 Task: Look for space in Minas, Cuba from 5th September, 2023 to 12th September, 2023 for 2 adults in price range Rs.10000 to Rs.15000.  With 1  bedroom having 1 bed and 1 bathroom. Property type can be house, flat, guest house, hotel. Booking option can be shelf check-in. Required host language is .
Action: Mouse moved to (543, 114)
Screenshot: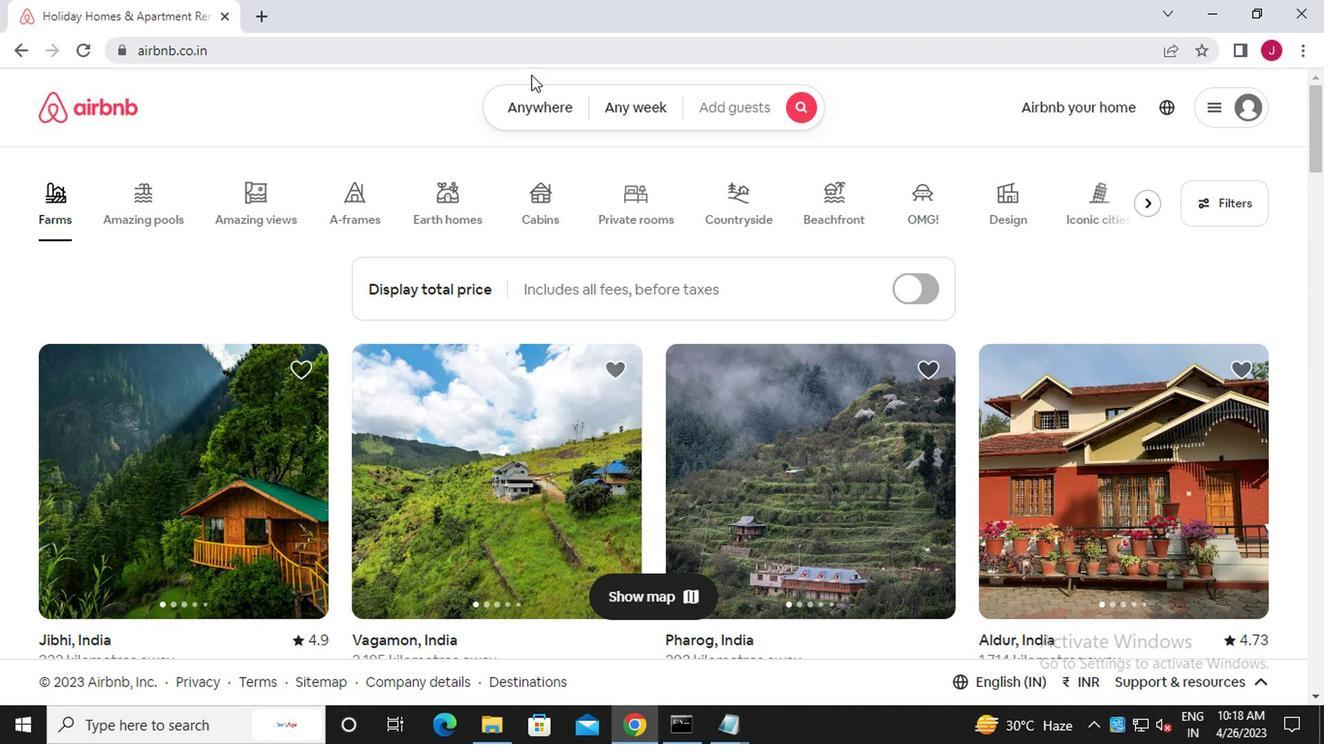 
Action: Mouse pressed left at (543, 114)
Screenshot: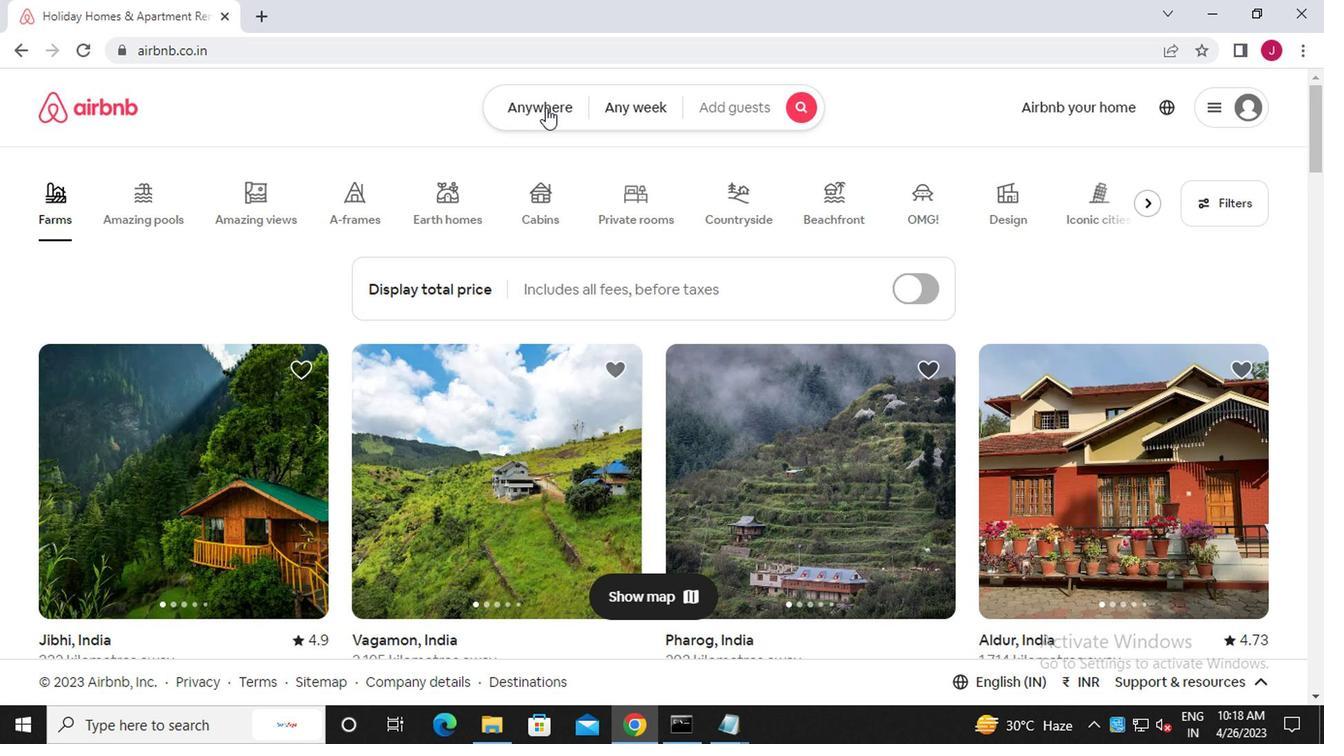 
Action: Mouse moved to (307, 186)
Screenshot: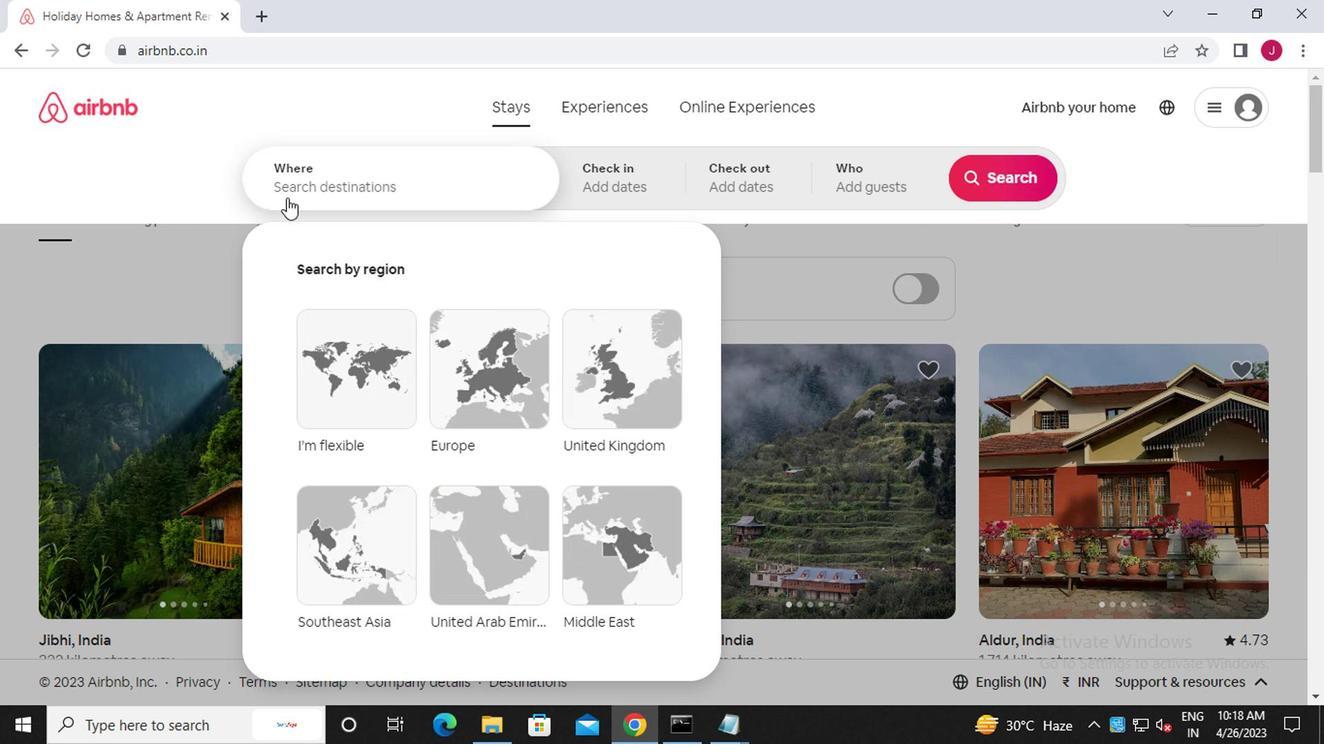 
Action: Mouse pressed left at (307, 186)
Screenshot: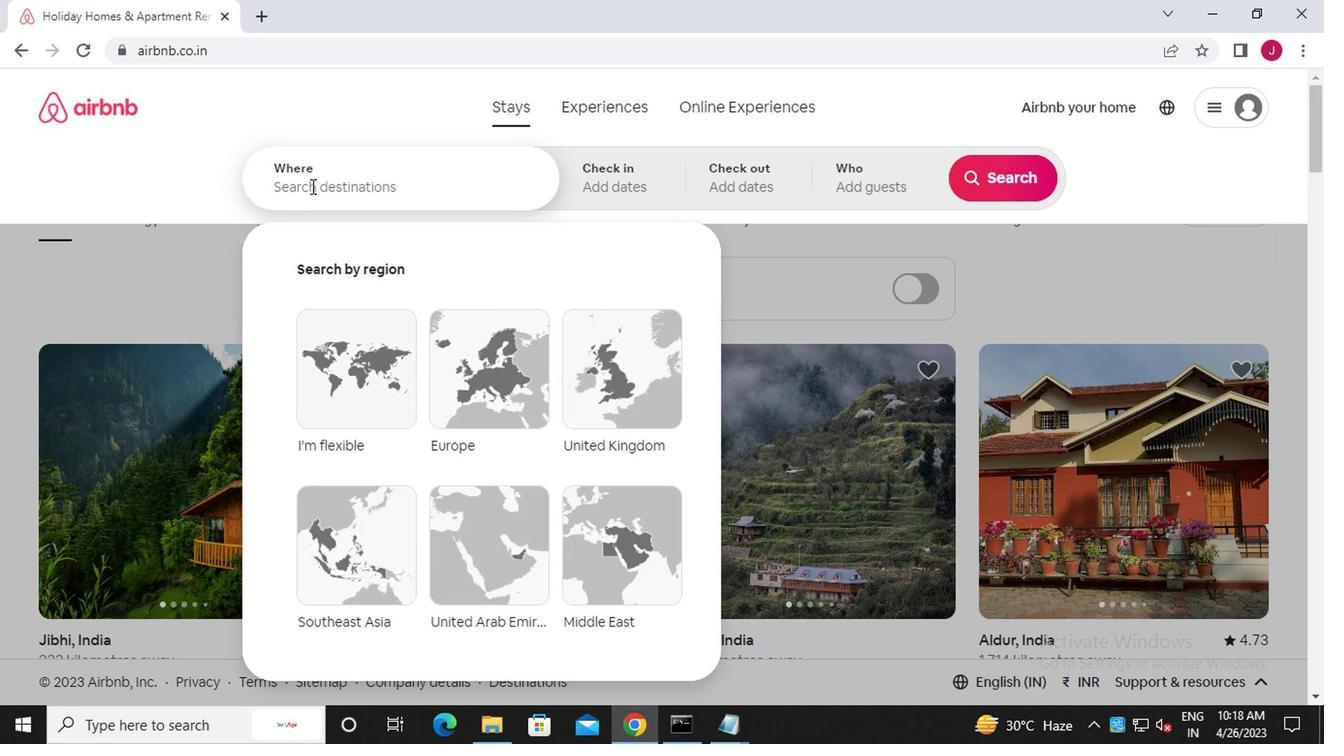 
Action: Mouse moved to (307, 186)
Screenshot: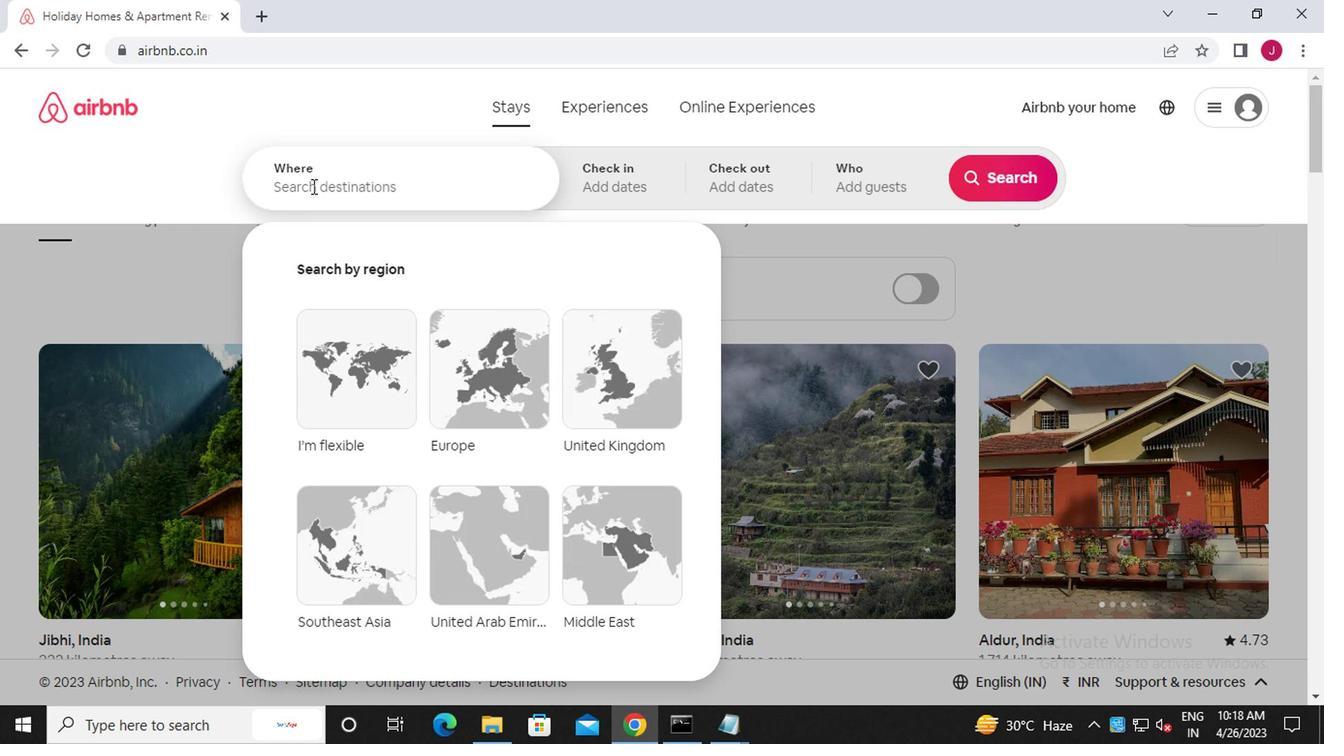 
Action: Key pressed m<Key.caps_lock>inas,<Key.caps_lock>c<Key.caps_lock>uba
Screenshot: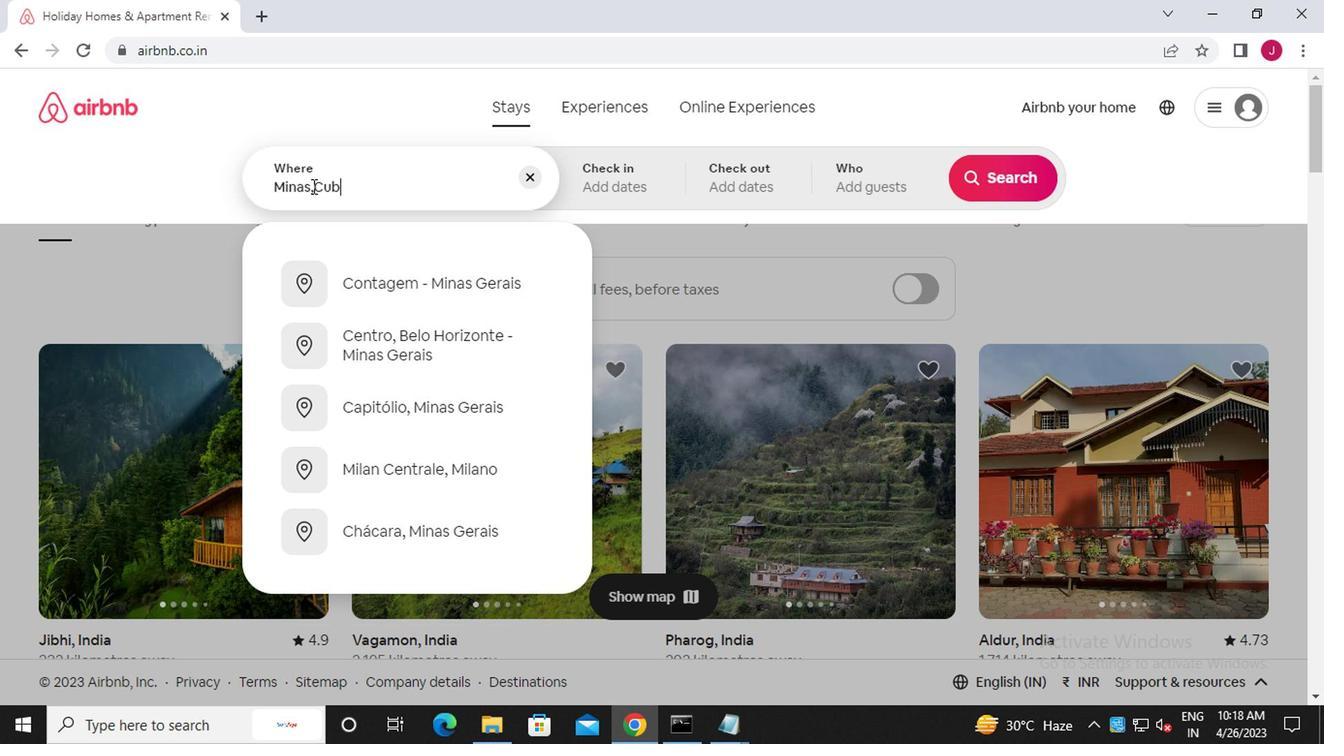
Action: Mouse moved to (608, 189)
Screenshot: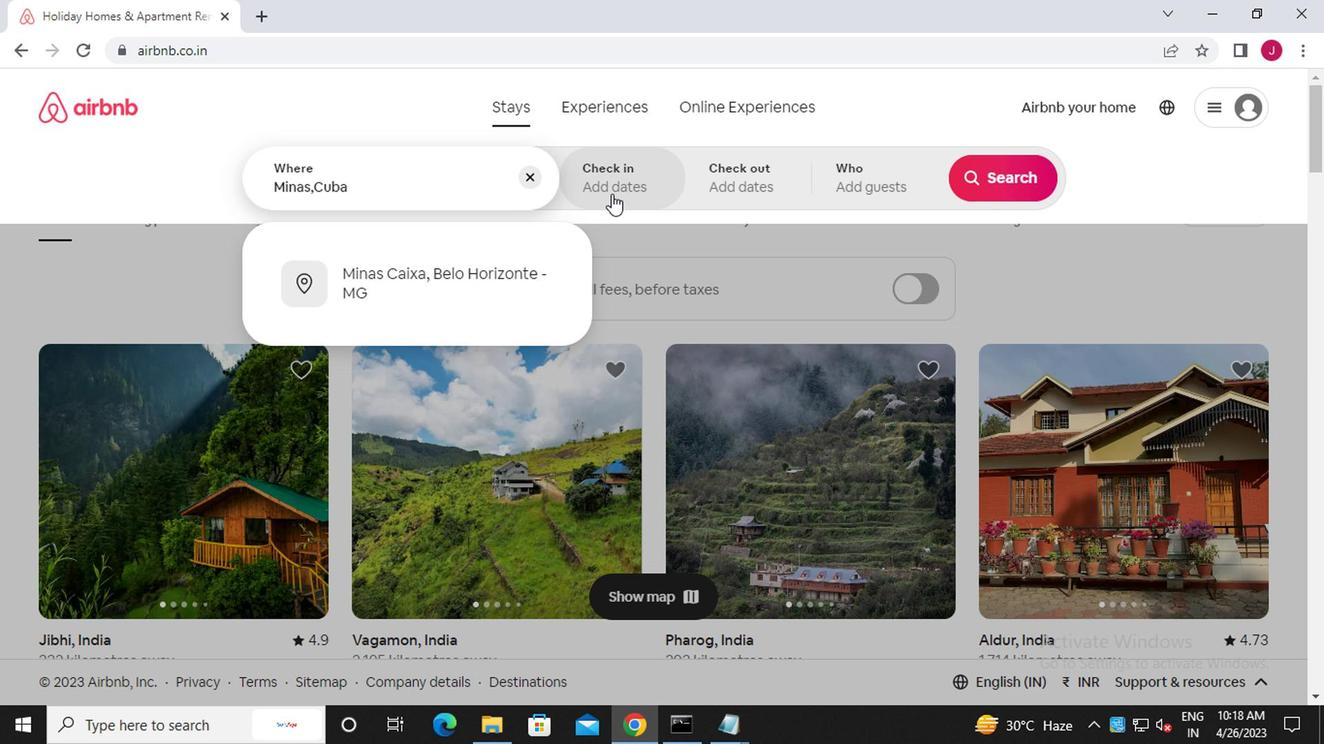 
Action: Mouse pressed left at (608, 189)
Screenshot: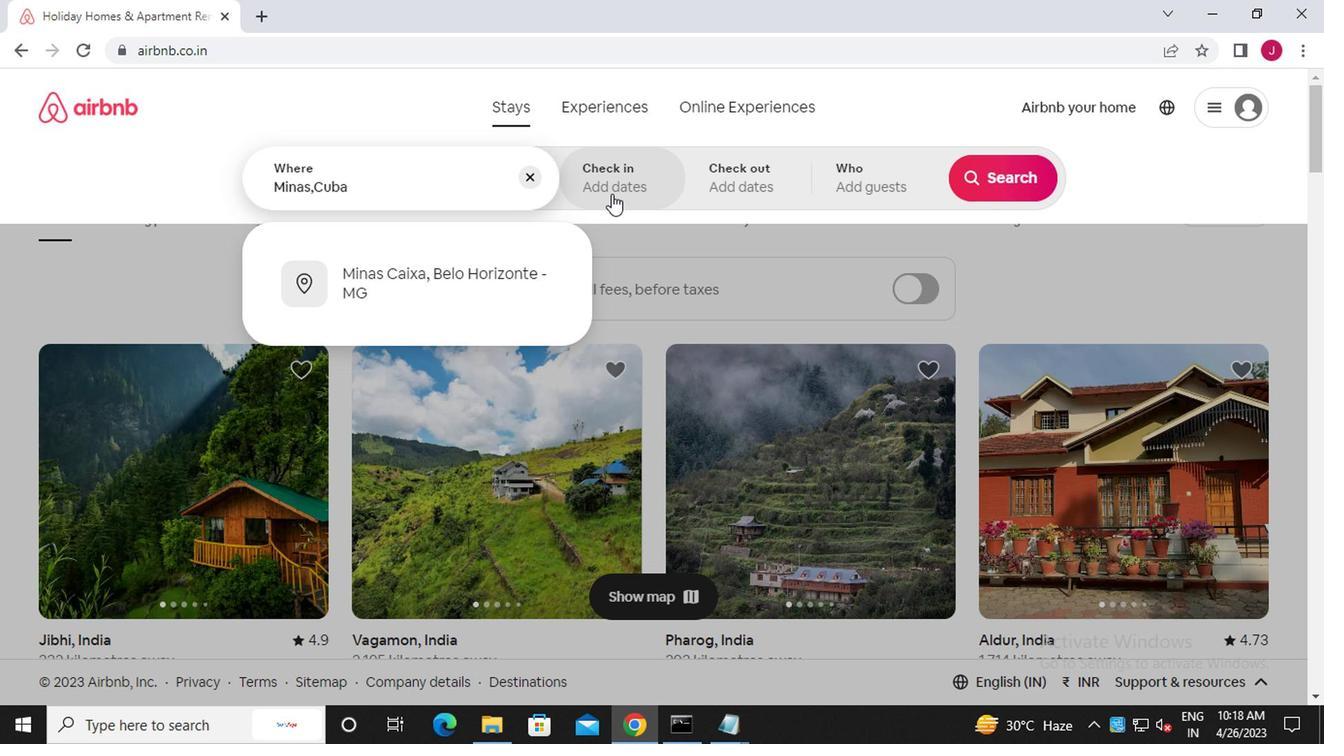 
Action: Mouse moved to (979, 335)
Screenshot: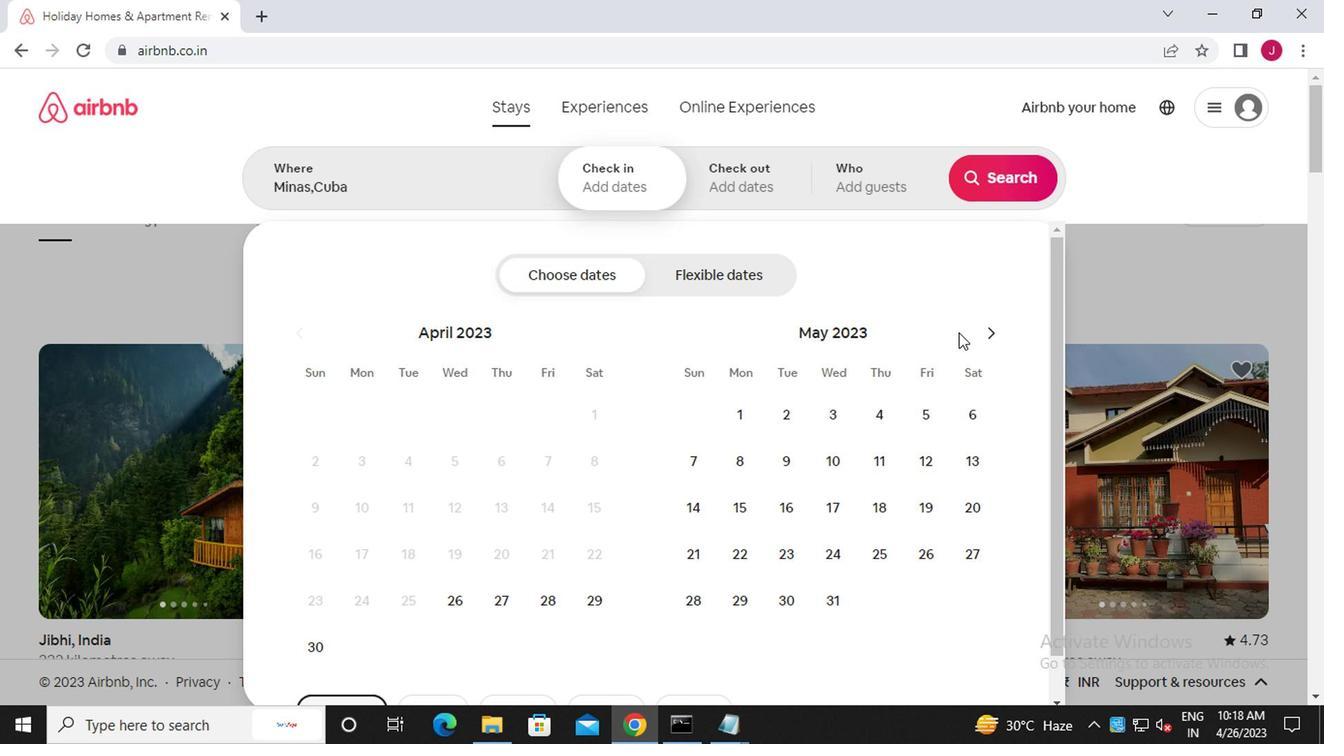 
Action: Mouse pressed left at (979, 335)
Screenshot: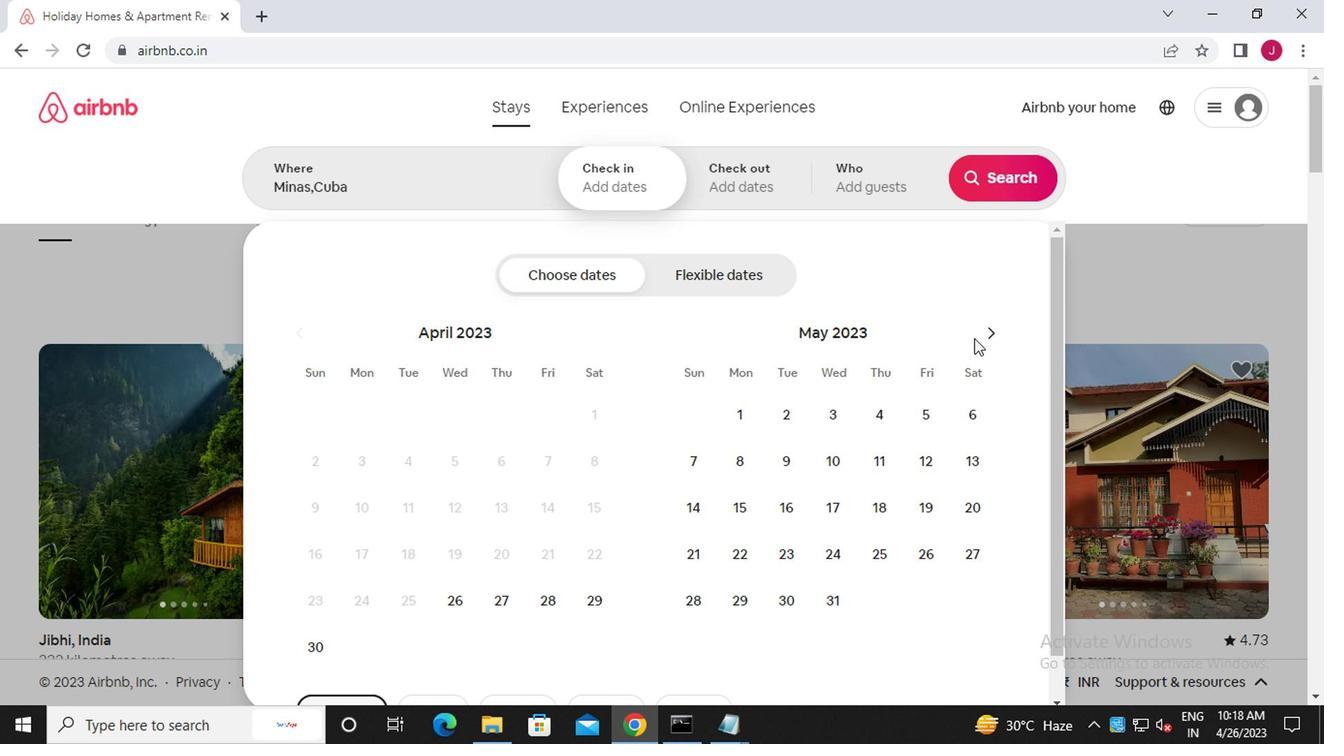 
Action: Mouse moved to (979, 335)
Screenshot: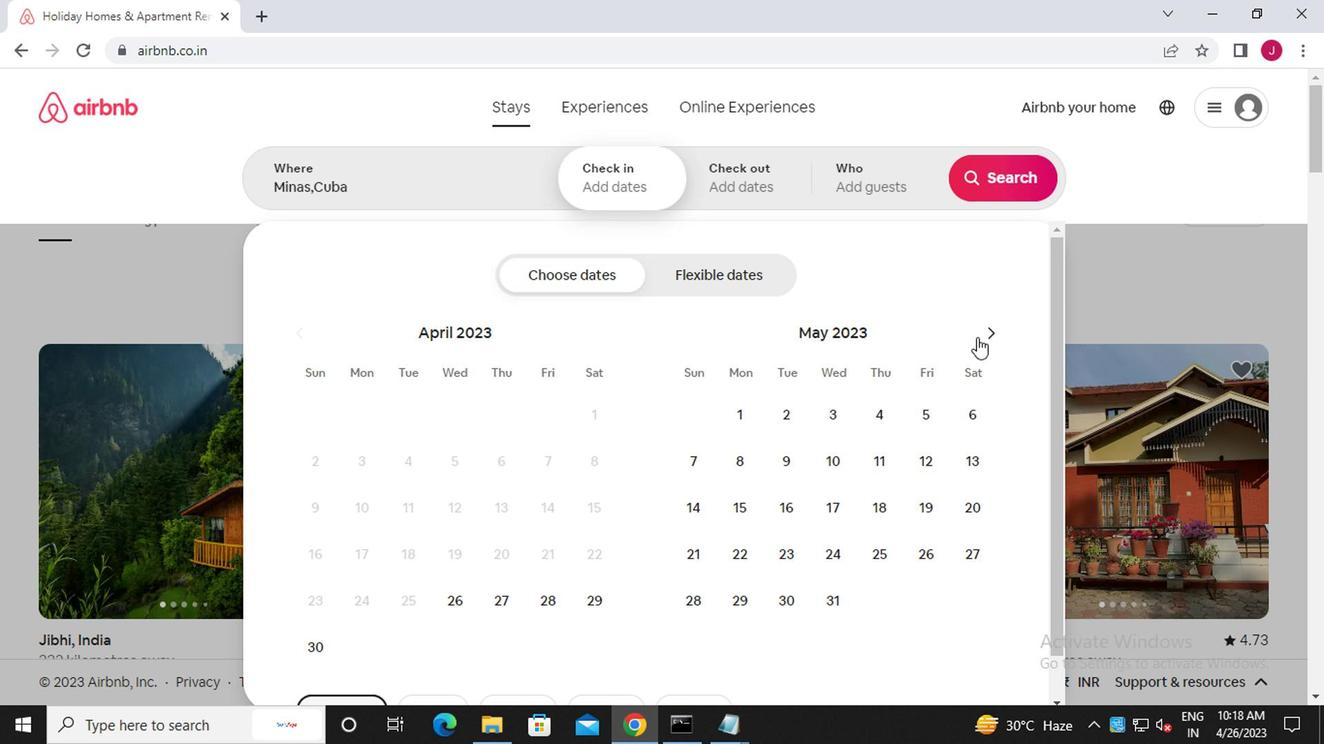 
Action: Mouse pressed left at (979, 335)
Screenshot: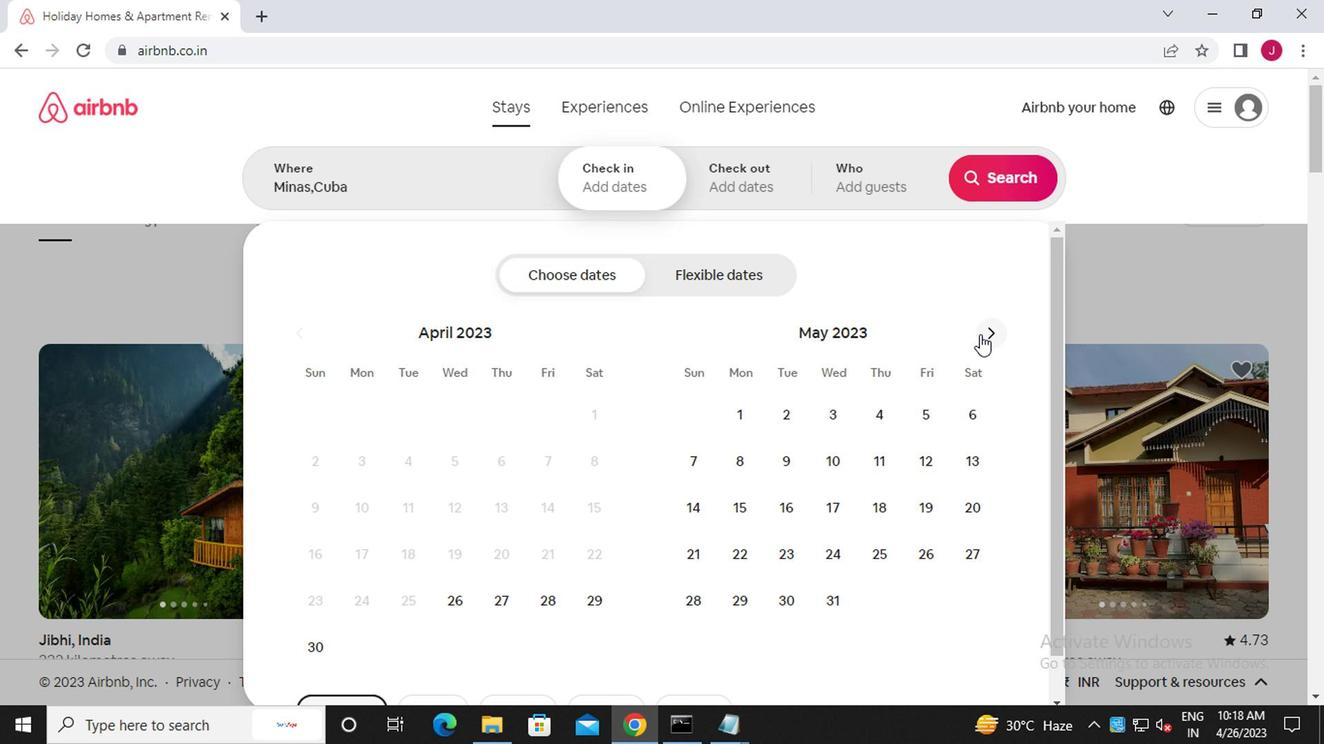 
Action: Mouse moved to (980, 335)
Screenshot: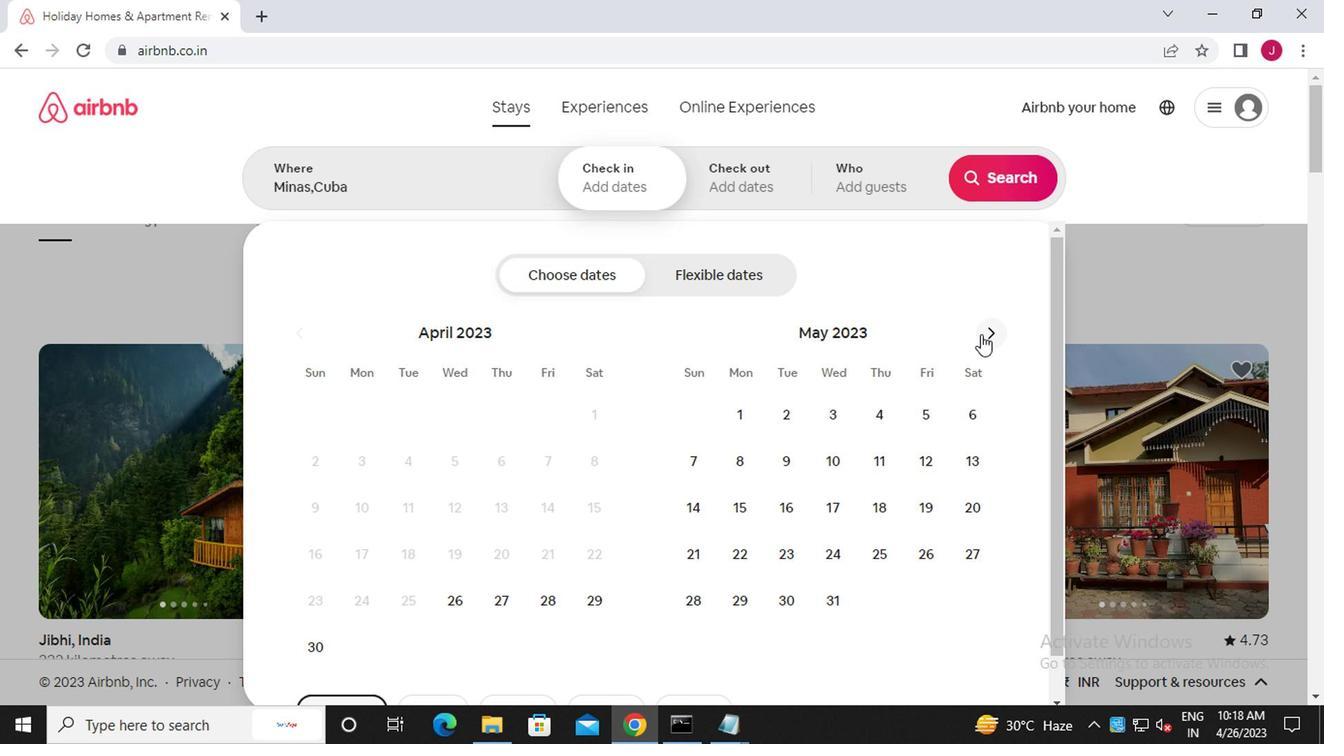 
Action: Mouse pressed left at (980, 335)
Screenshot: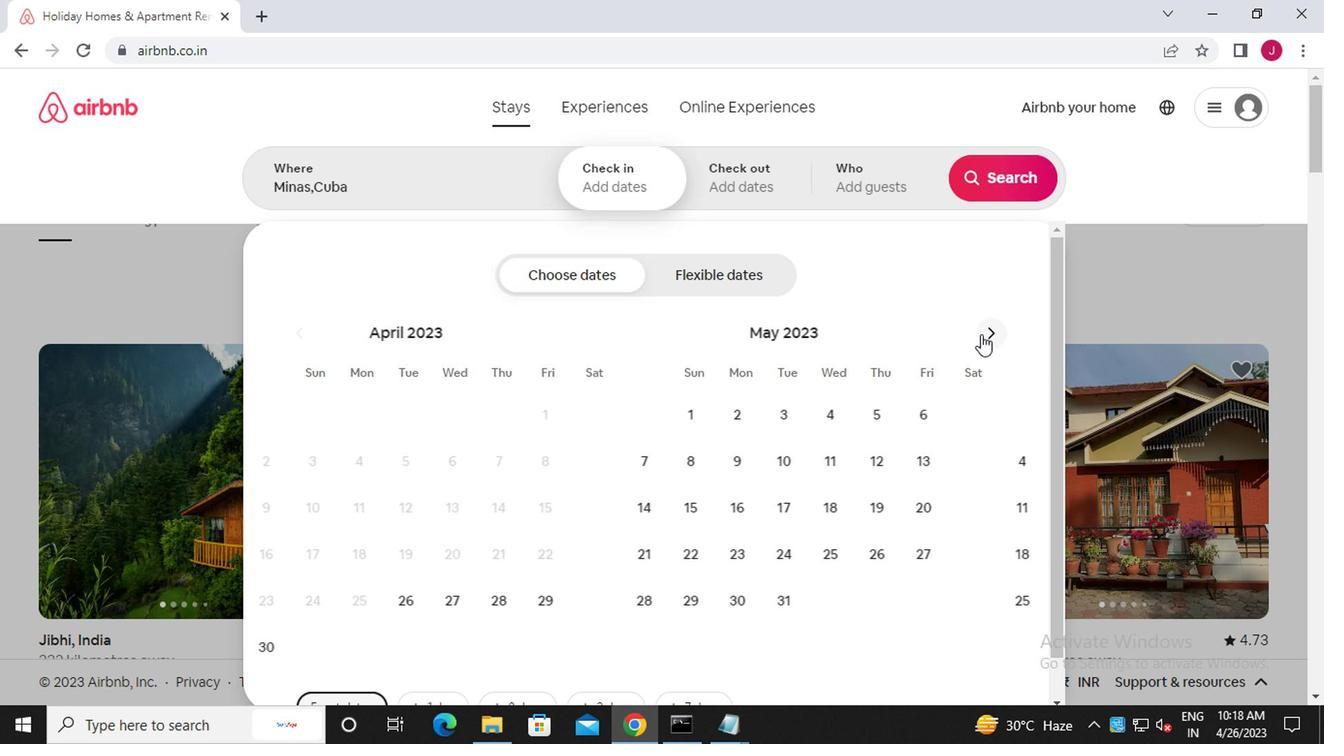
Action: Mouse pressed left at (980, 335)
Screenshot: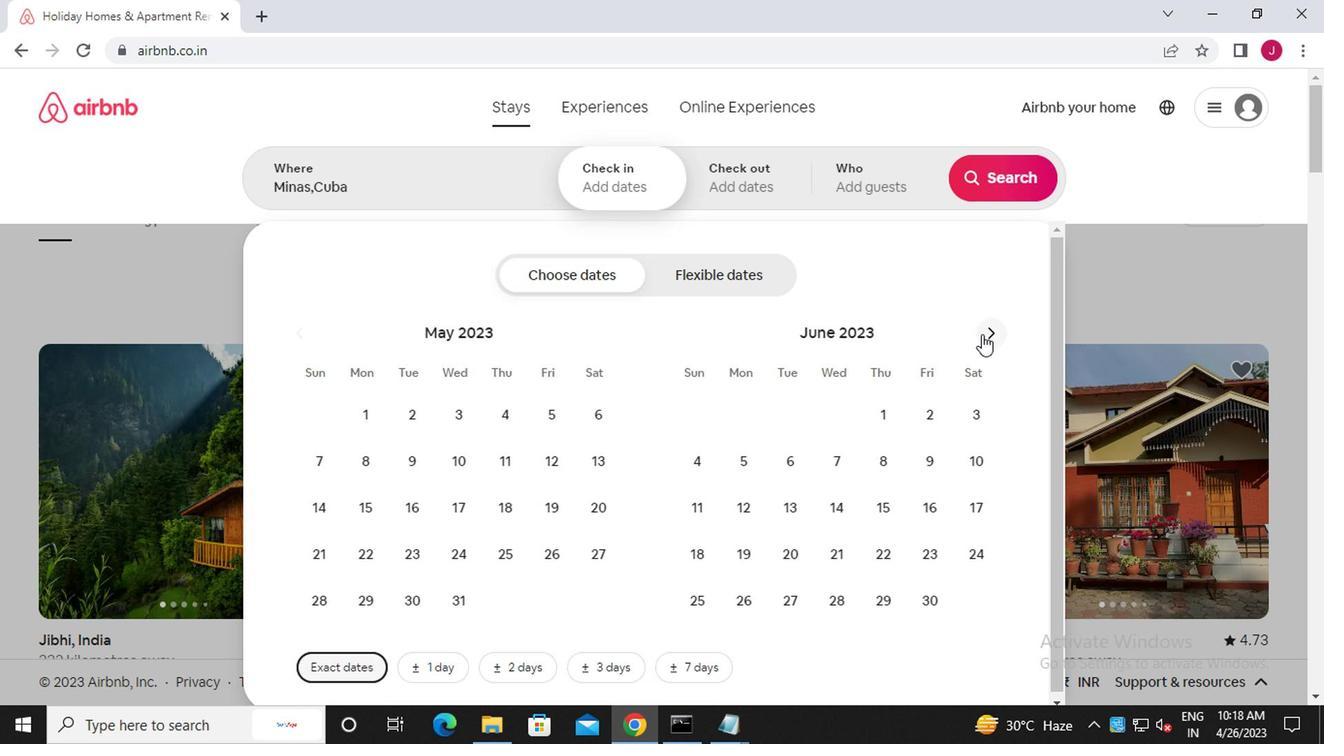 
Action: Mouse pressed left at (980, 335)
Screenshot: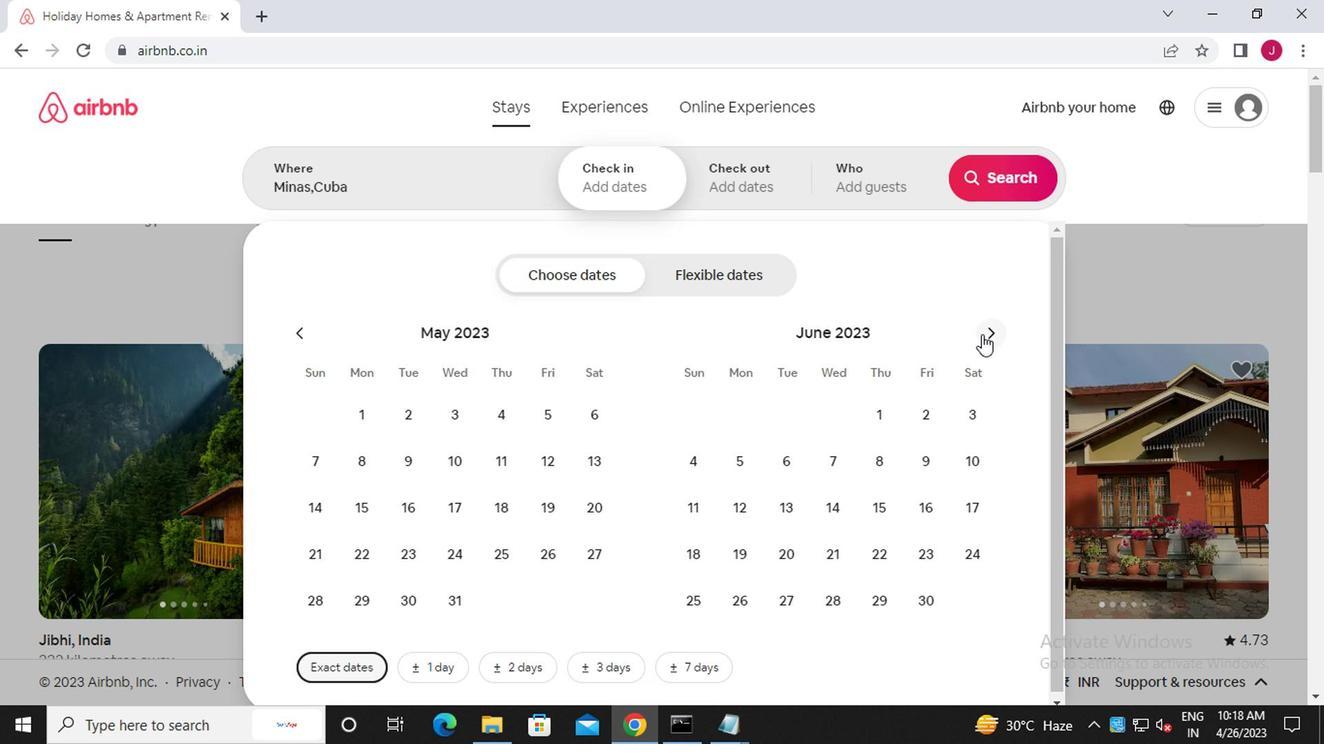 
Action: Mouse pressed left at (980, 335)
Screenshot: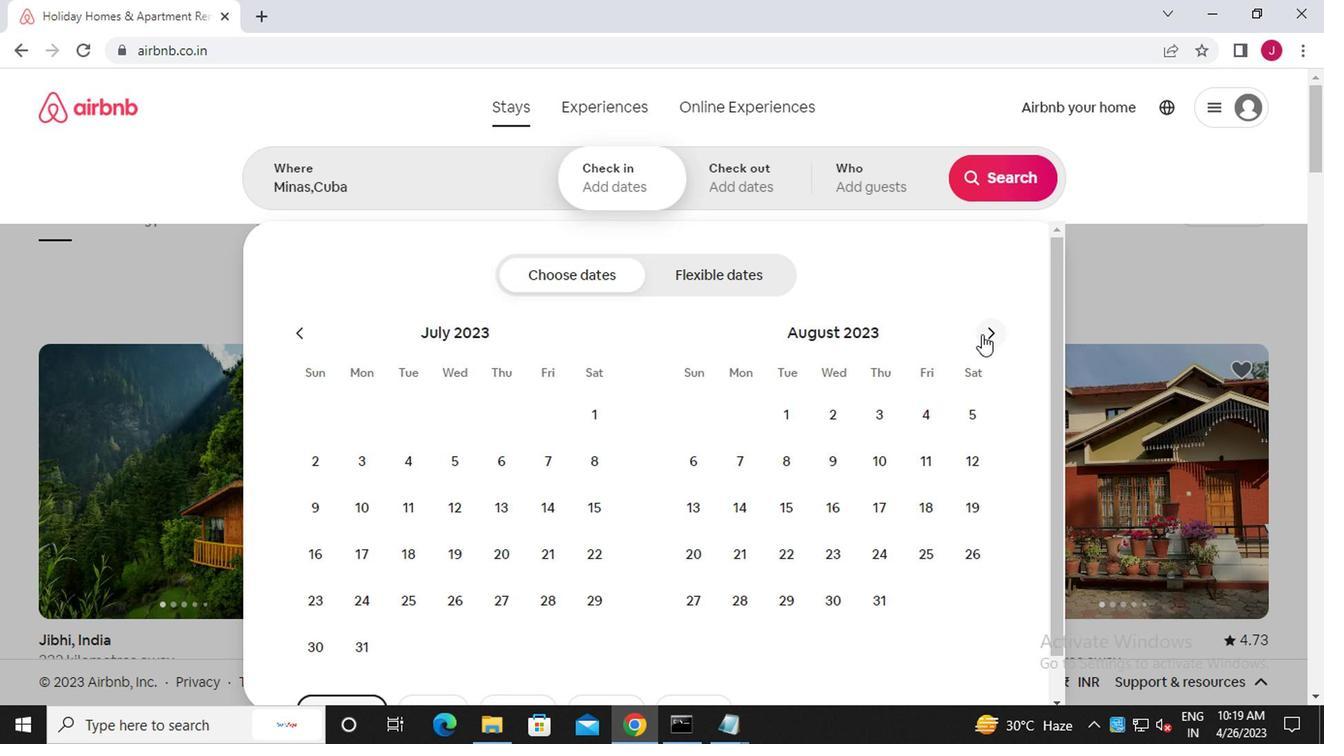 
Action: Mouse moved to (777, 465)
Screenshot: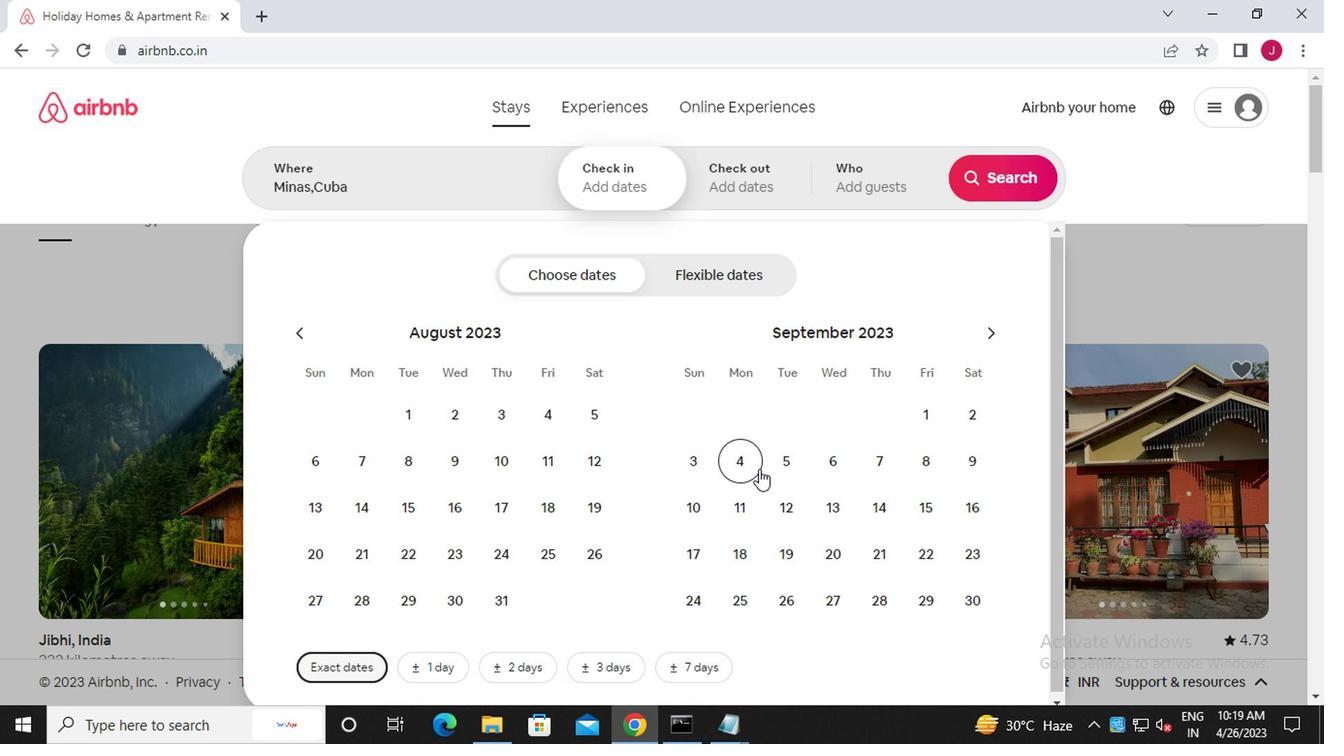 
Action: Mouse pressed left at (777, 465)
Screenshot: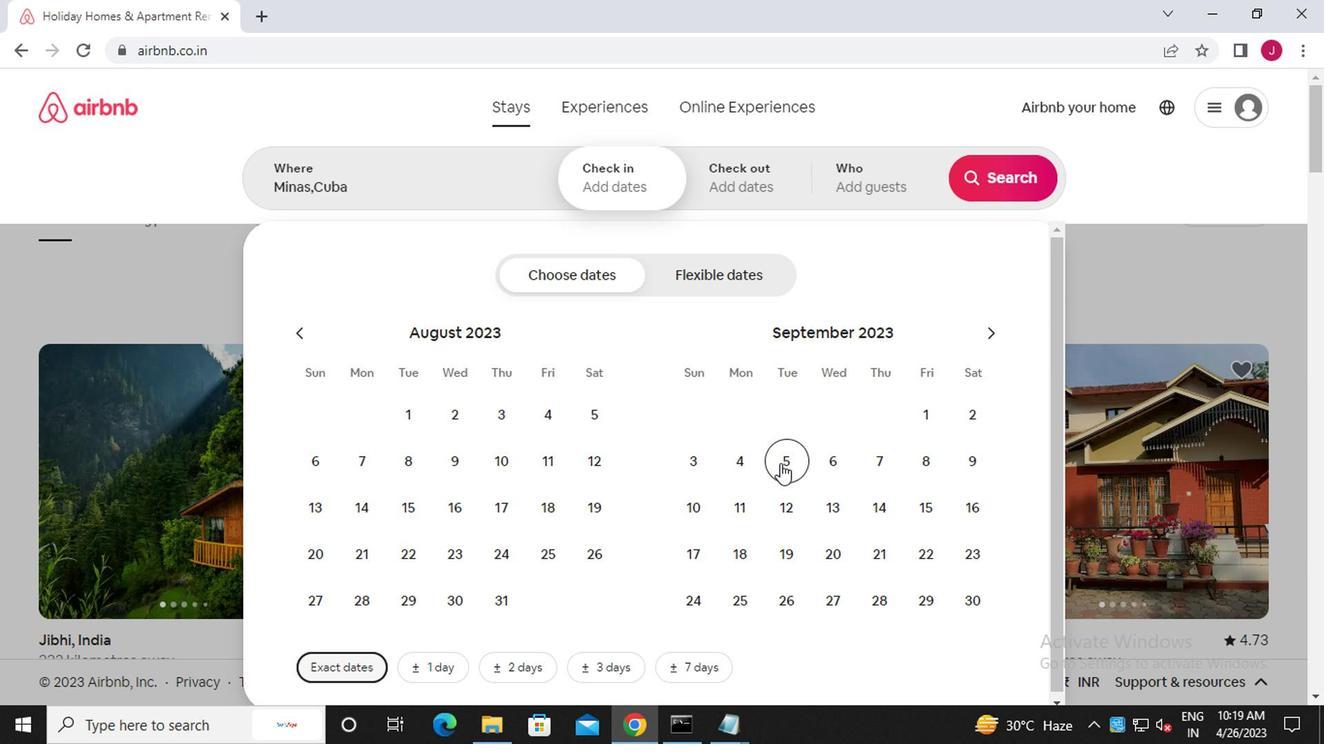 
Action: Mouse moved to (784, 508)
Screenshot: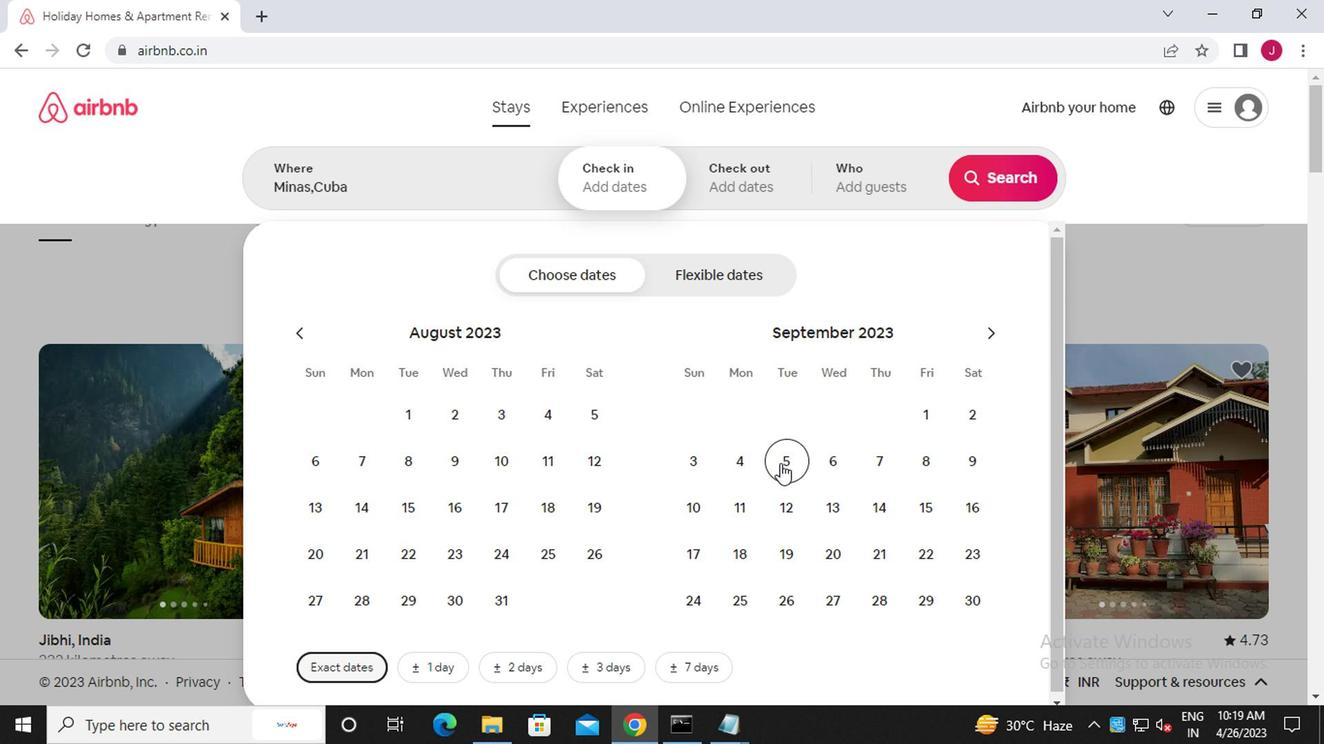 
Action: Mouse pressed left at (784, 508)
Screenshot: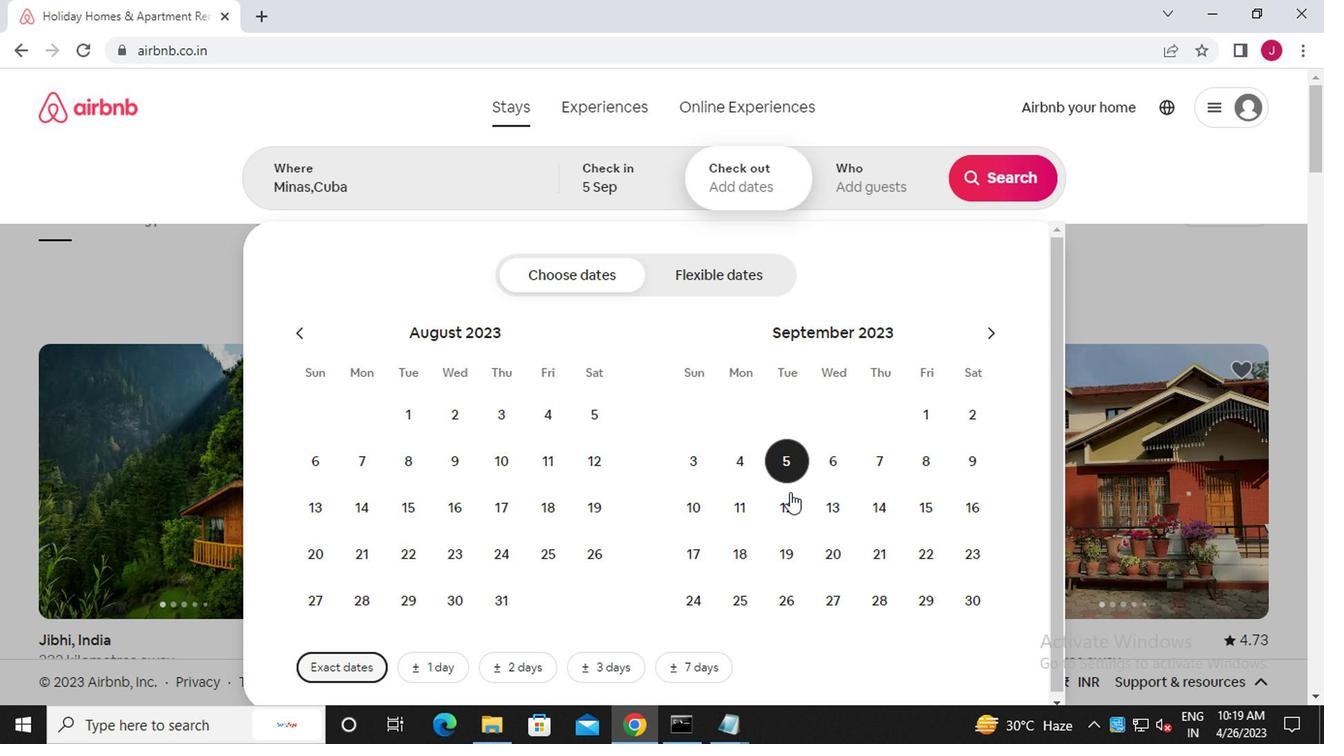 
Action: Mouse moved to (895, 186)
Screenshot: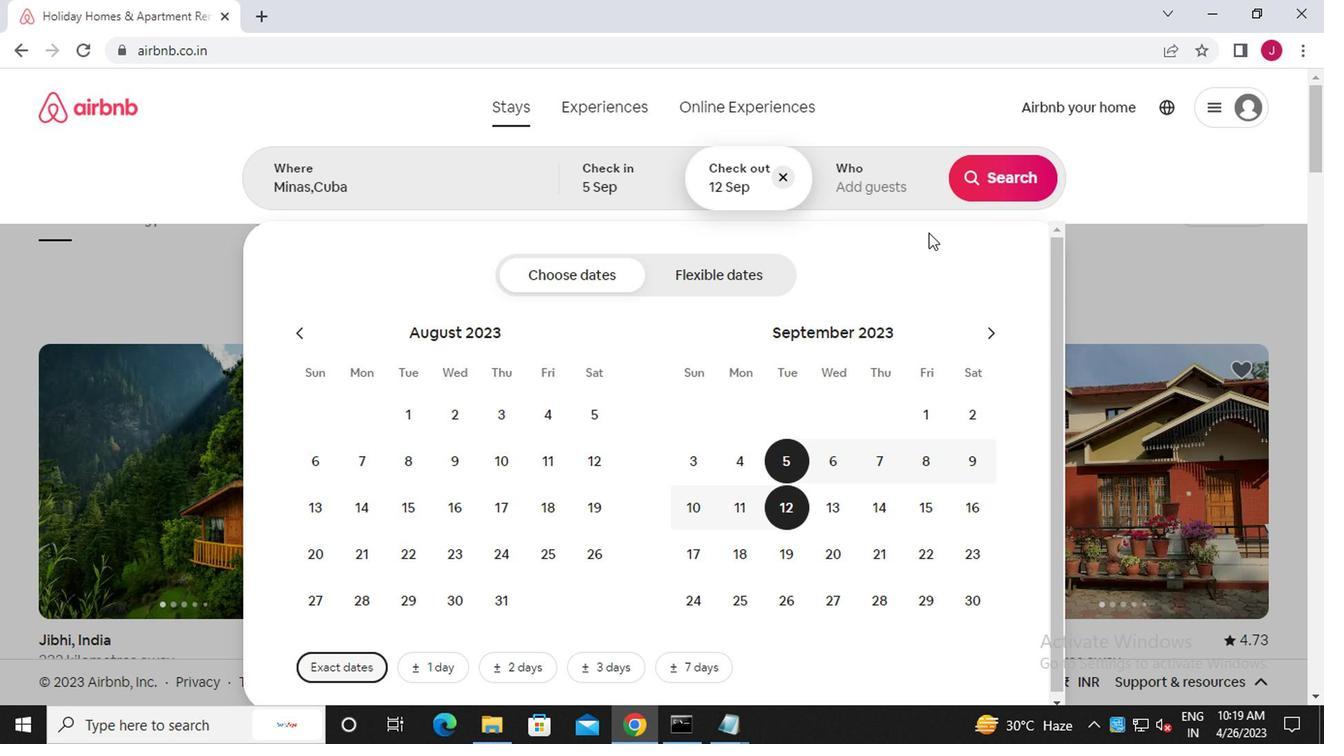 
Action: Mouse pressed left at (895, 186)
Screenshot: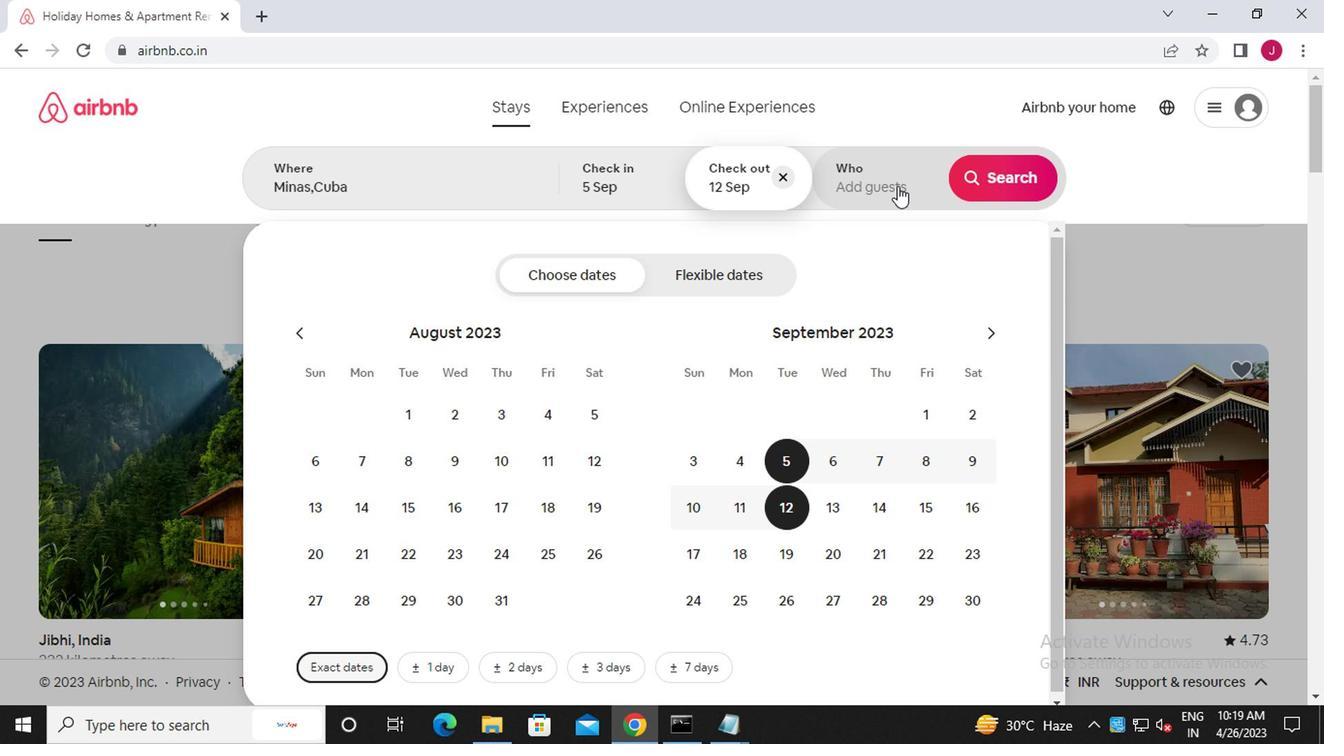 
Action: Mouse moved to (1008, 280)
Screenshot: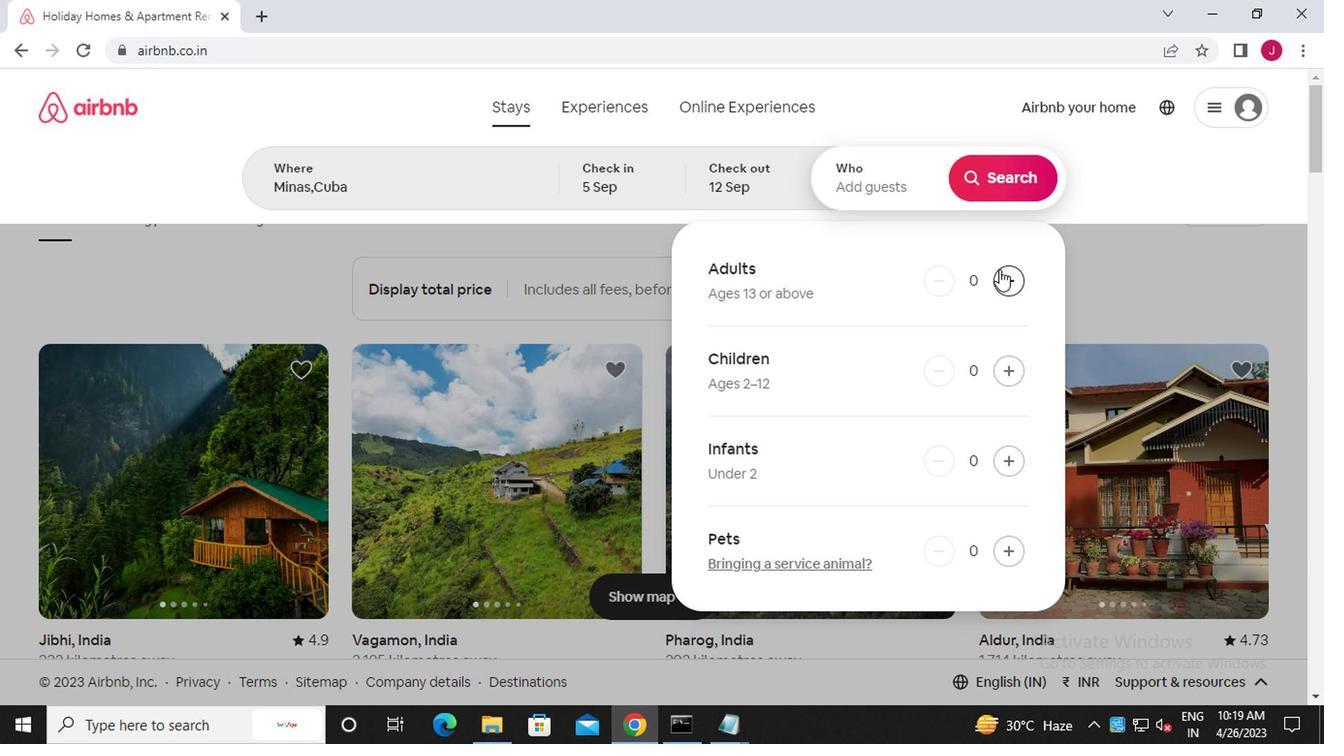 
Action: Mouse pressed left at (1008, 280)
Screenshot: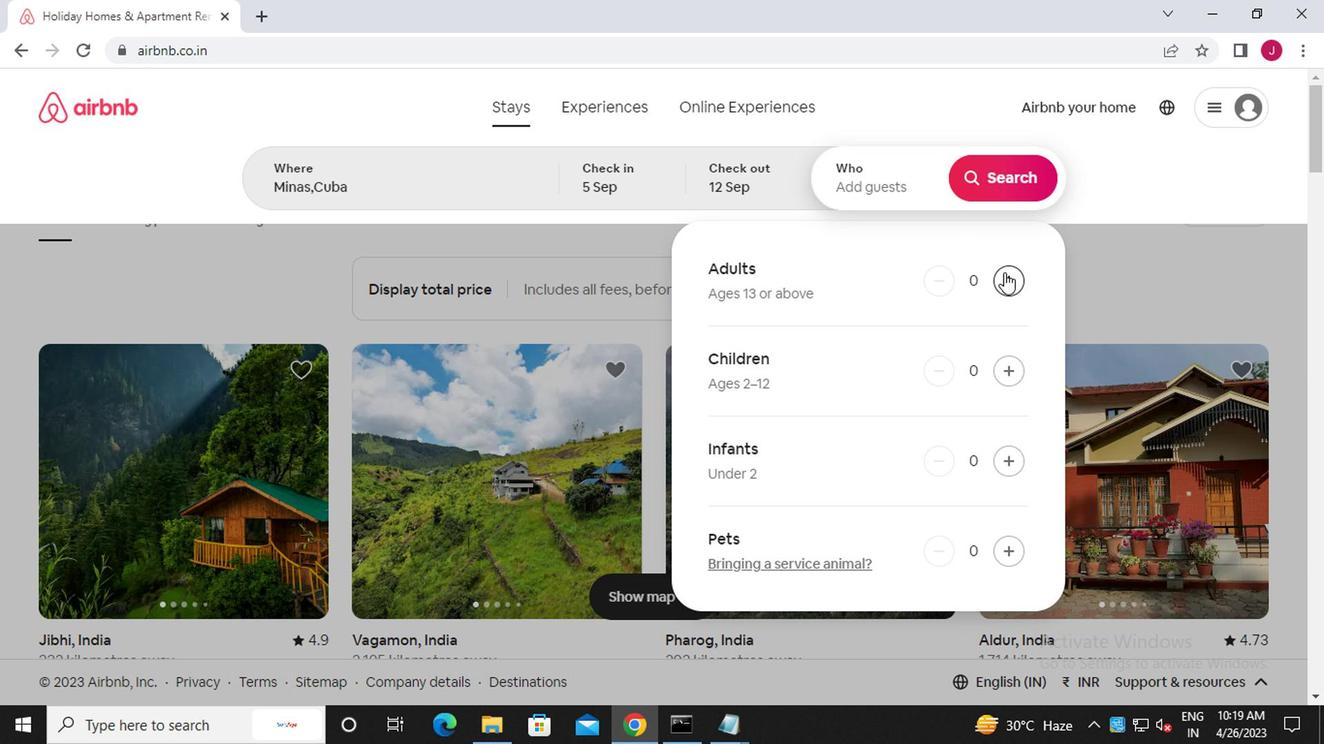 
Action: Mouse pressed left at (1008, 280)
Screenshot: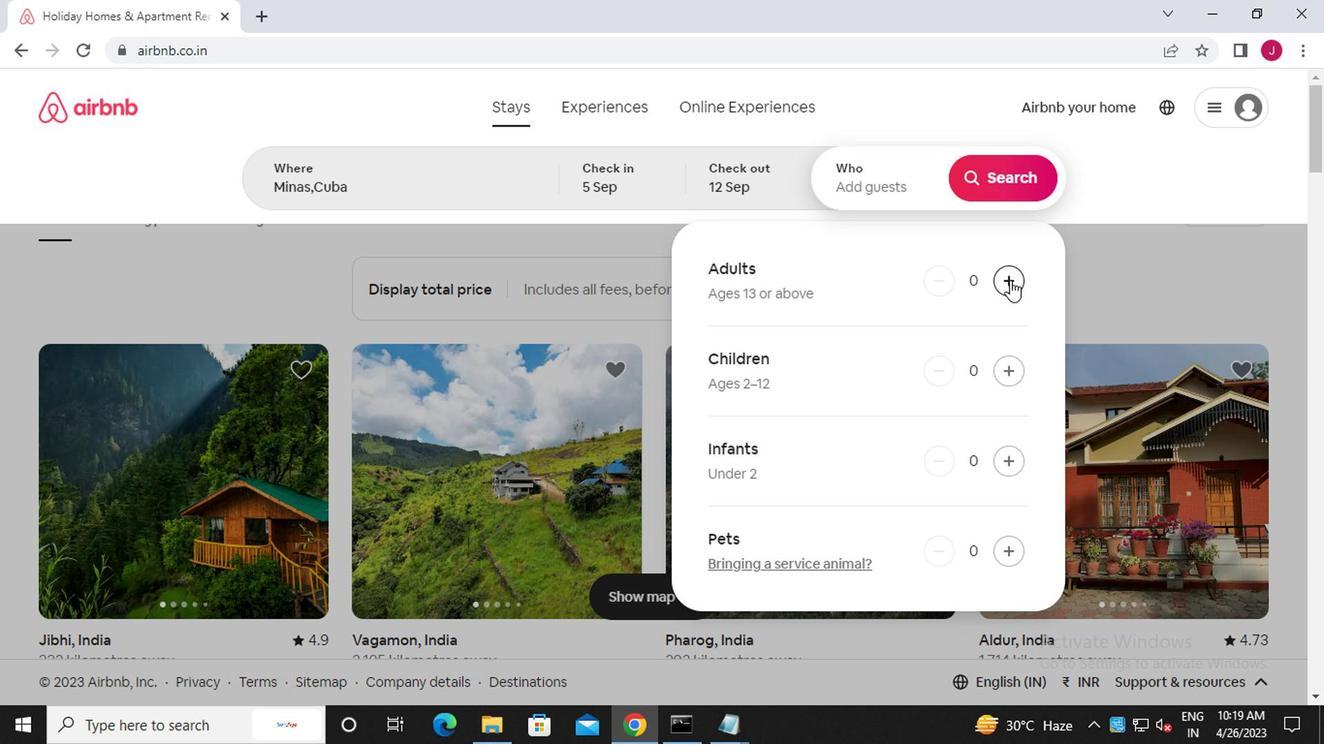 
Action: Mouse moved to (1027, 174)
Screenshot: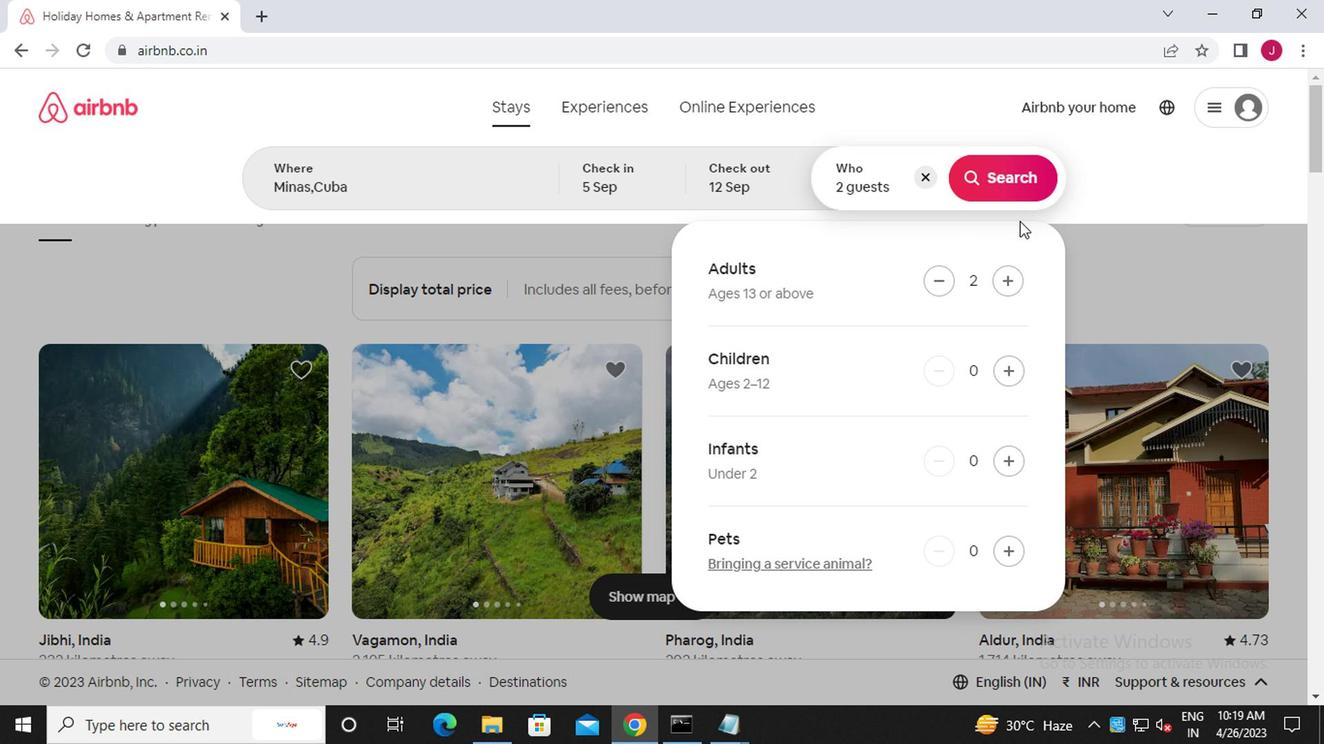 
Action: Mouse pressed left at (1027, 174)
Screenshot: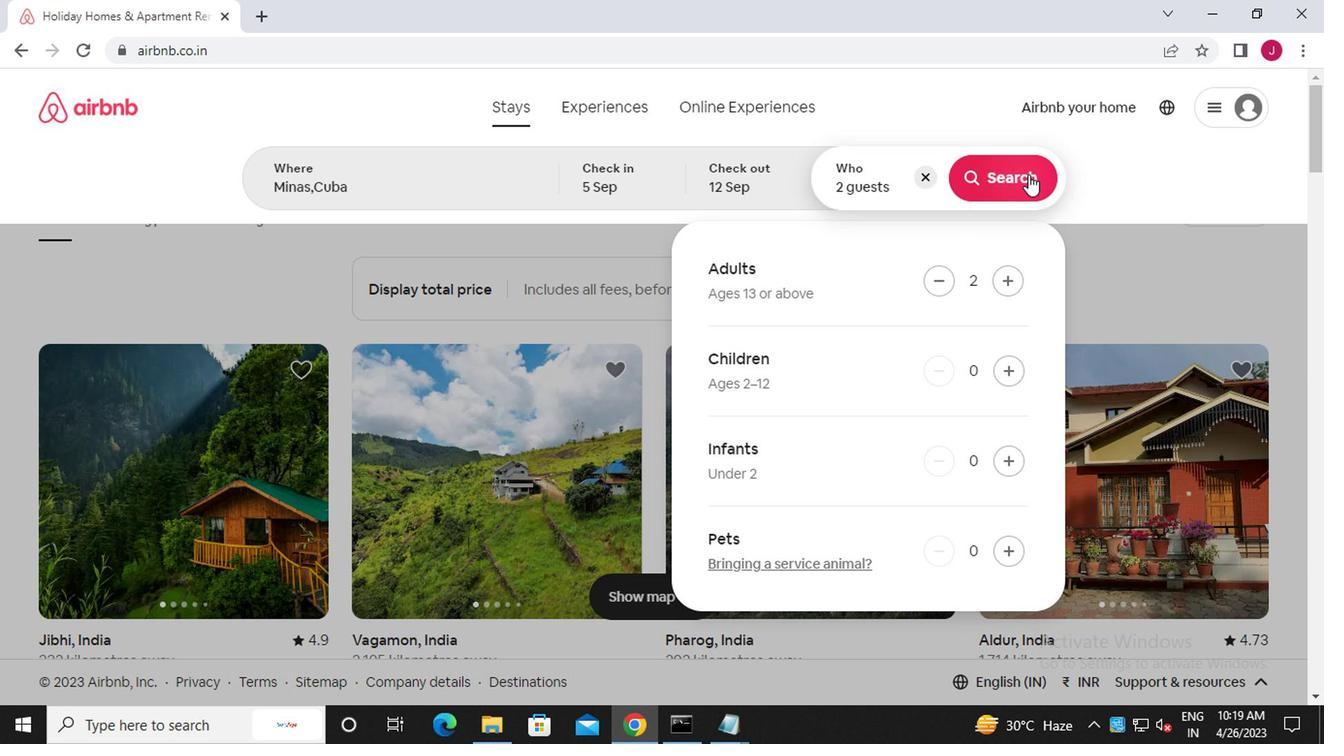 
Action: Mouse moved to (1253, 179)
Screenshot: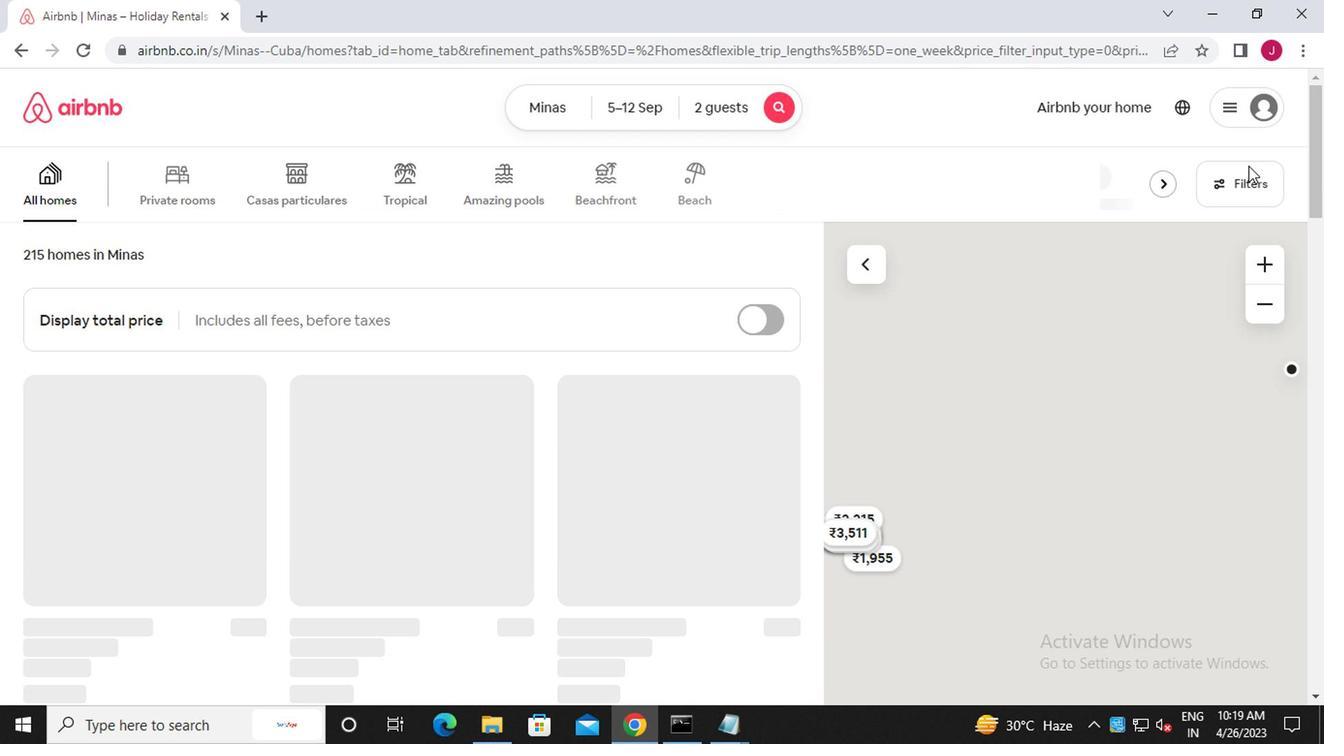 
Action: Mouse pressed left at (1253, 179)
Screenshot: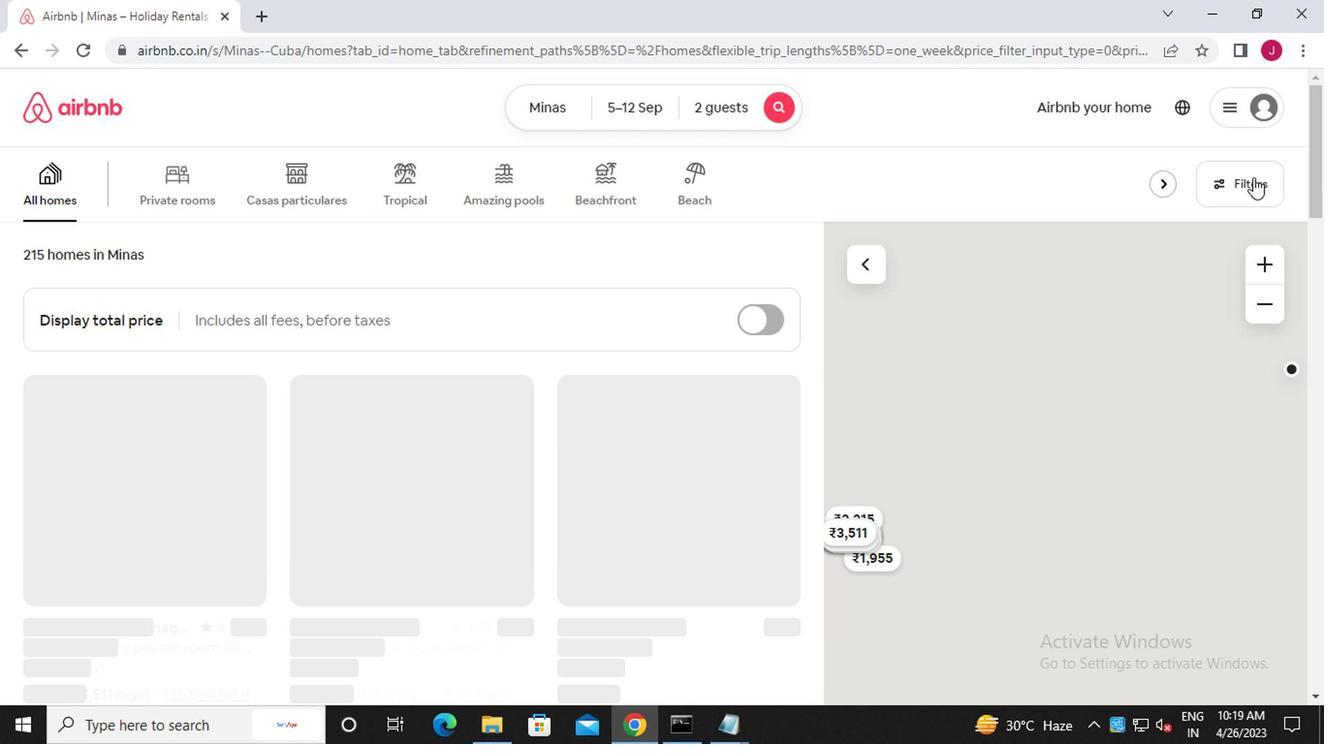 
Action: Mouse moved to (442, 433)
Screenshot: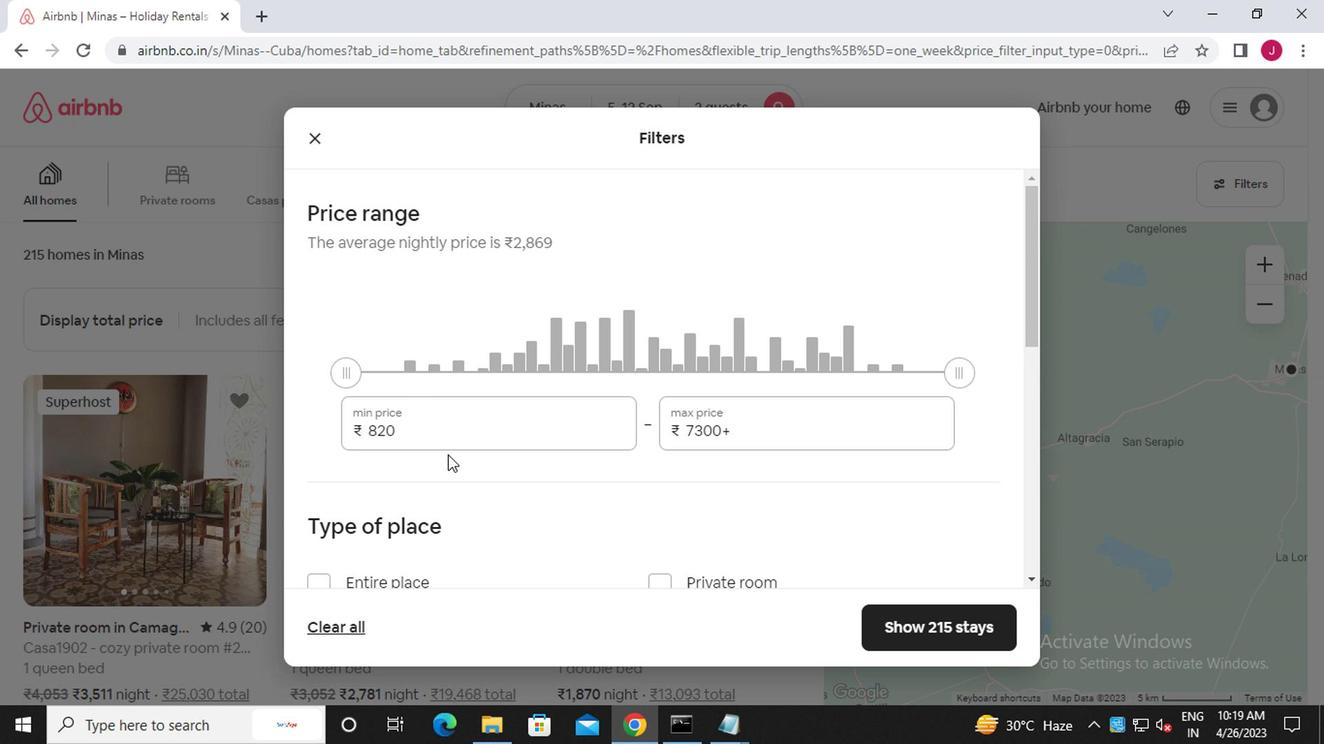 
Action: Mouse pressed left at (442, 433)
Screenshot: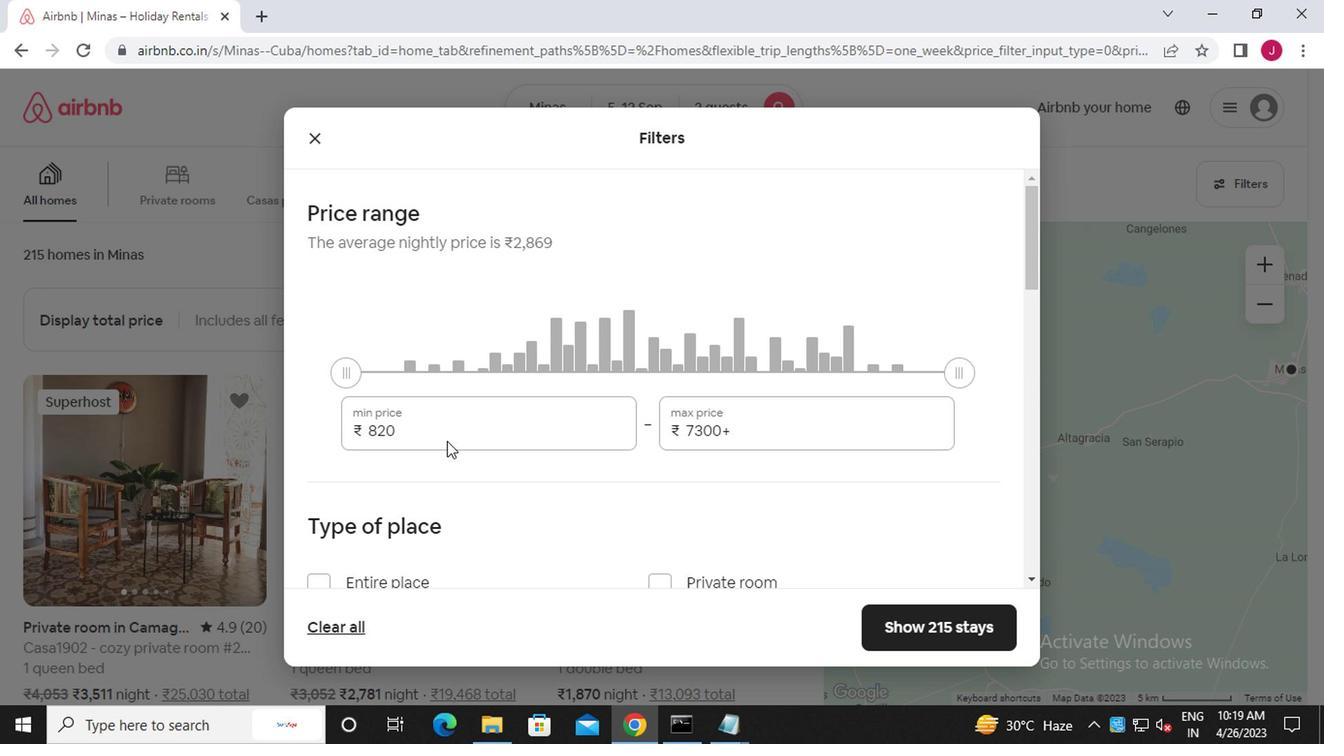 
Action: Key pressed <Key.backspace><Key.backspace><Key.backspace><Key.backspace><Key.backspace><Key.backspace><Key.backspace><Key.backspace><<97>><<96>><<96>><<96>><<96>>
Screenshot: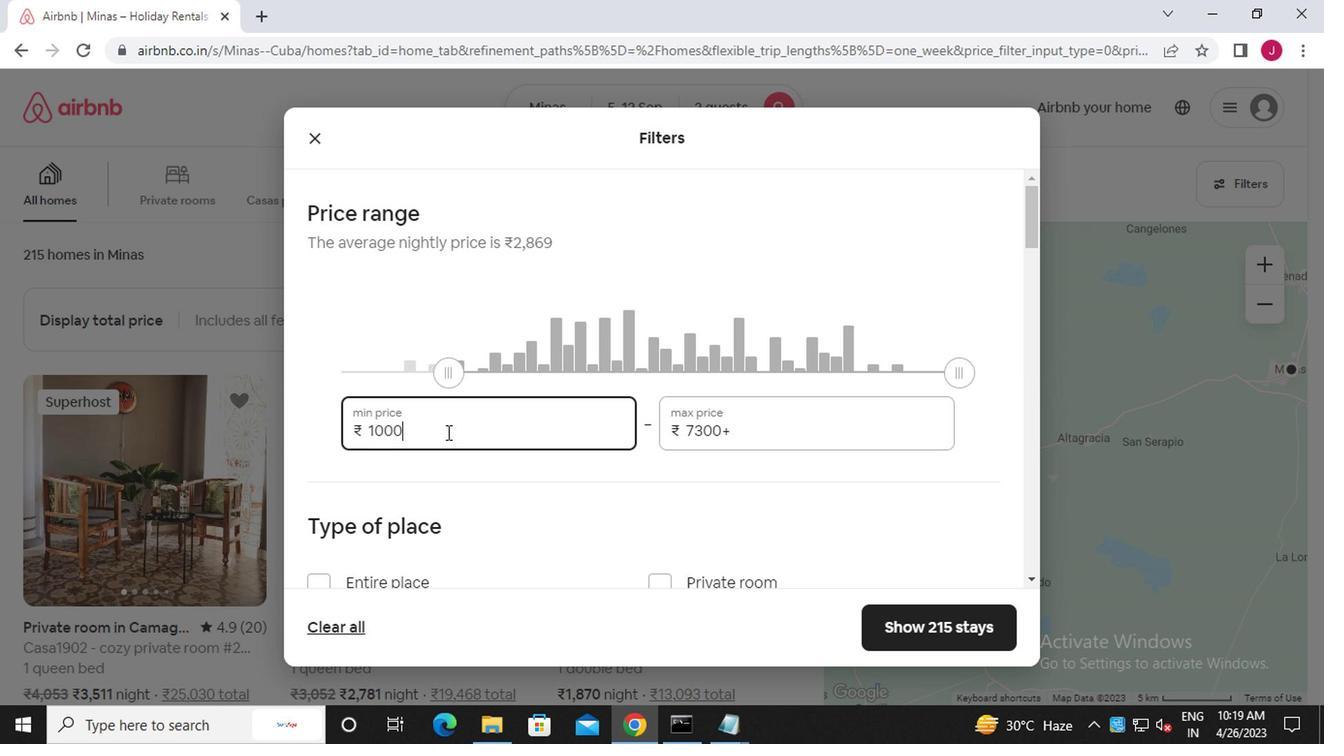 
Action: Mouse moved to (864, 439)
Screenshot: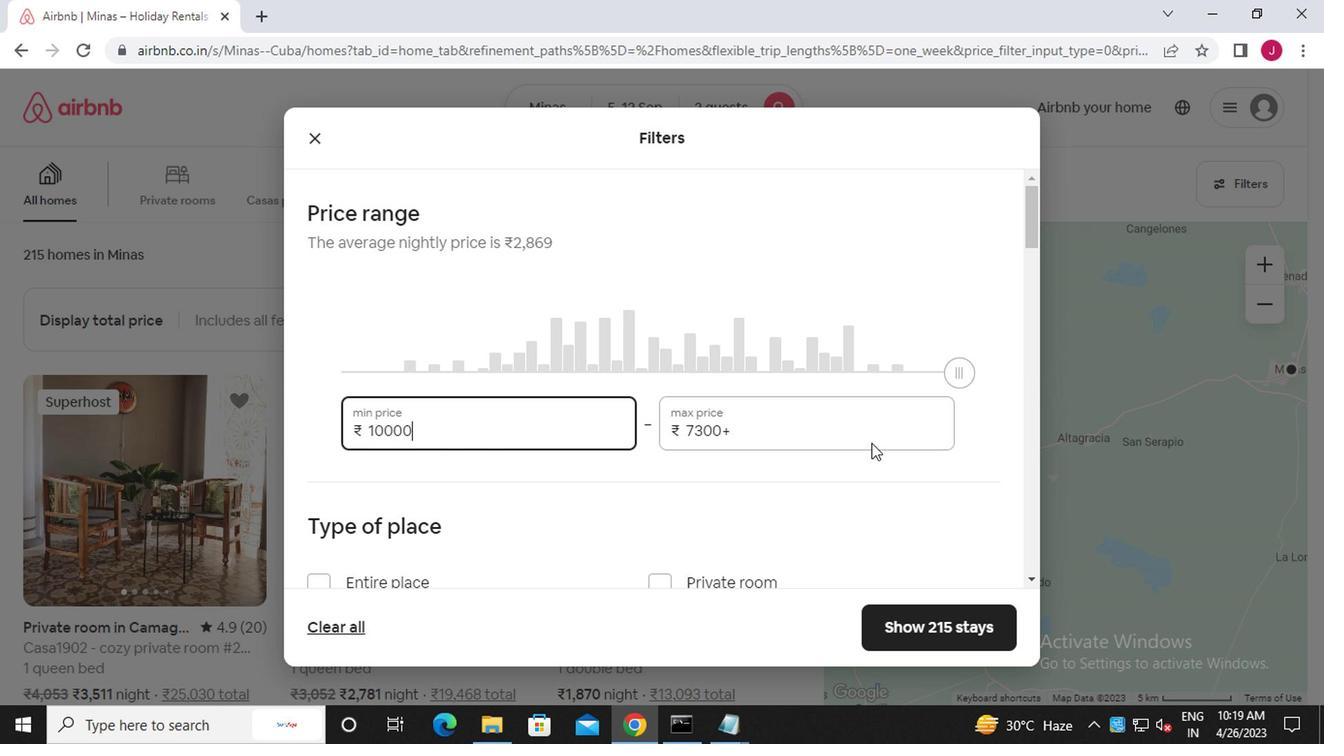 
Action: Mouse pressed left at (864, 439)
Screenshot: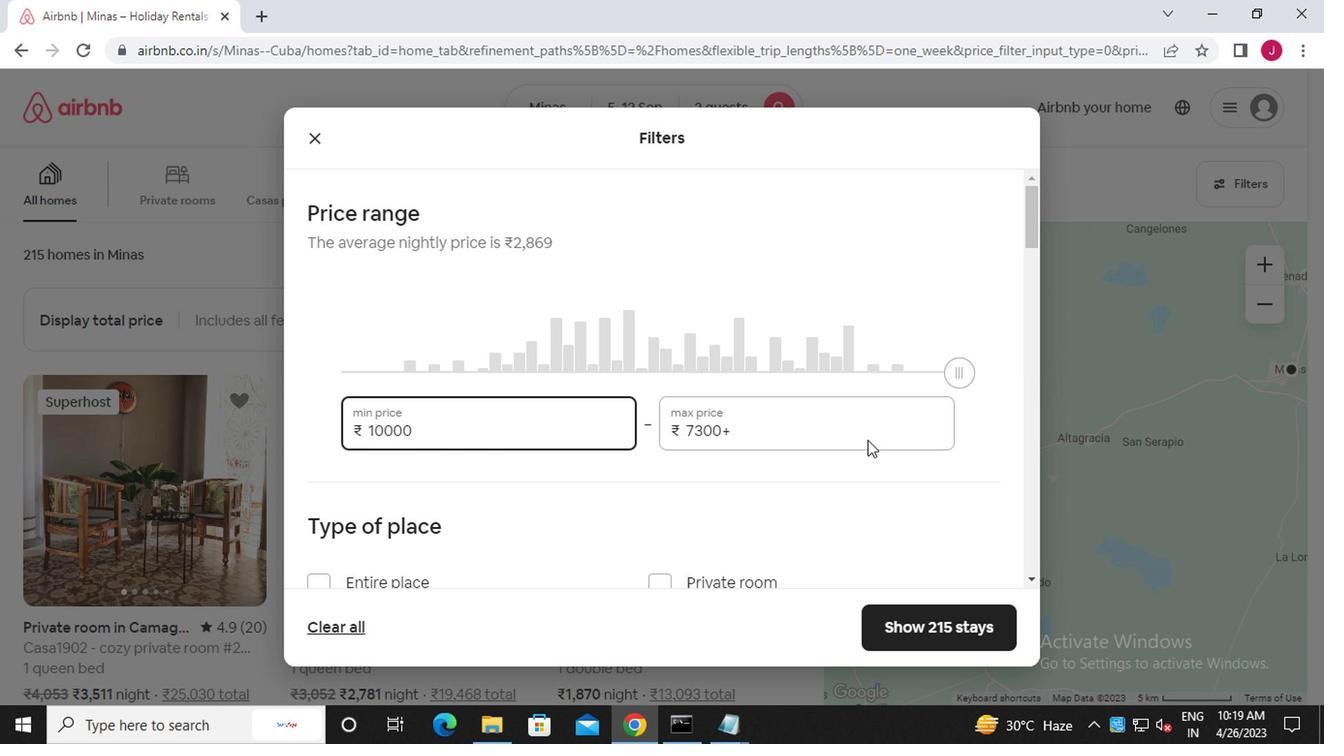 
Action: Key pressed <Key.backspace><Key.backspace><Key.backspace><Key.backspace><Key.backspace><Key.backspace><Key.backspace><Key.backspace><Key.backspace><Key.backspace><<97>><<101>><<96>><<96>><<96>>
Screenshot: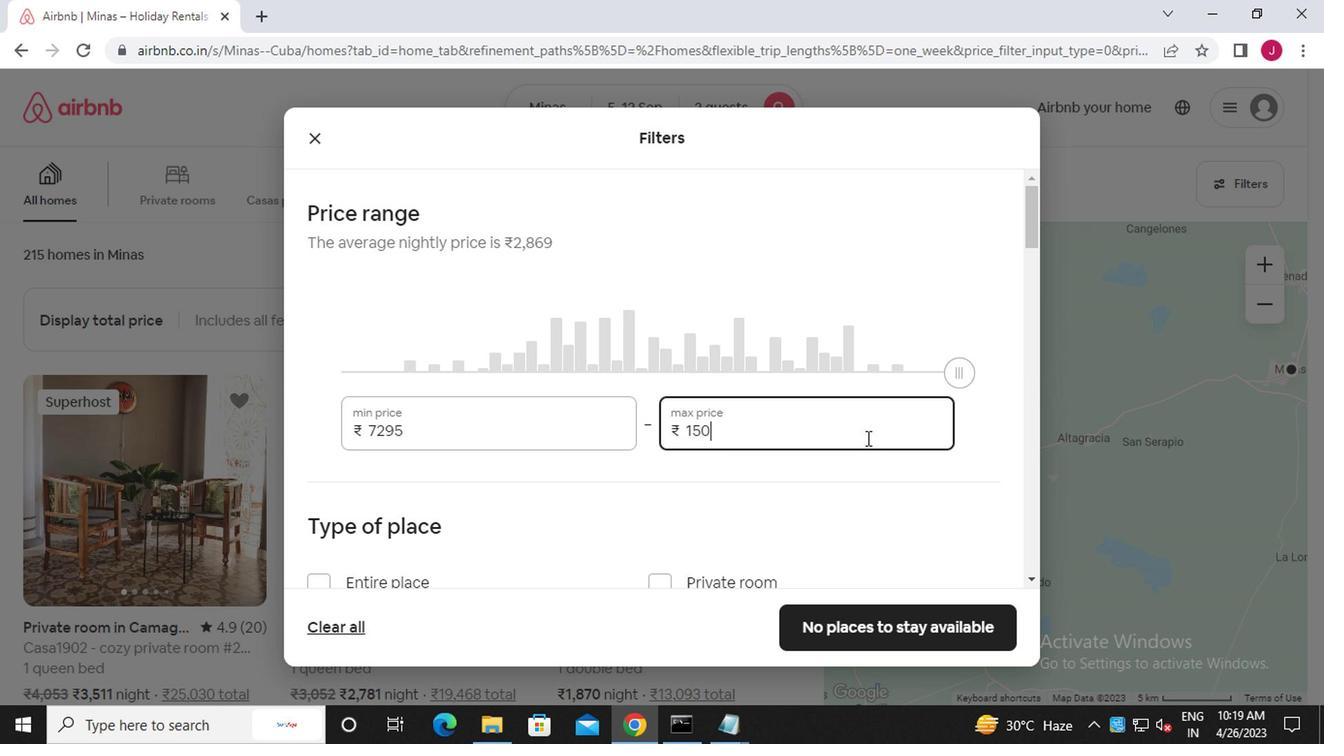 
Action: Mouse scrolled (864, 438) with delta (0, -1)
Screenshot: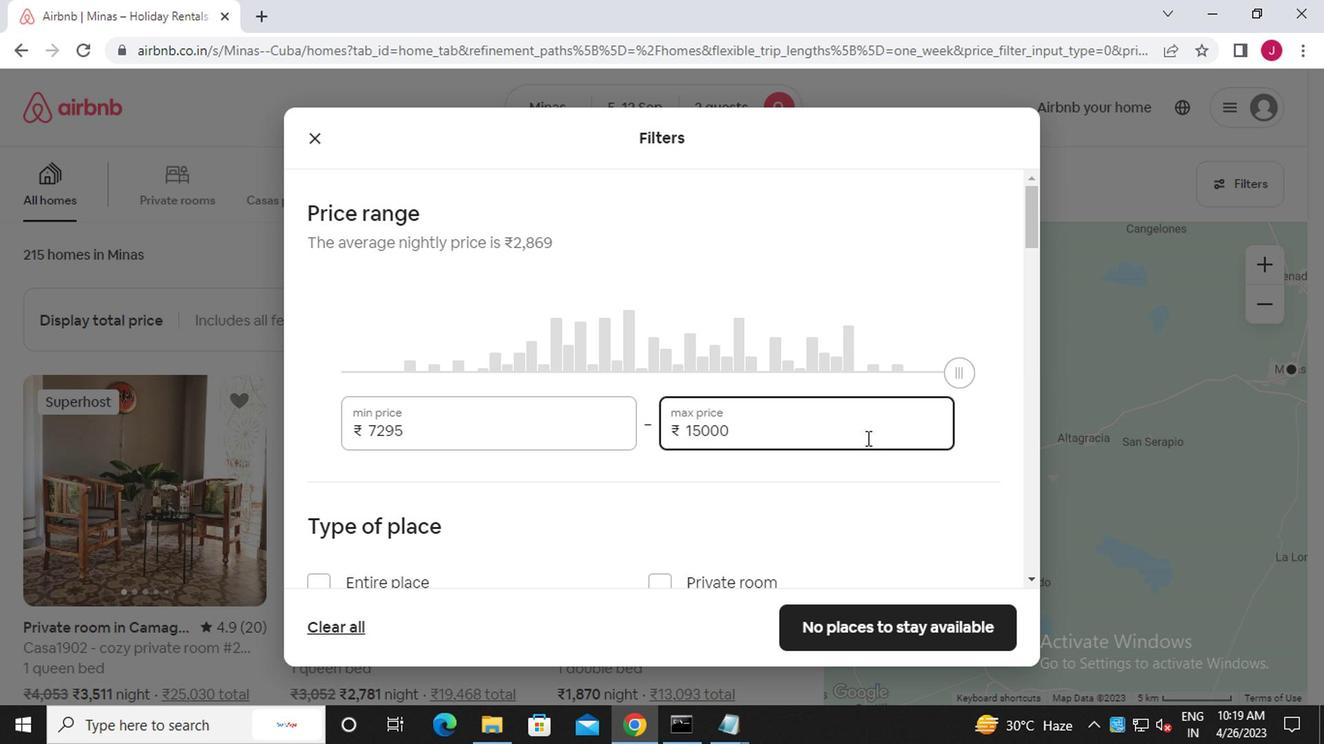 
Action: Mouse scrolled (864, 438) with delta (0, -1)
Screenshot: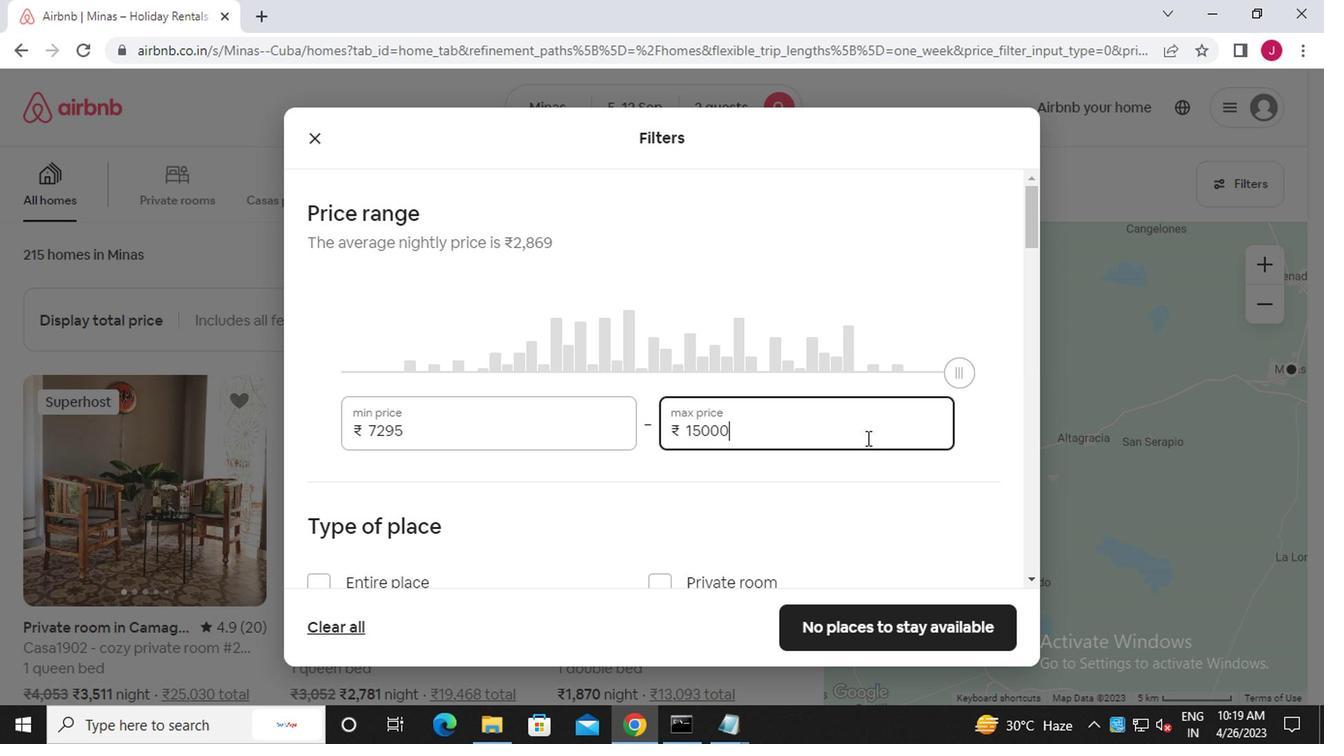 
Action: Mouse scrolled (864, 438) with delta (0, -1)
Screenshot: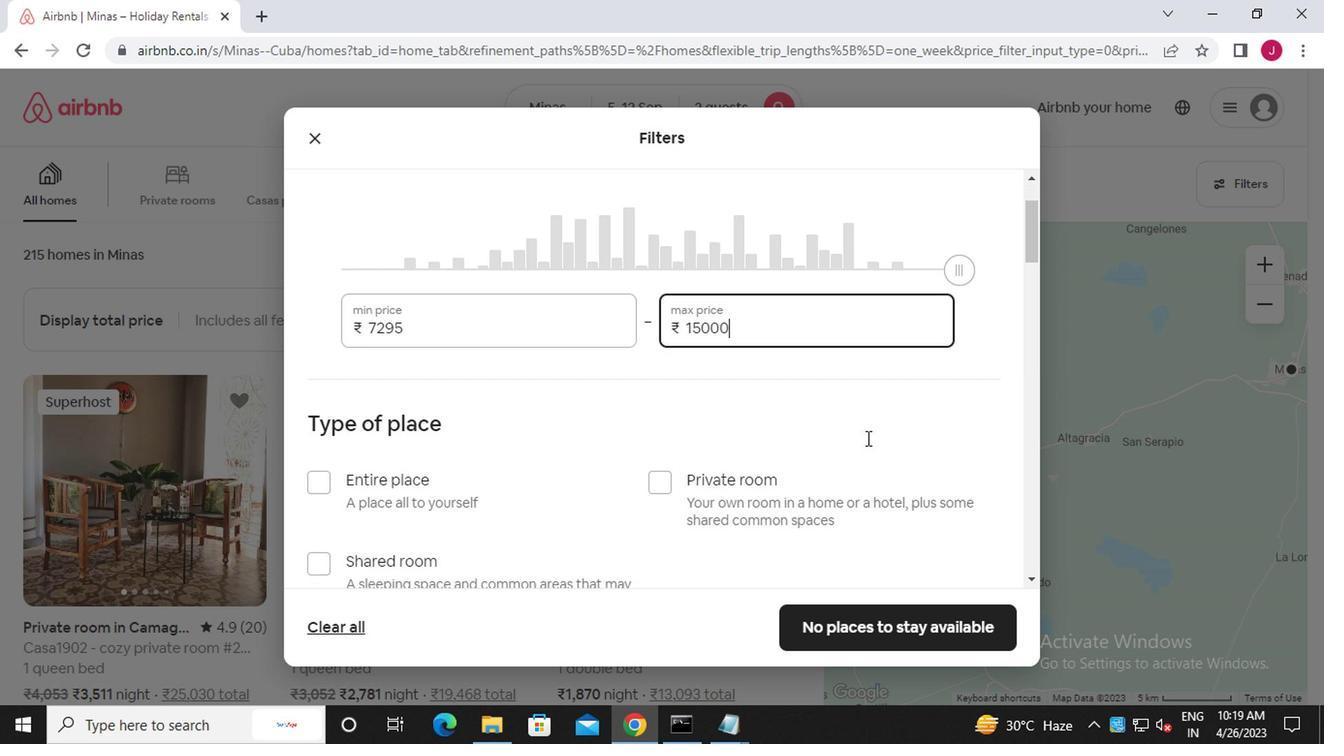 
Action: Mouse scrolled (864, 438) with delta (0, -1)
Screenshot: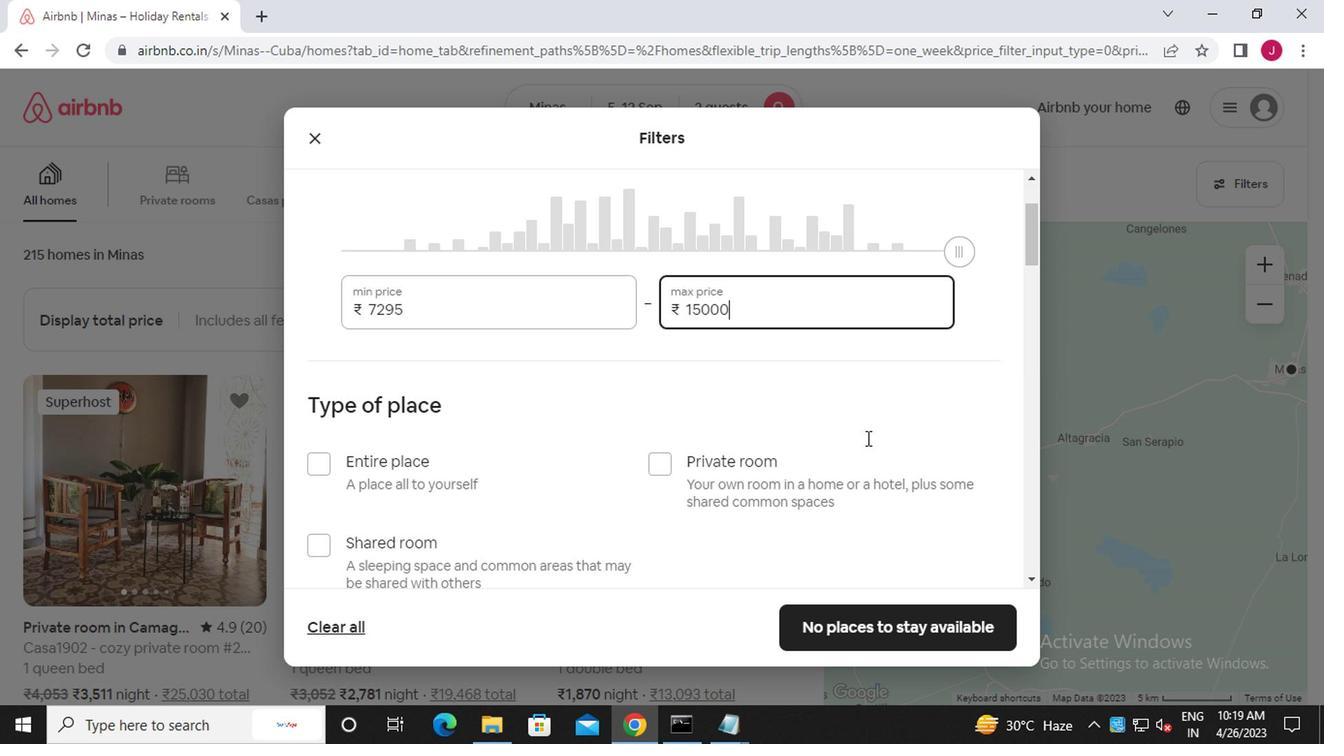
Action: Mouse moved to (621, 353)
Screenshot: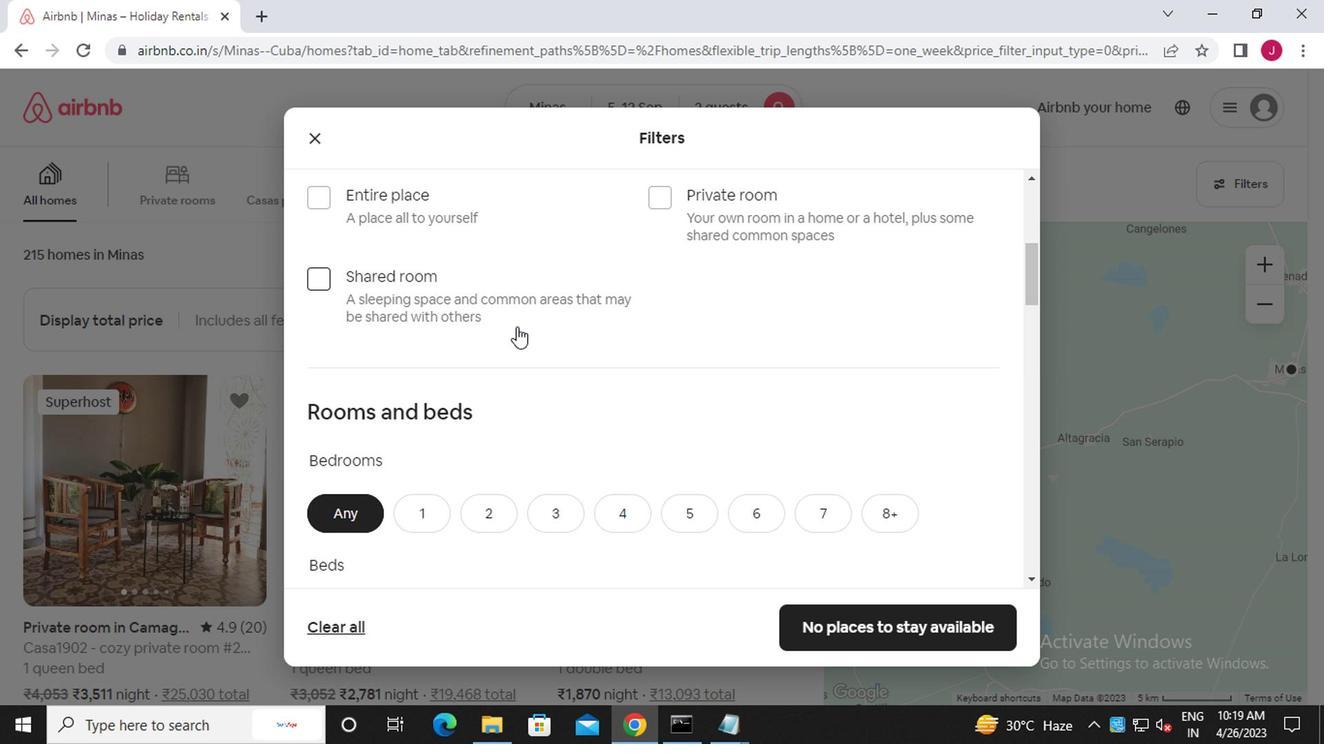 
Action: Mouse scrolled (621, 353) with delta (0, 0)
Screenshot: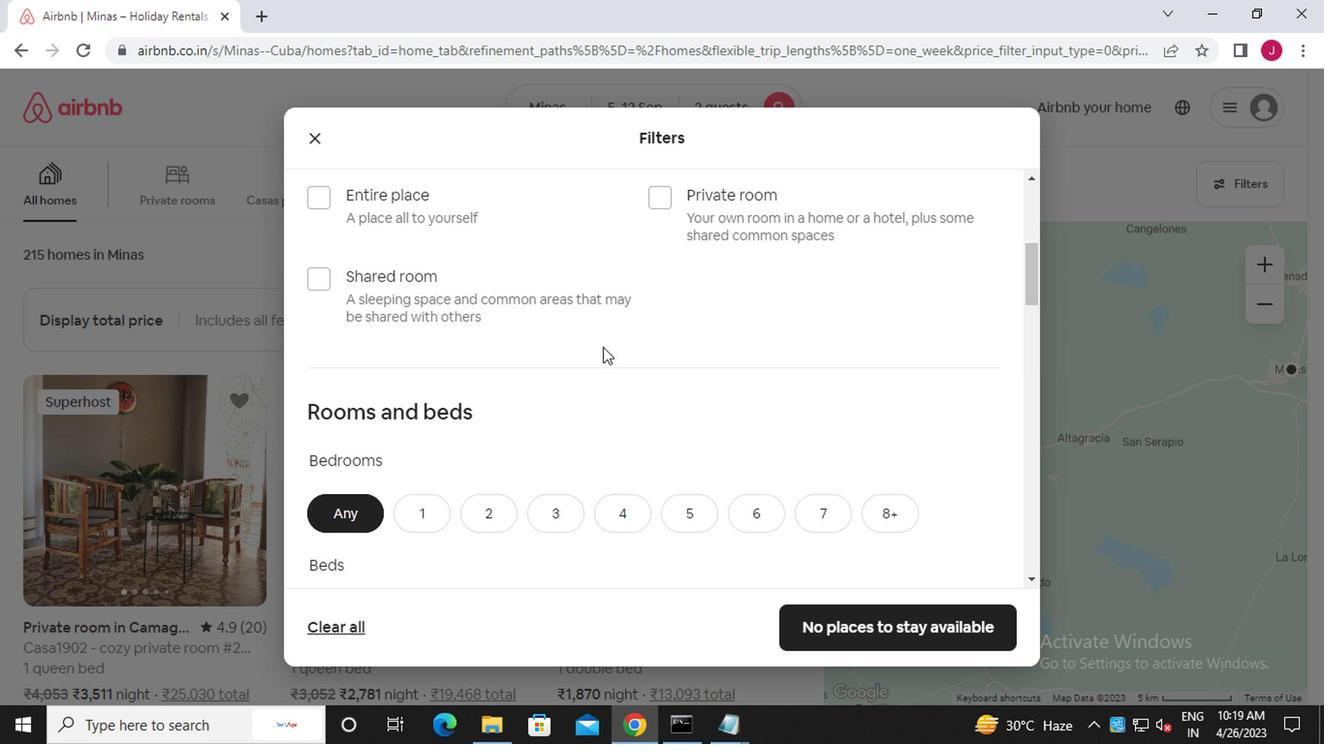 
Action: Mouse scrolled (621, 355) with delta (0, 1)
Screenshot: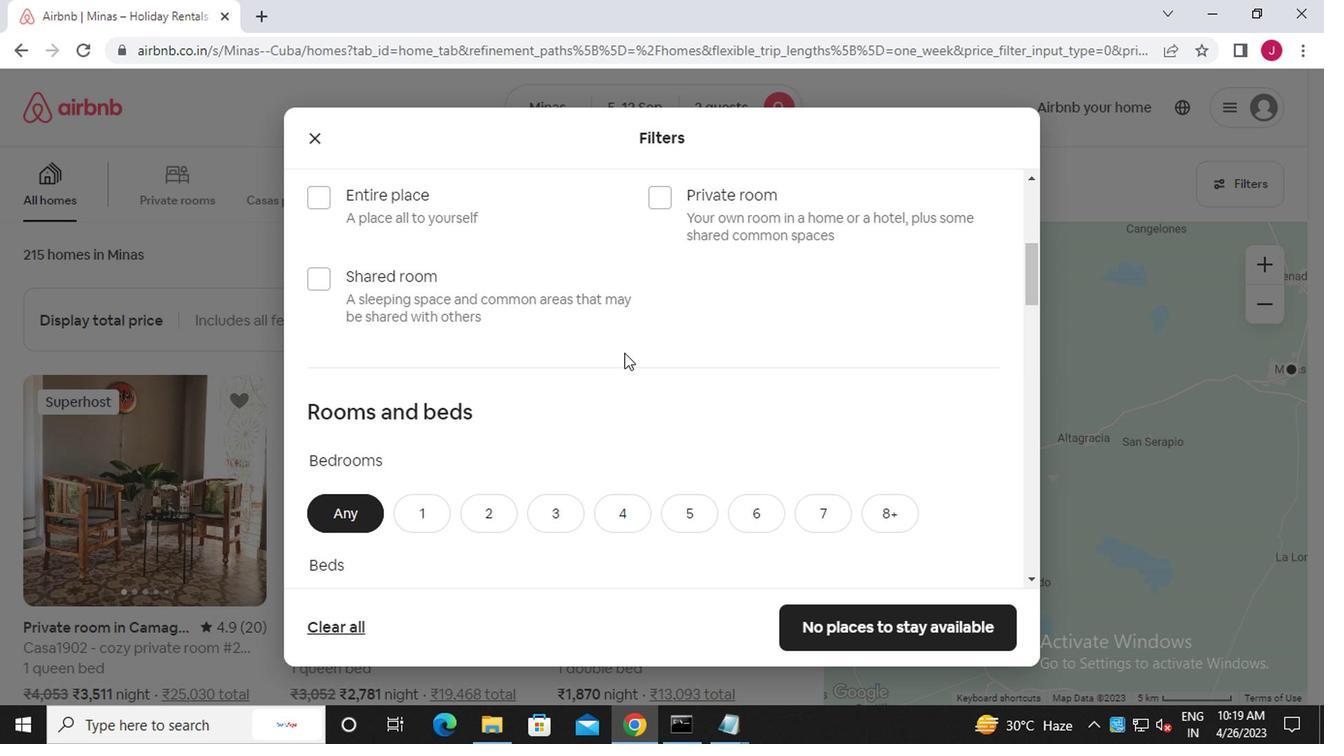 
Action: Mouse scrolled (621, 355) with delta (0, 1)
Screenshot: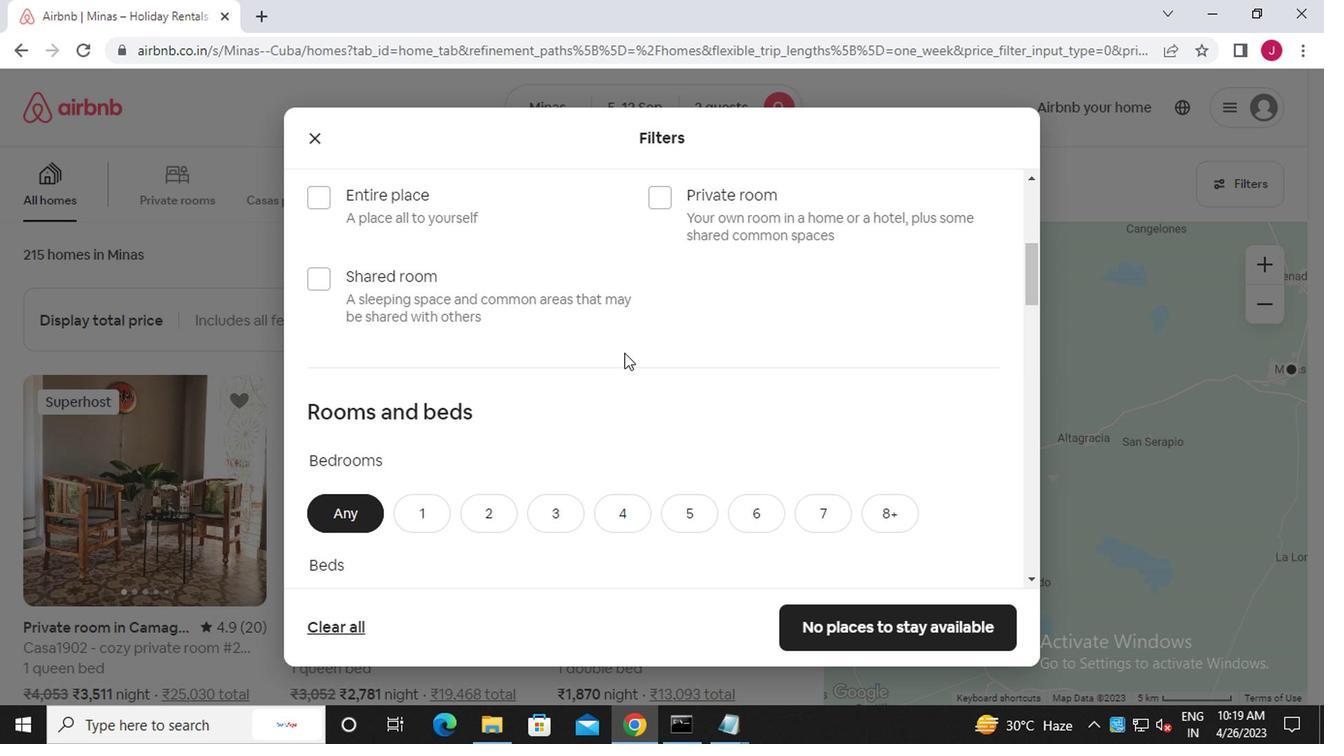 
Action: Mouse scrolled (621, 355) with delta (0, 1)
Screenshot: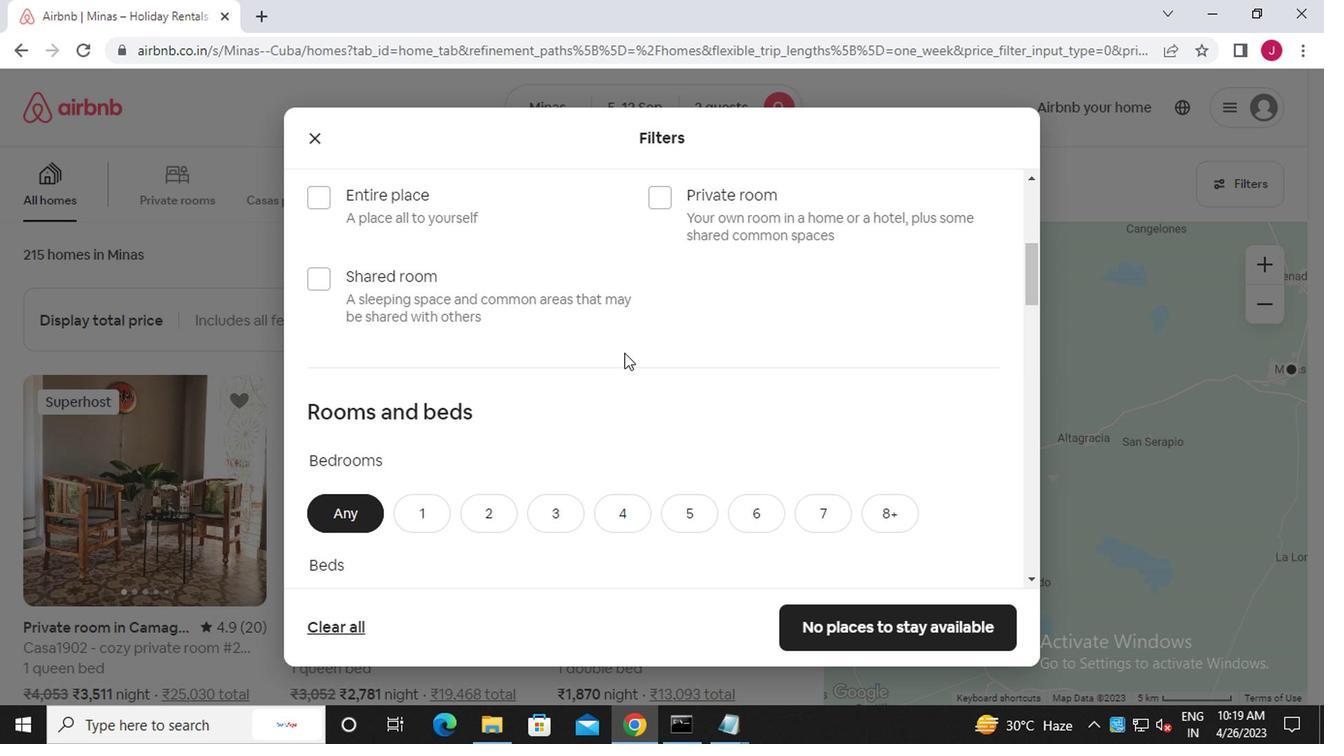 
Action: Mouse moved to (513, 484)
Screenshot: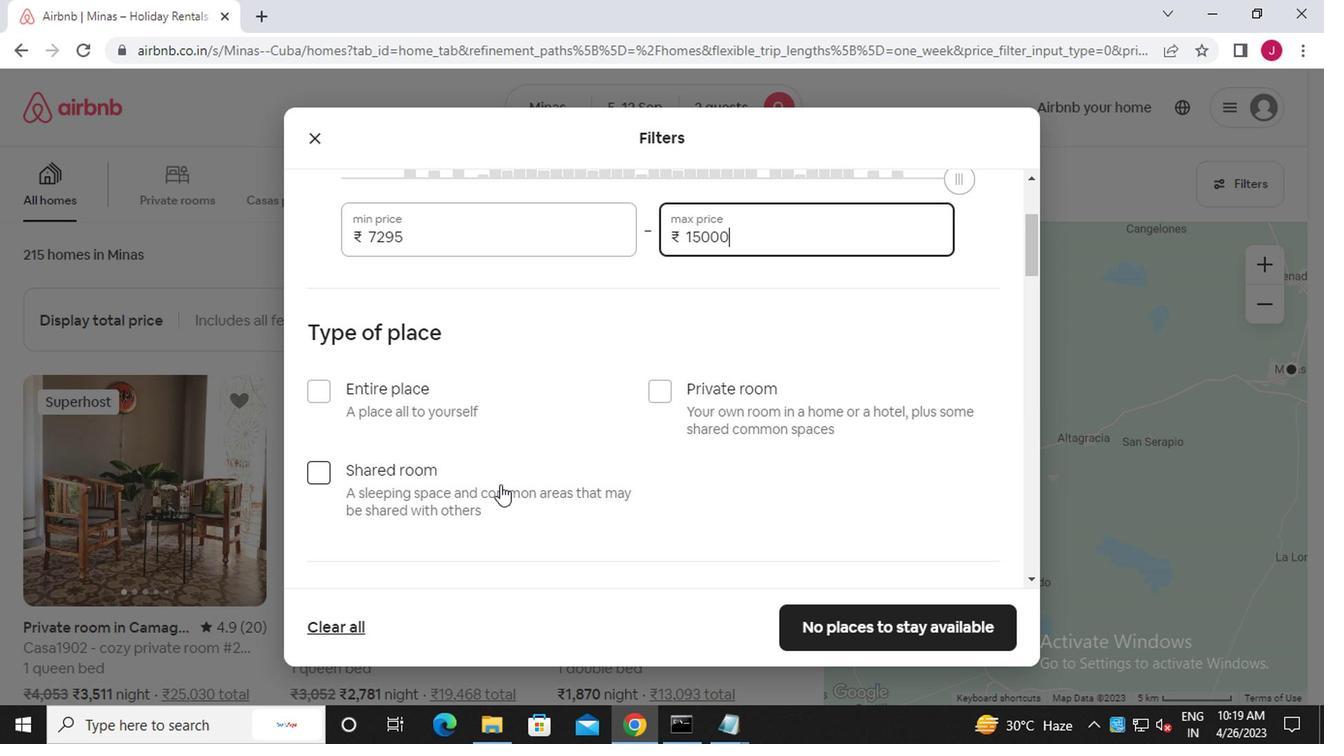 
Action: Mouse scrolled (513, 483) with delta (0, -1)
Screenshot: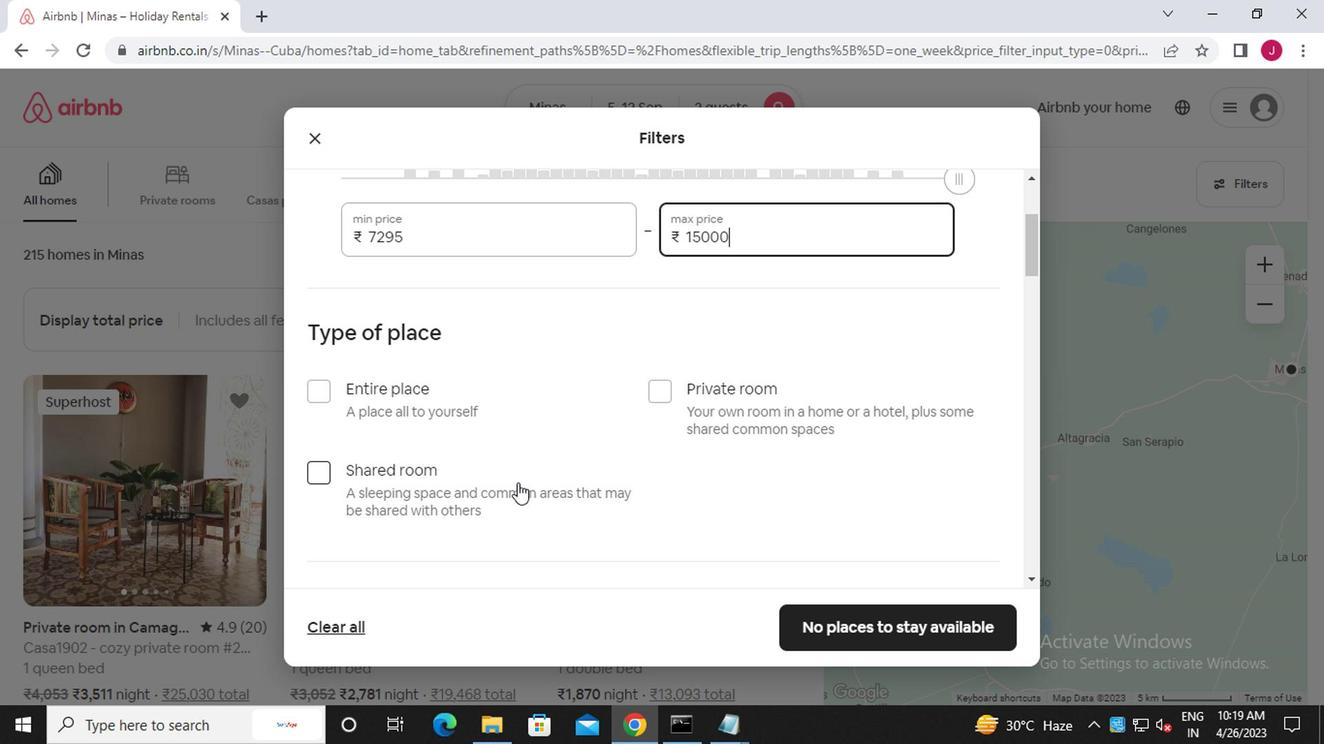 
Action: Mouse scrolled (513, 483) with delta (0, -1)
Screenshot: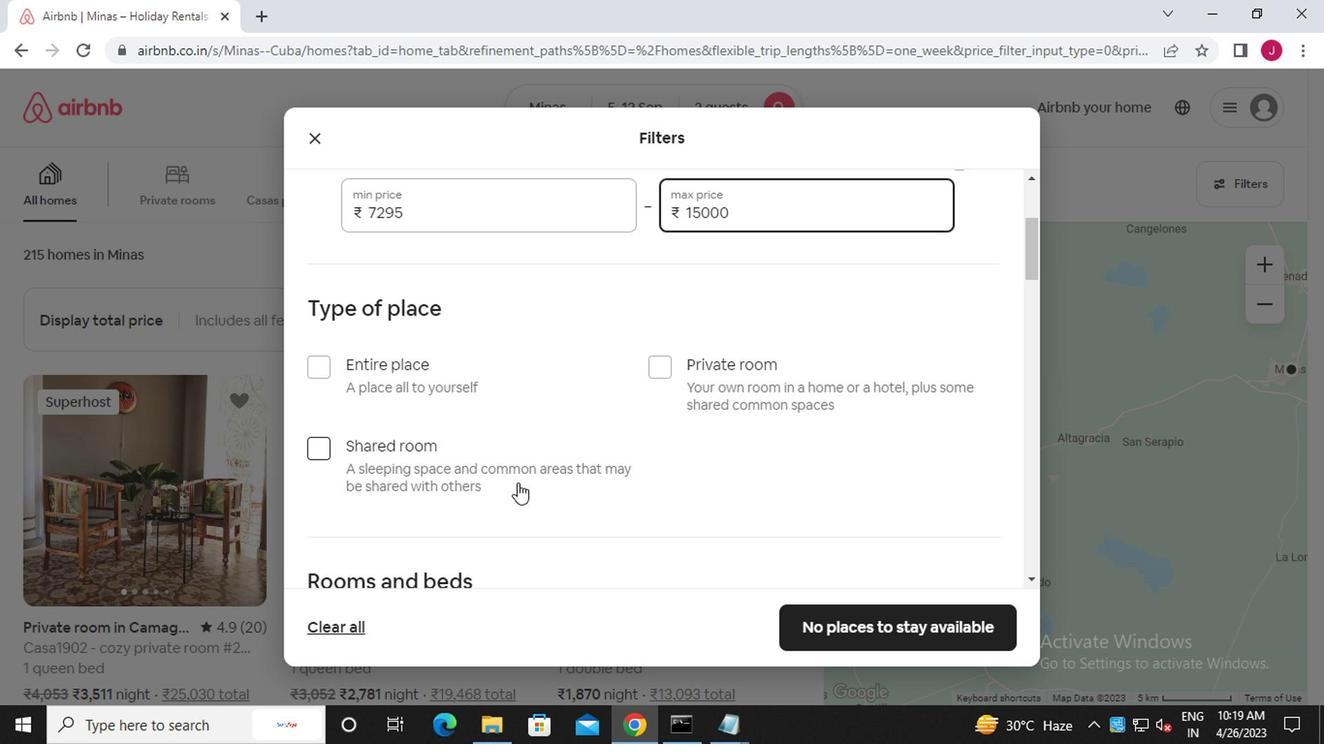 
Action: Mouse moved to (504, 479)
Screenshot: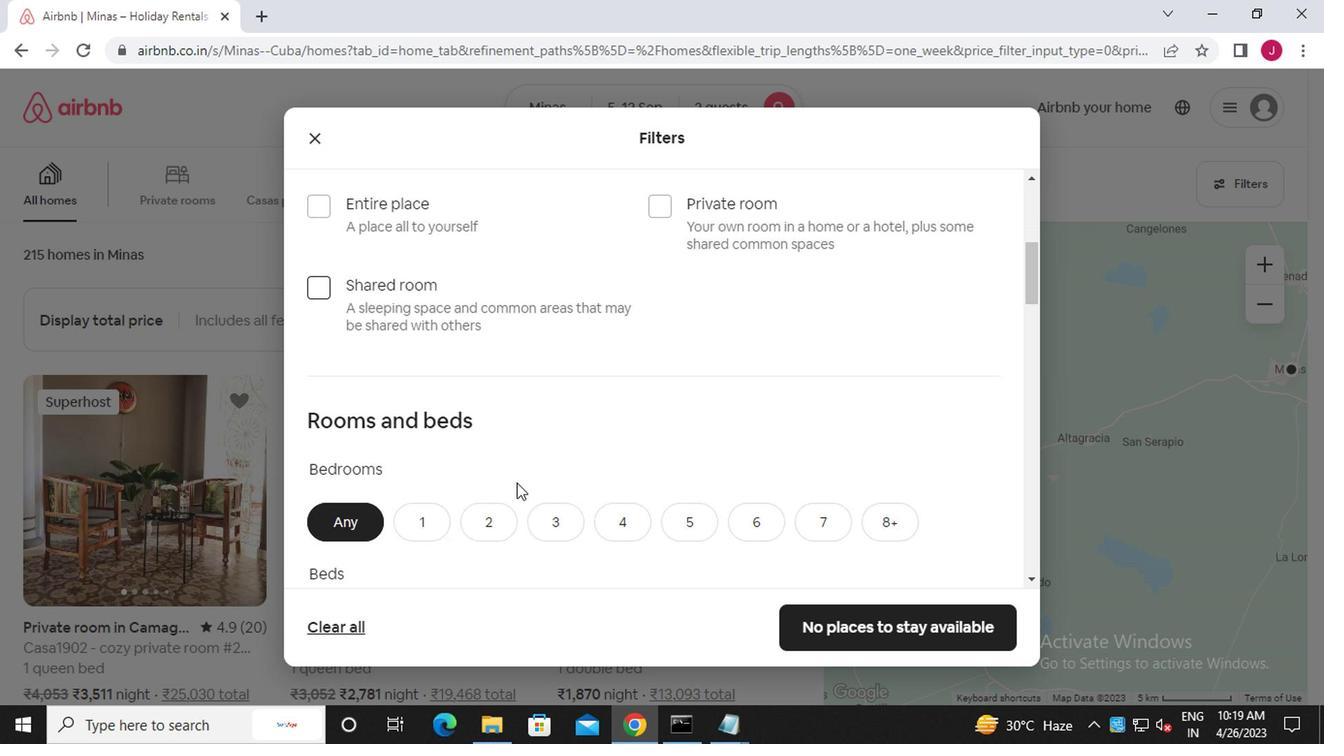 
Action: Mouse scrolled (504, 478) with delta (0, -1)
Screenshot: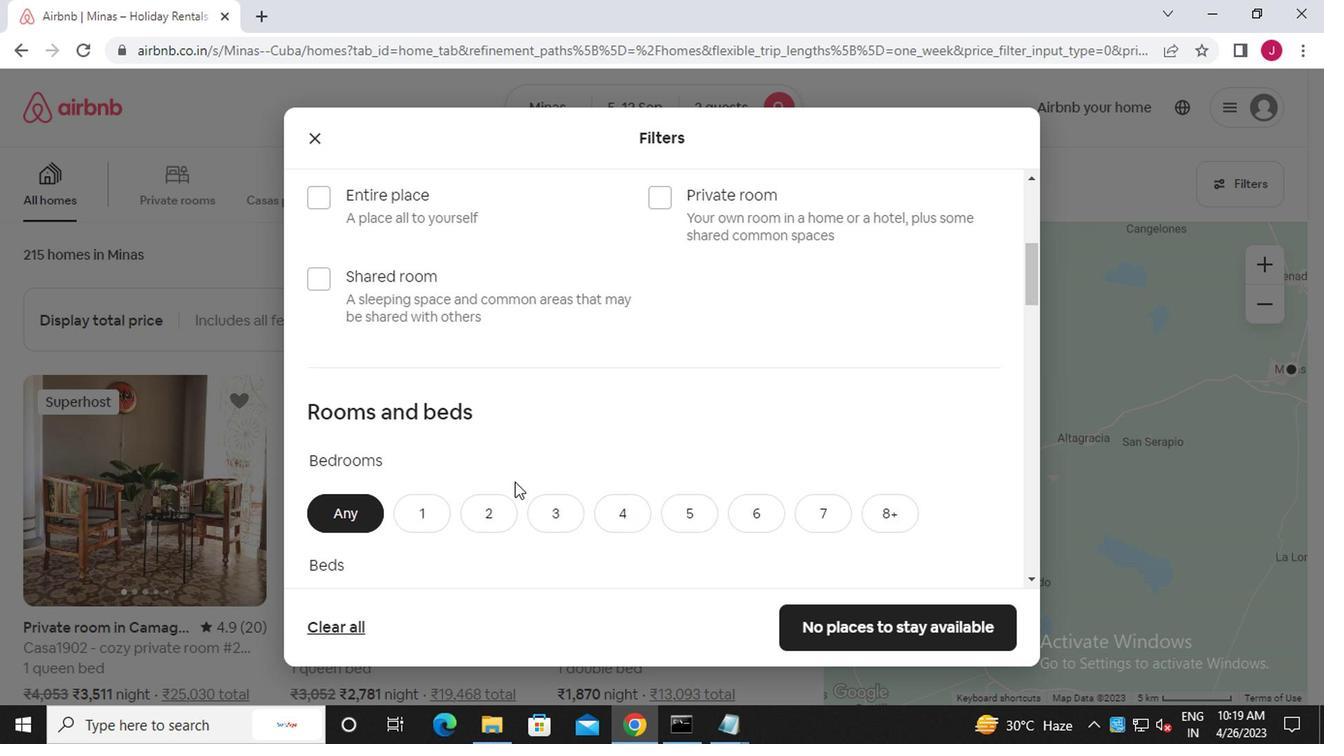 
Action: Mouse moved to (504, 479)
Screenshot: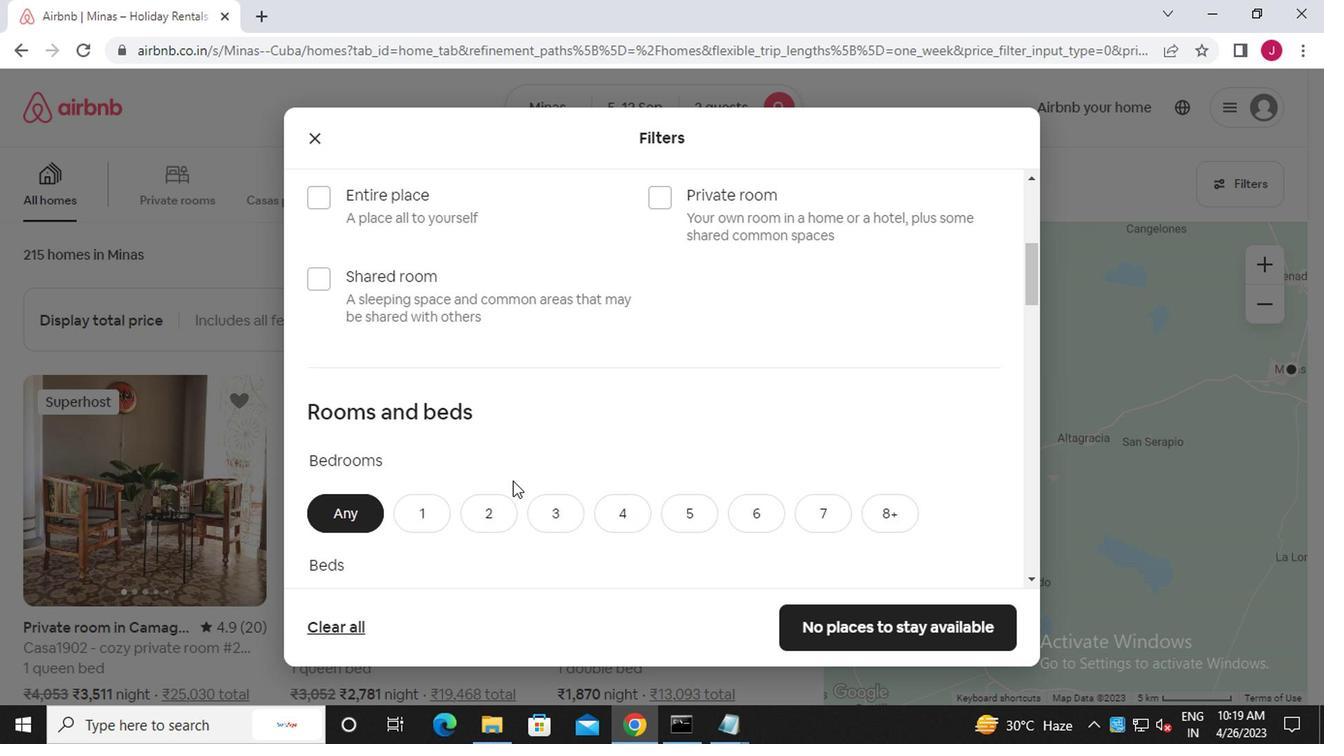 
Action: Mouse scrolled (504, 478) with delta (0, -1)
Screenshot: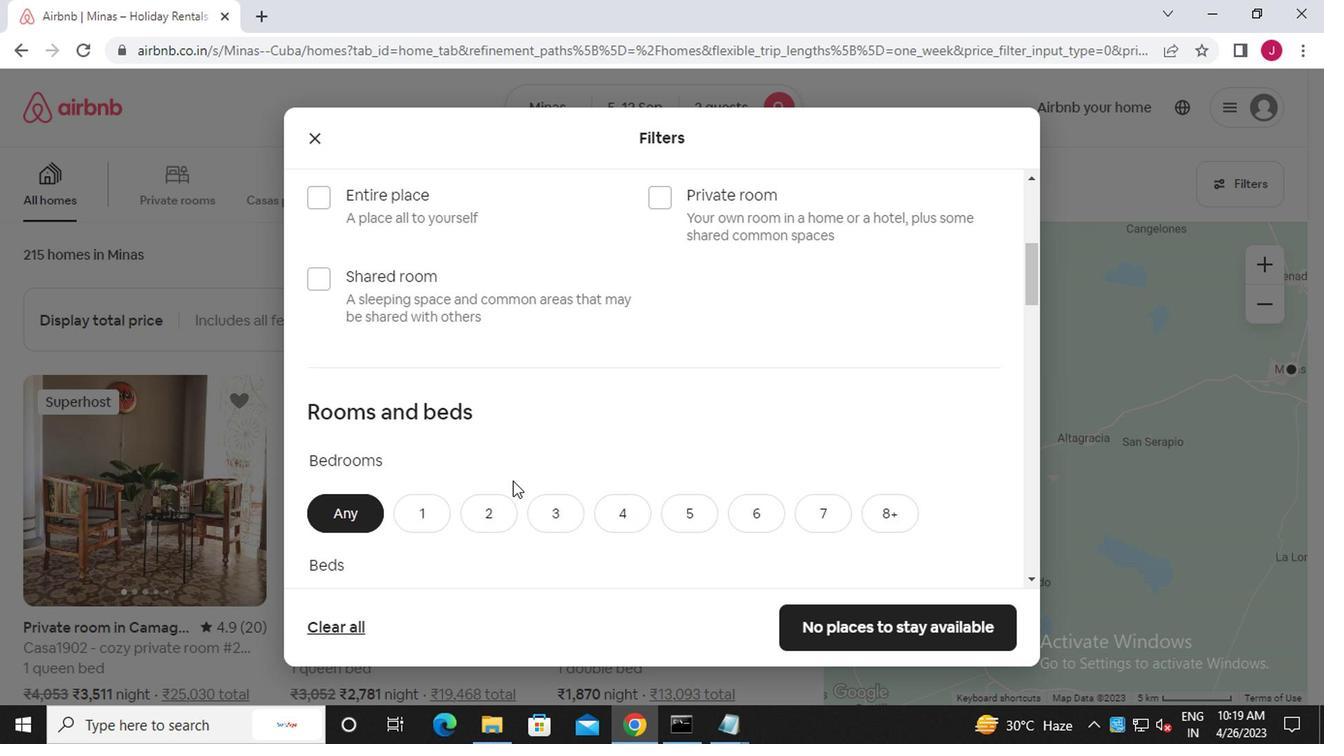 
Action: Mouse moved to (426, 327)
Screenshot: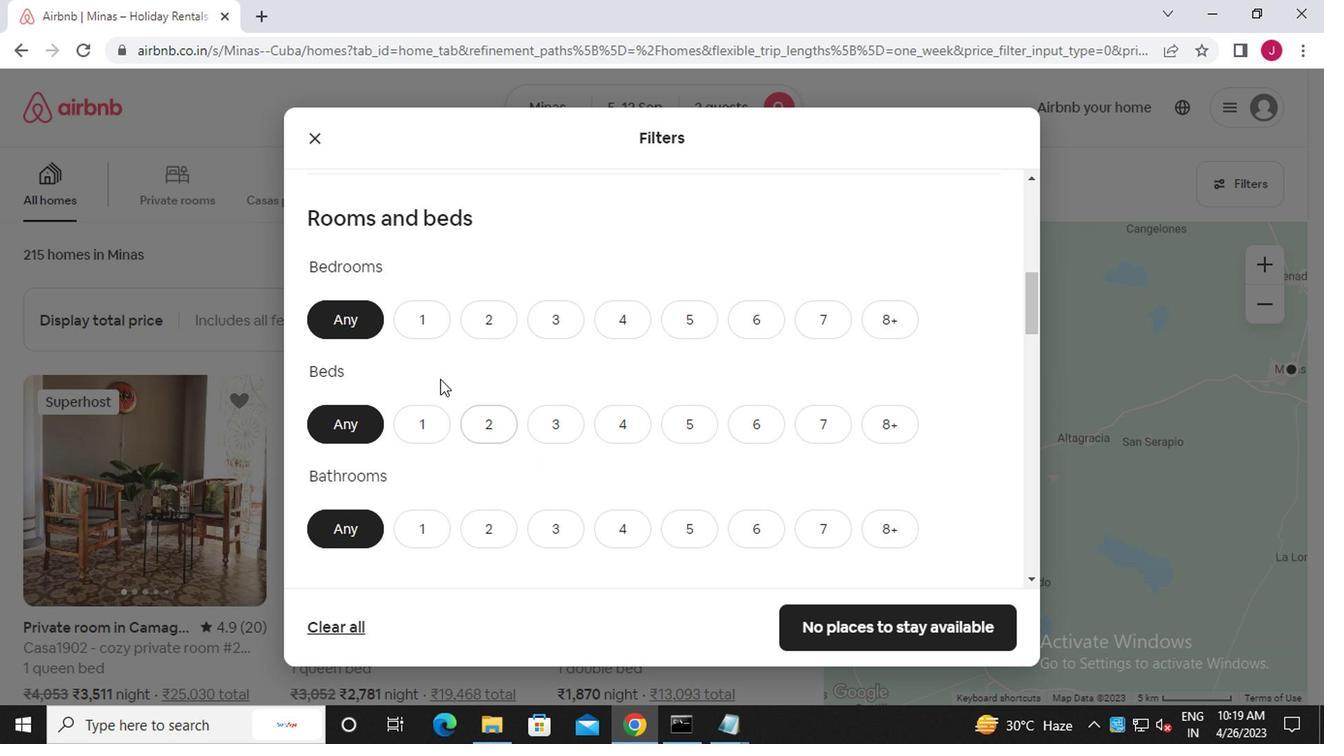 
Action: Mouse pressed left at (426, 327)
Screenshot: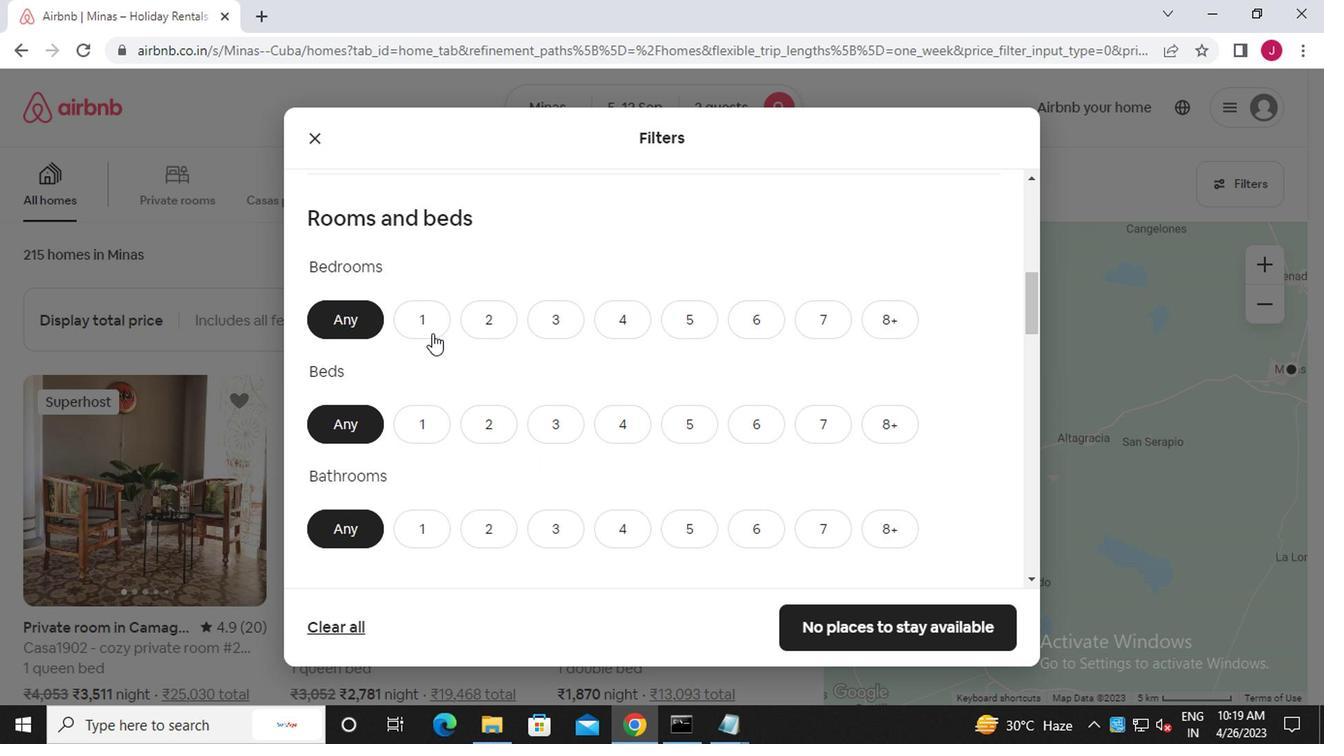 
Action: Mouse moved to (430, 418)
Screenshot: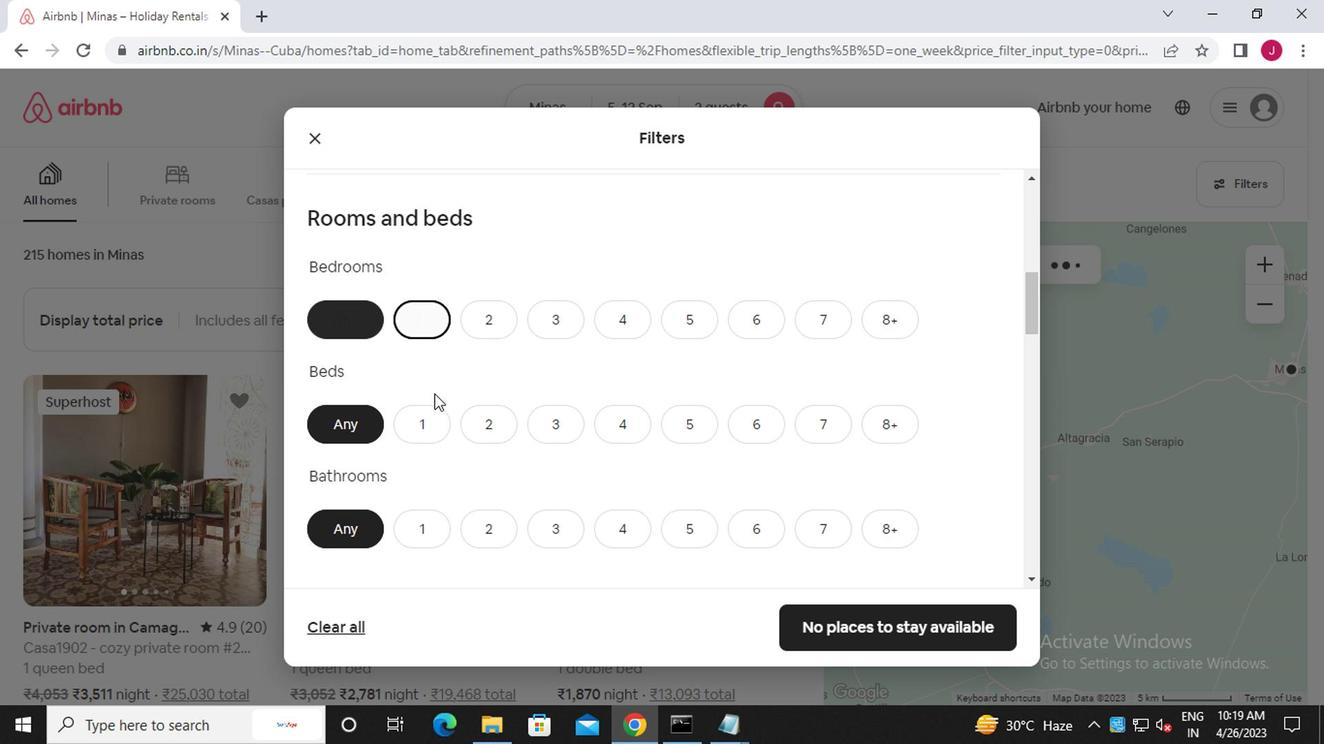 
Action: Mouse pressed left at (430, 418)
Screenshot: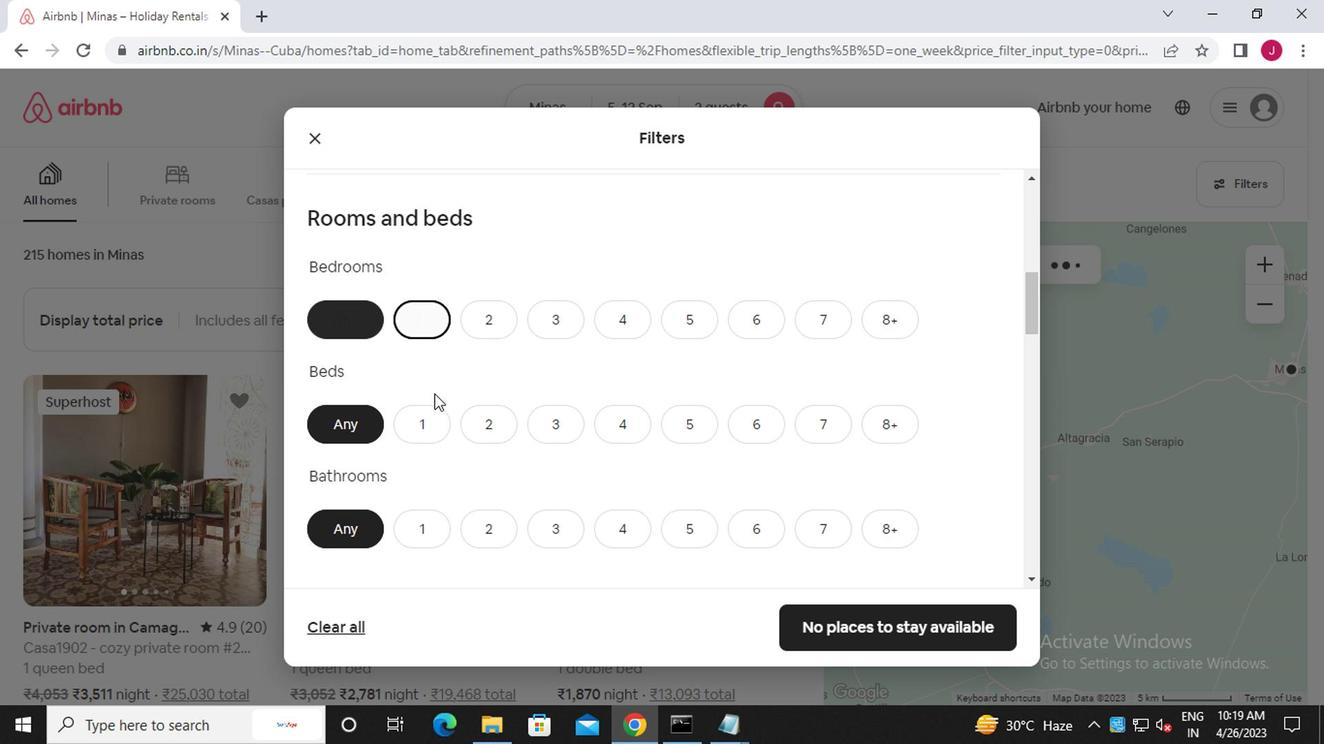 
Action: Mouse moved to (423, 535)
Screenshot: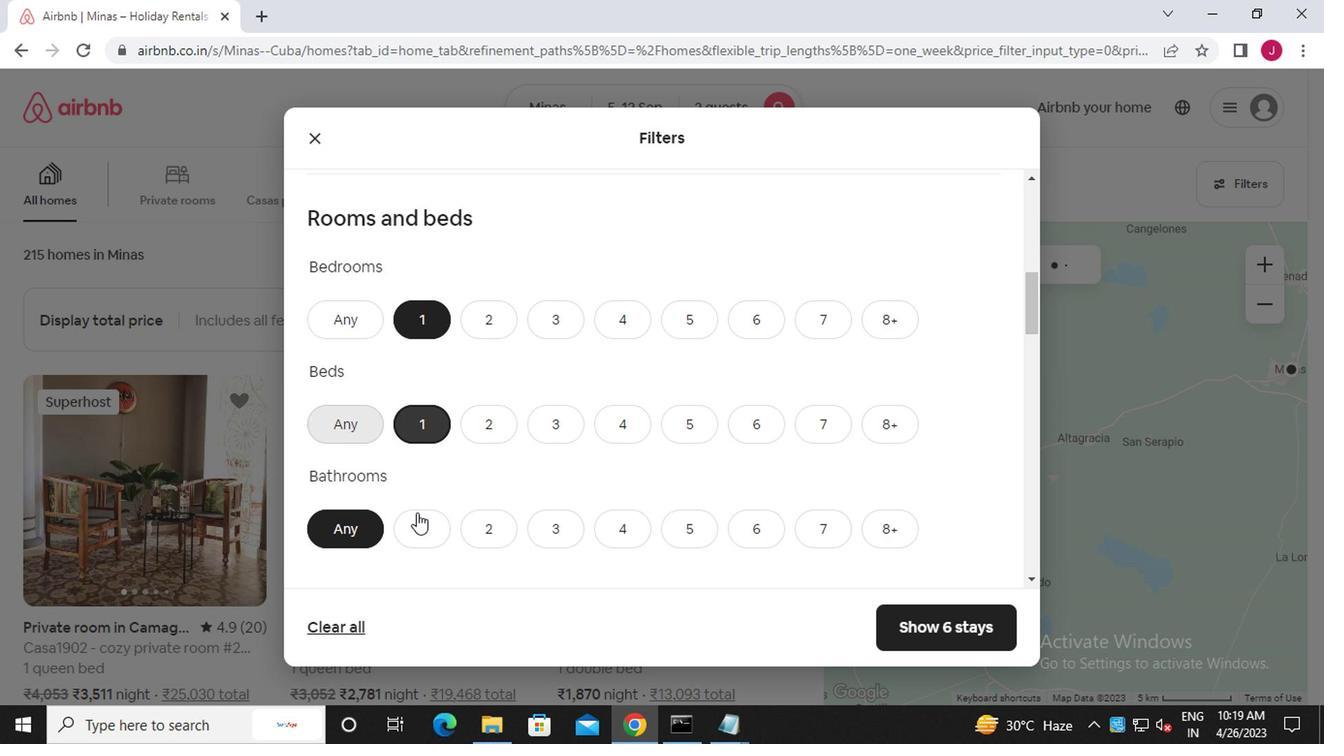 
Action: Mouse pressed left at (423, 535)
Screenshot: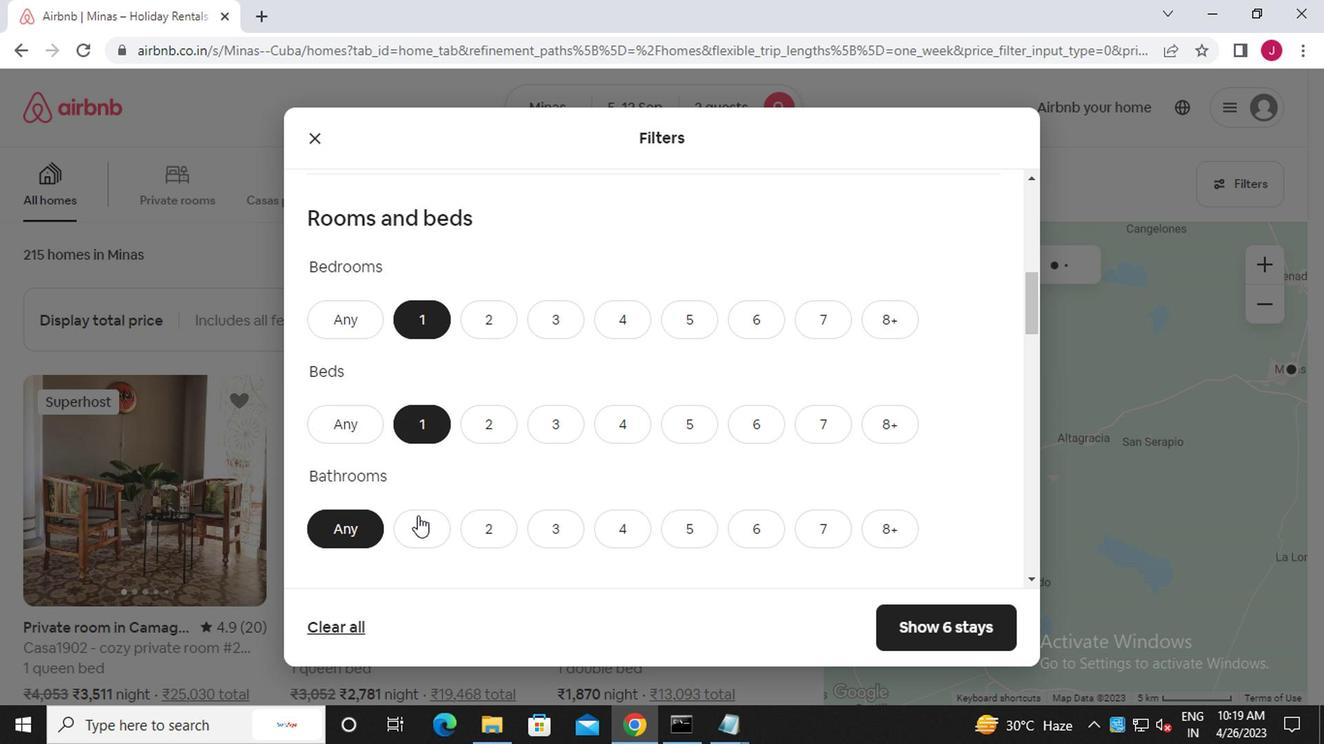 
Action: Mouse moved to (422, 535)
Screenshot: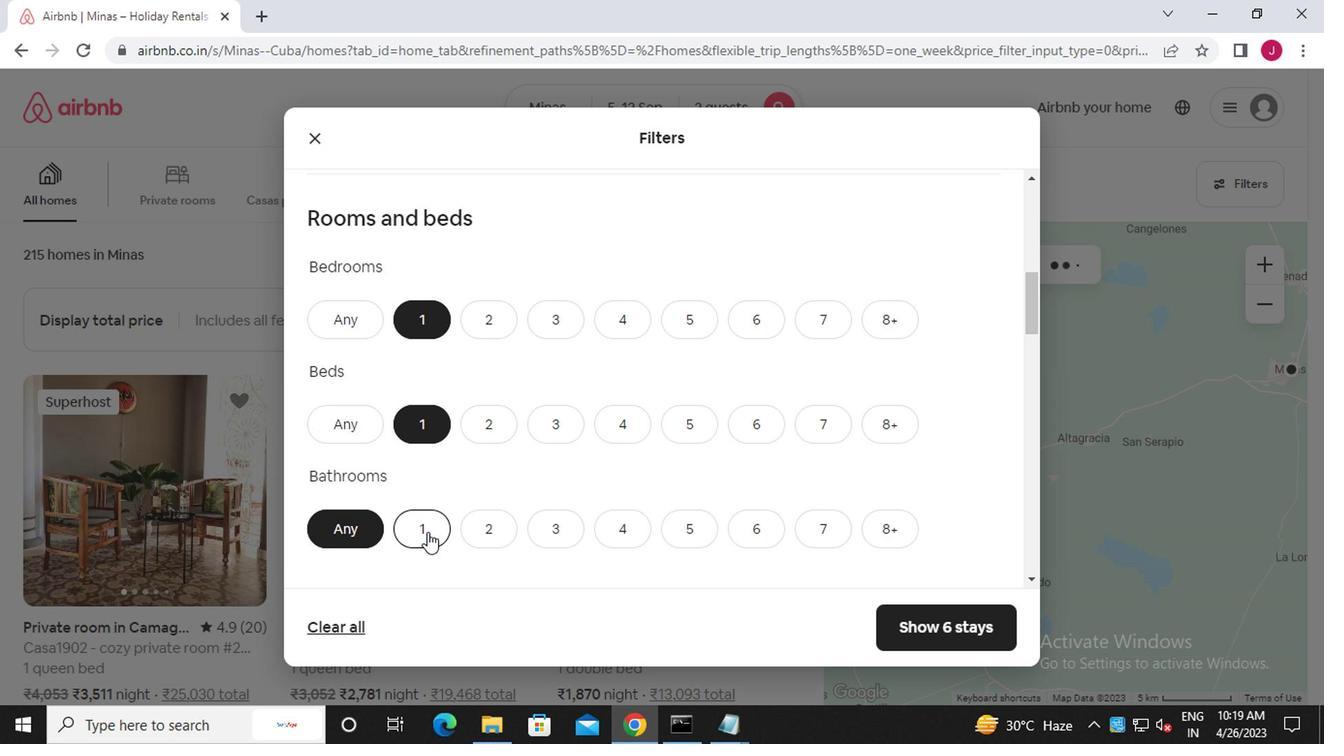 
Action: Mouse scrolled (422, 534) with delta (0, 0)
Screenshot: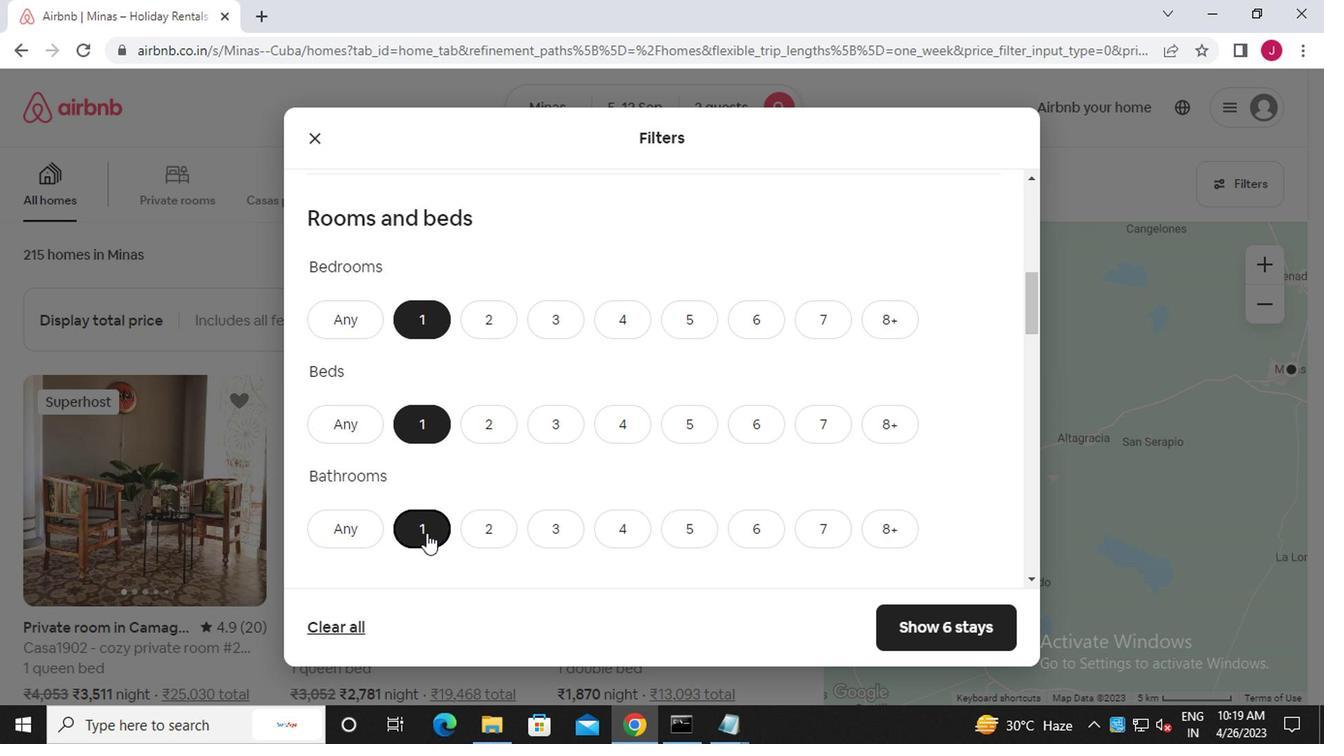 
Action: Mouse scrolled (422, 534) with delta (0, 0)
Screenshot: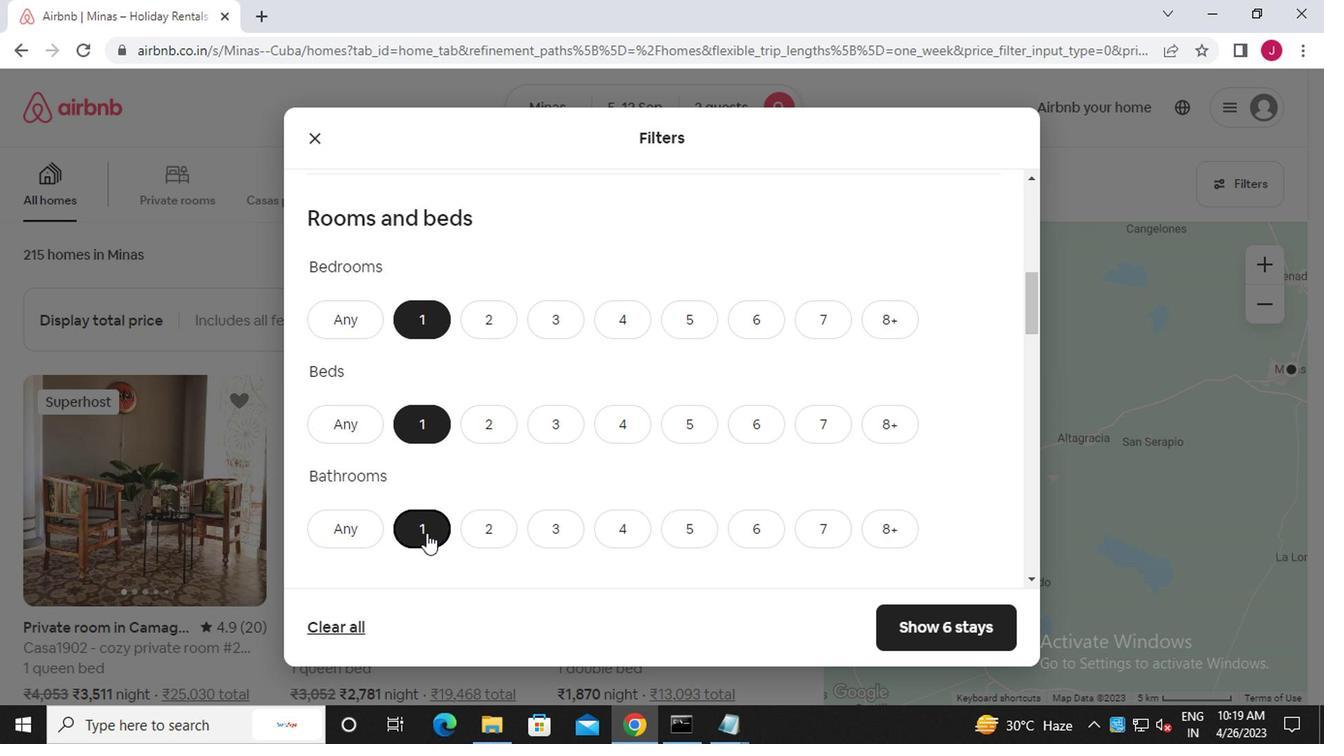 
Action: Mouse scrolled (422, 534) with delta (0, 0)
Screenshot: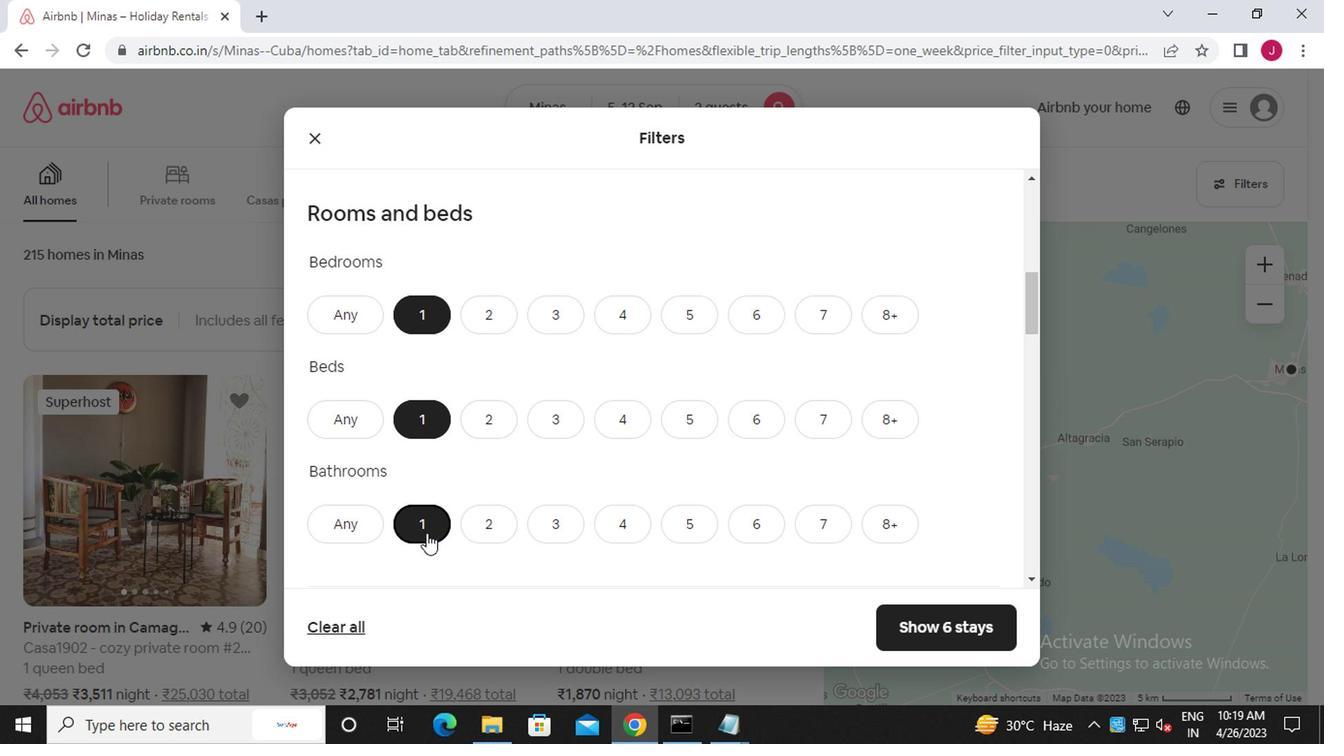 
Action: Mouse moved to (378, 486)
Screenshot: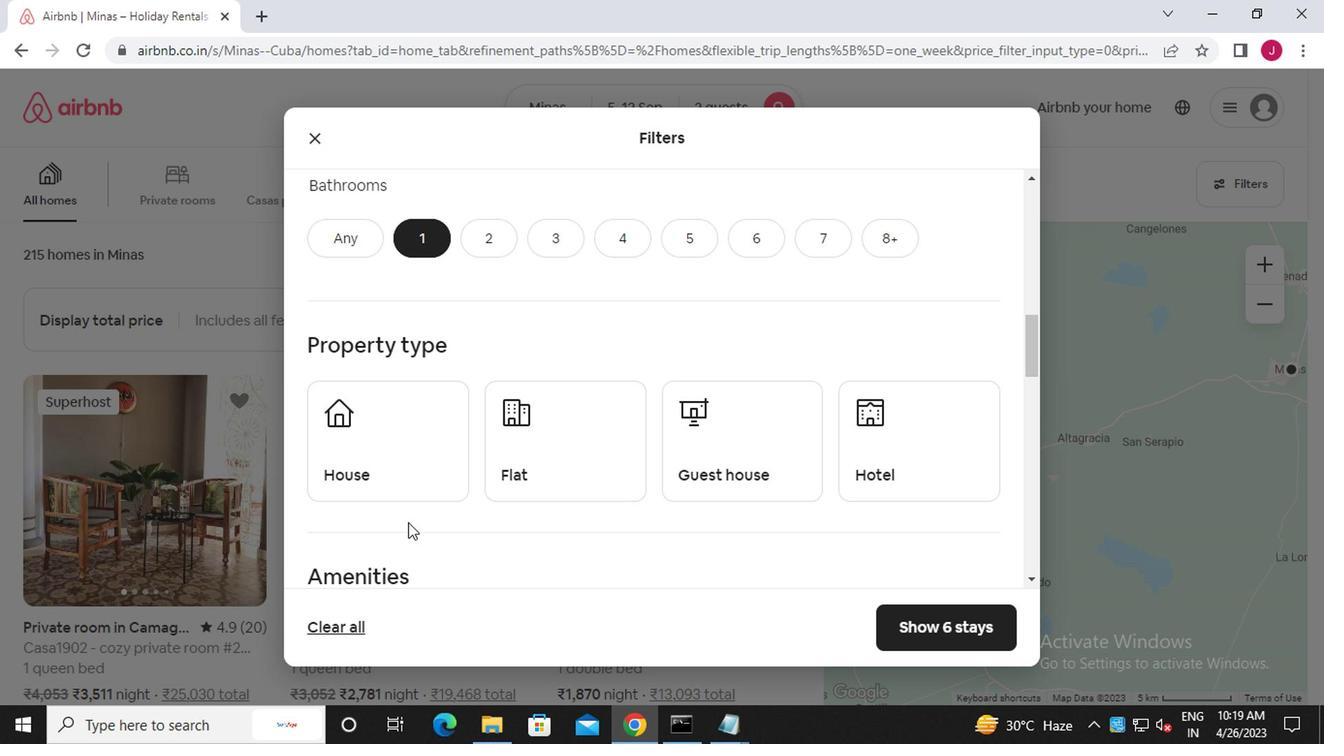 
Action: Mouse pressed left at (378, 486)
Screenshot: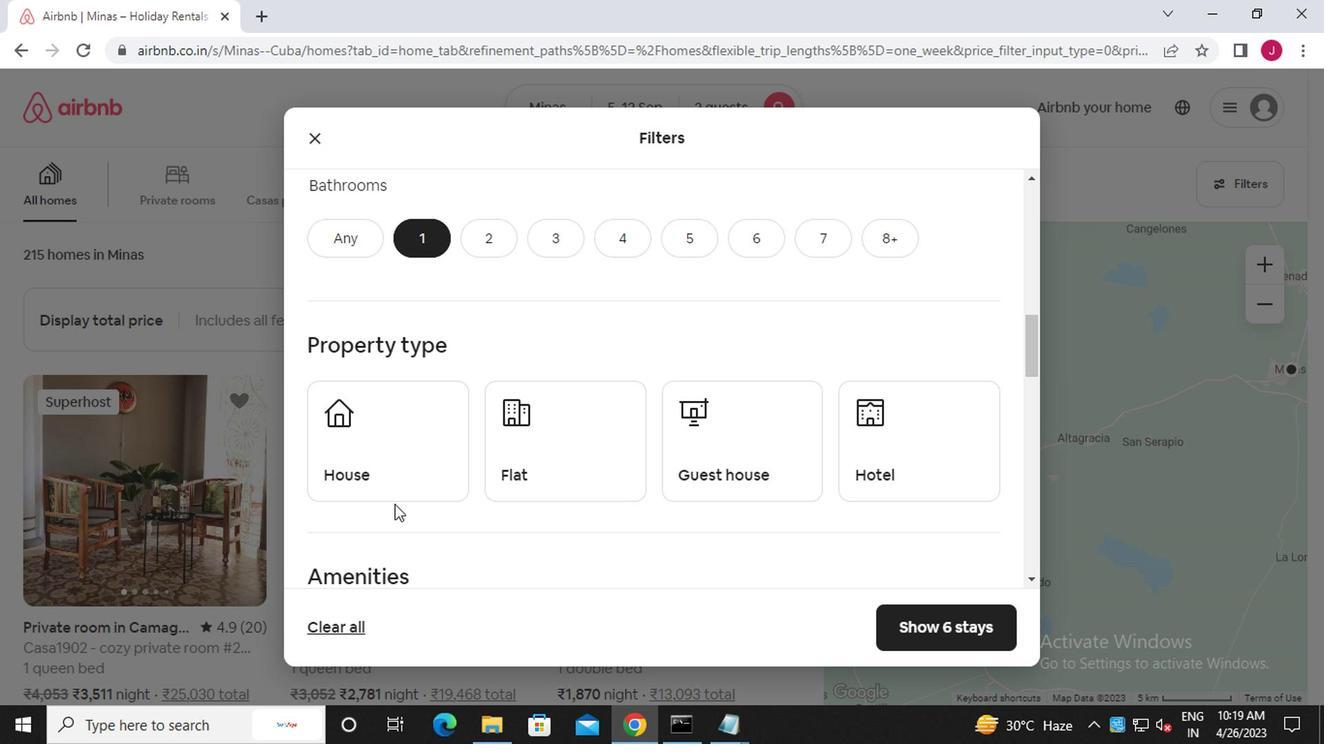 
Action: Mouse moved to (493, 471)
Screenshot: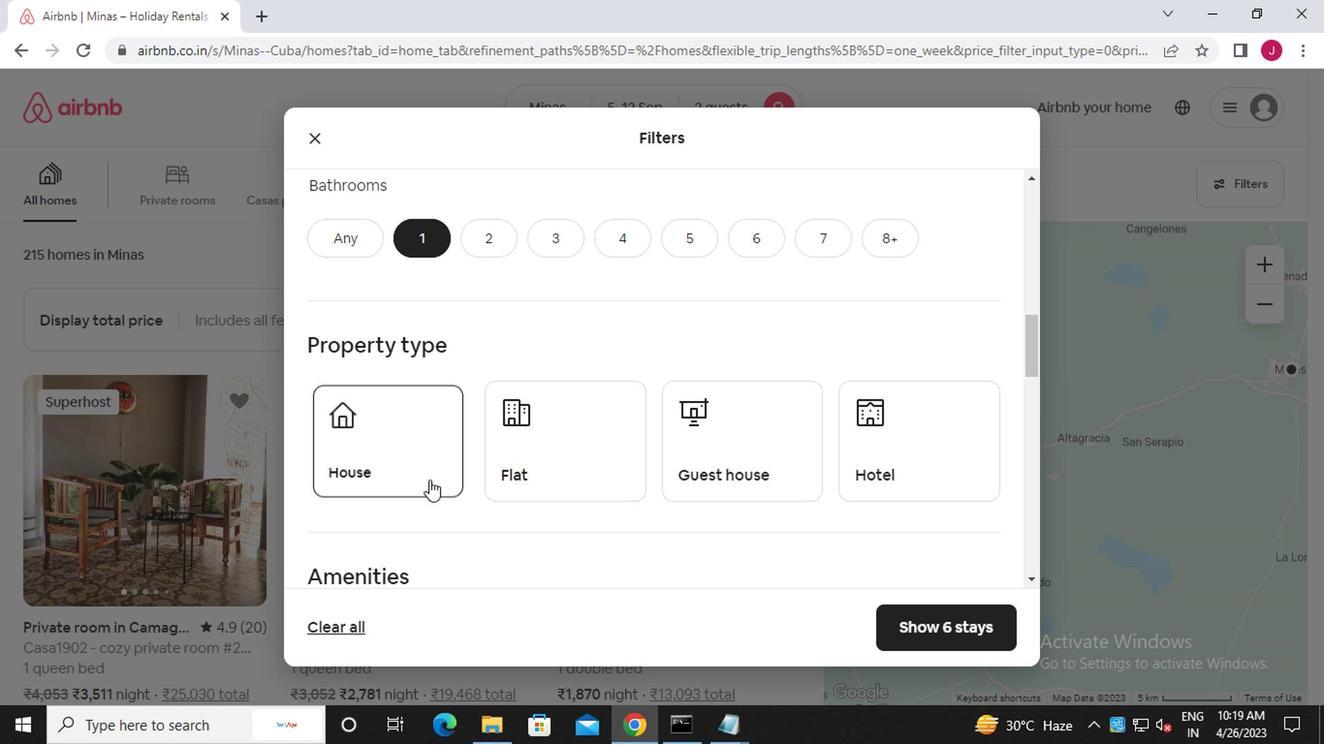 
Action: Mouse pressed left at (493, 471)
Screenshot: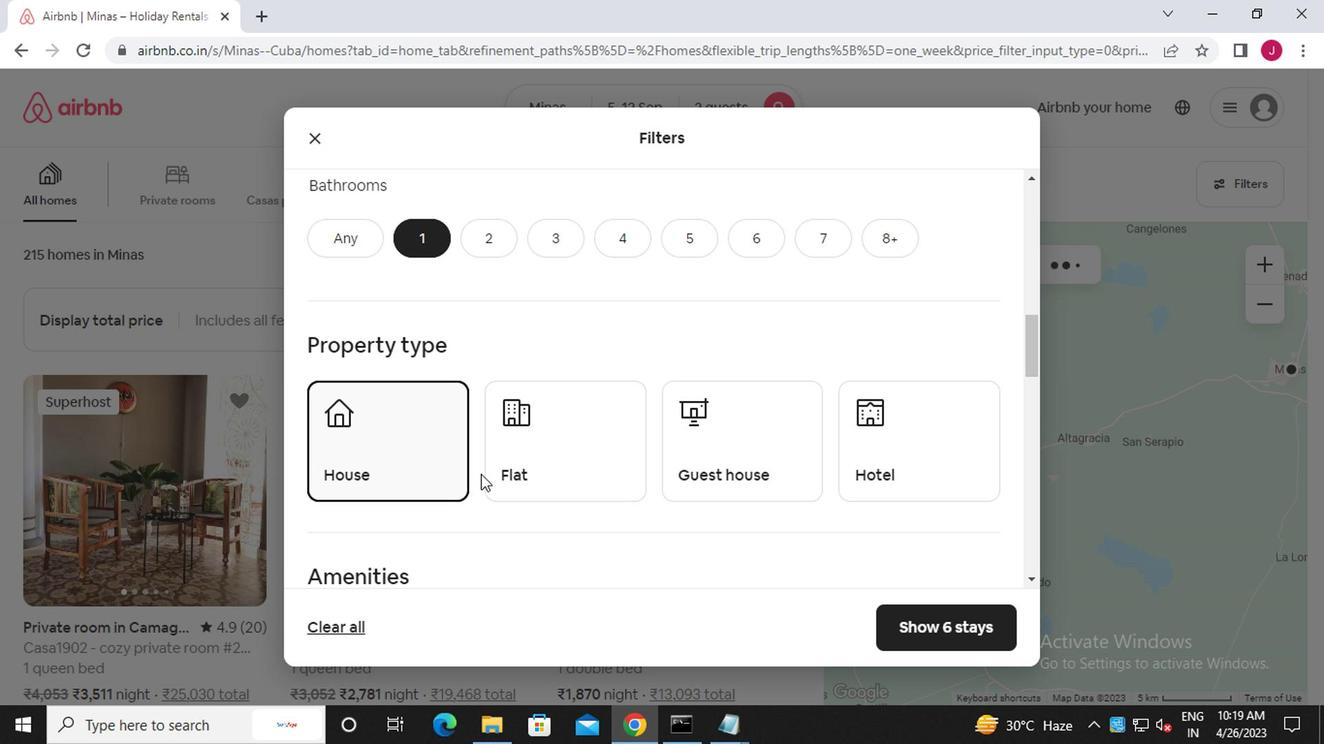 
Action: Mouse moved to (680, 457)
Screenshot: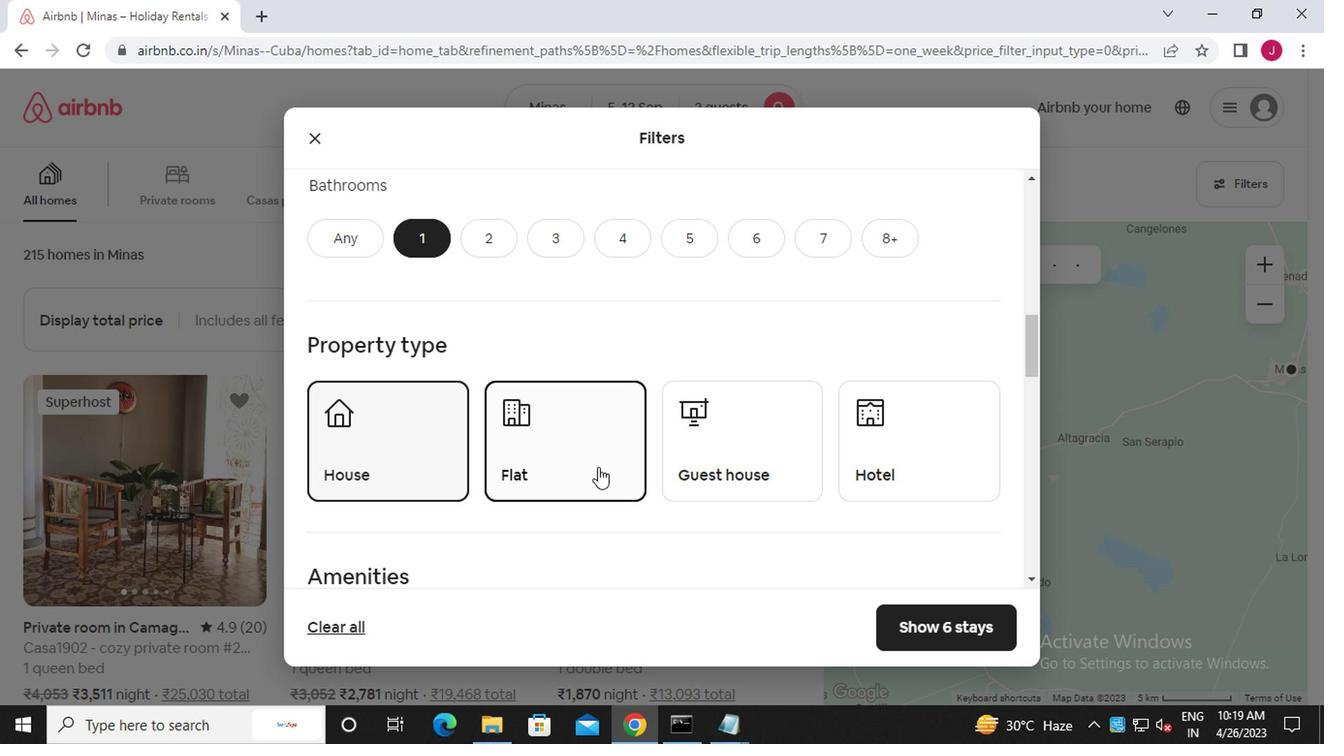 
Action: Mouse pressed left at (680, 457)
Screenshot: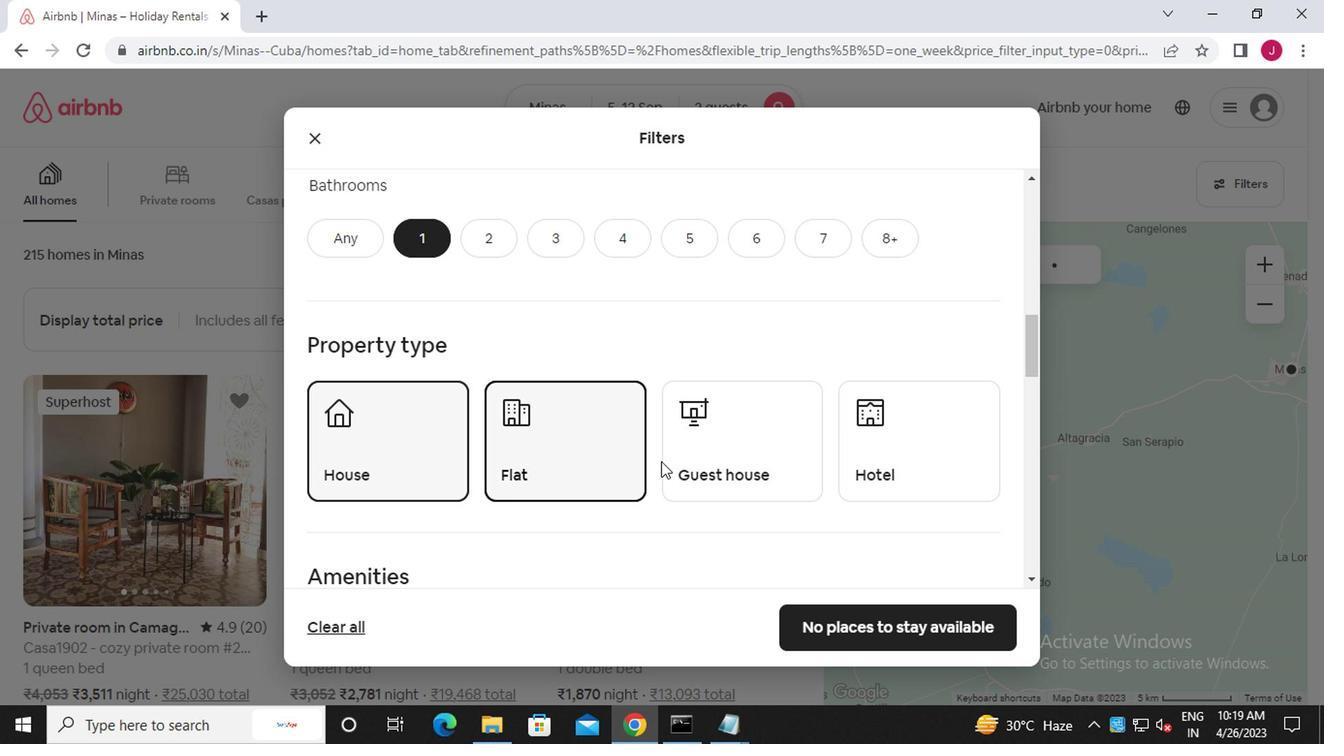 
Action: Mouse moved to (859, 459)
Screenshot: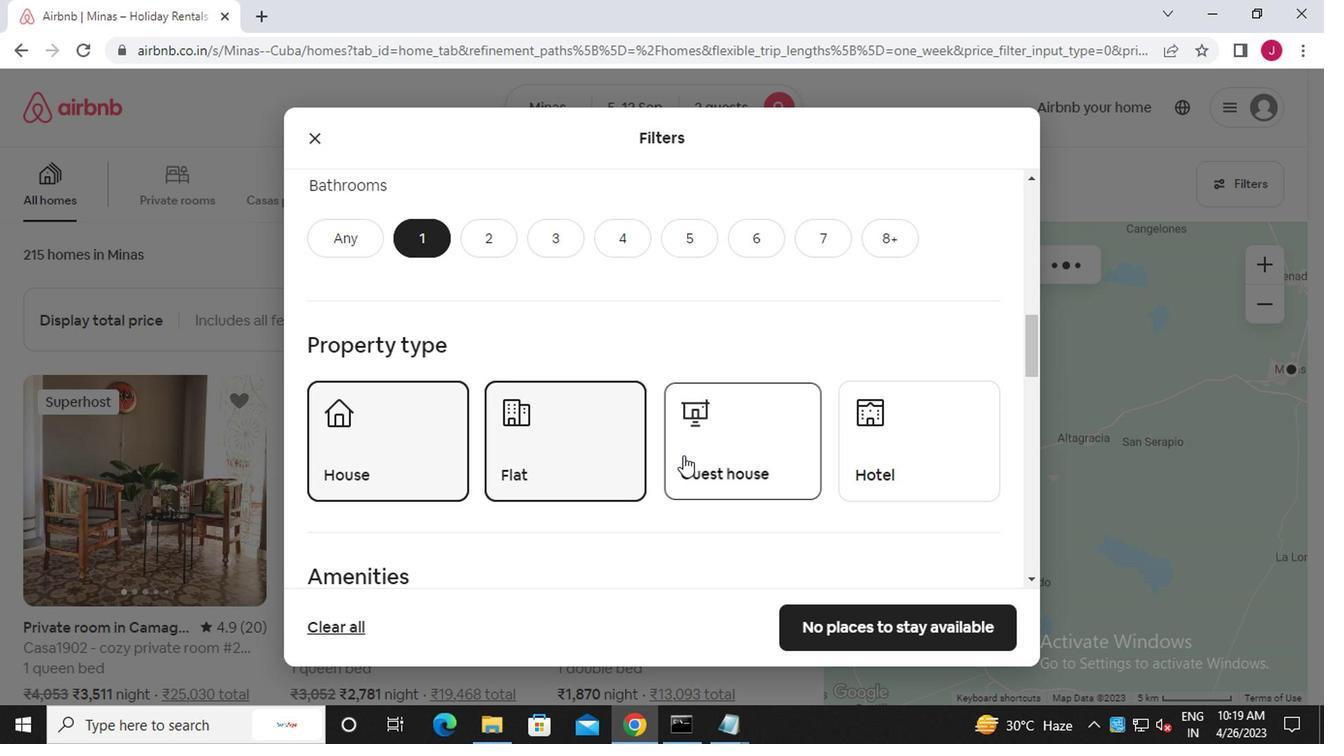 
Action: Mouse pressed left at (859, 459)
Screenshot: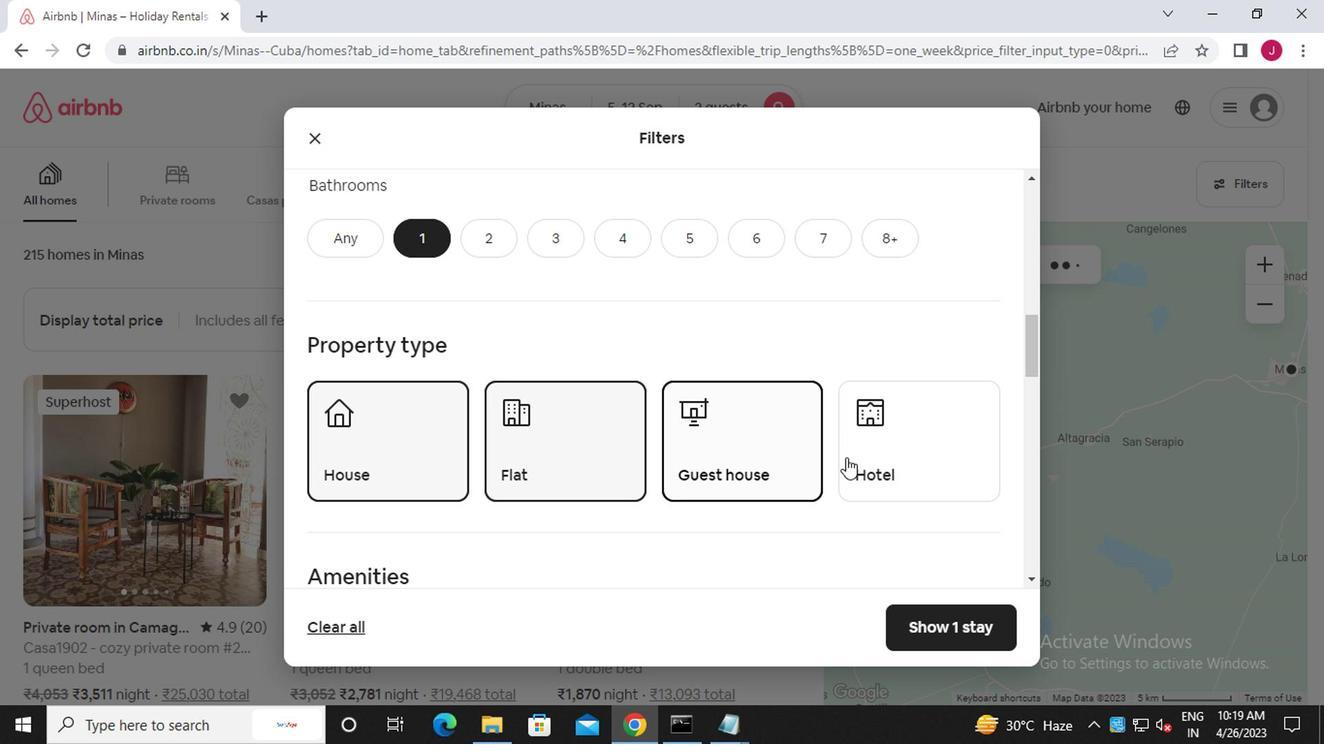 
Action: Mouse moved to (751, 475)
Screenshot: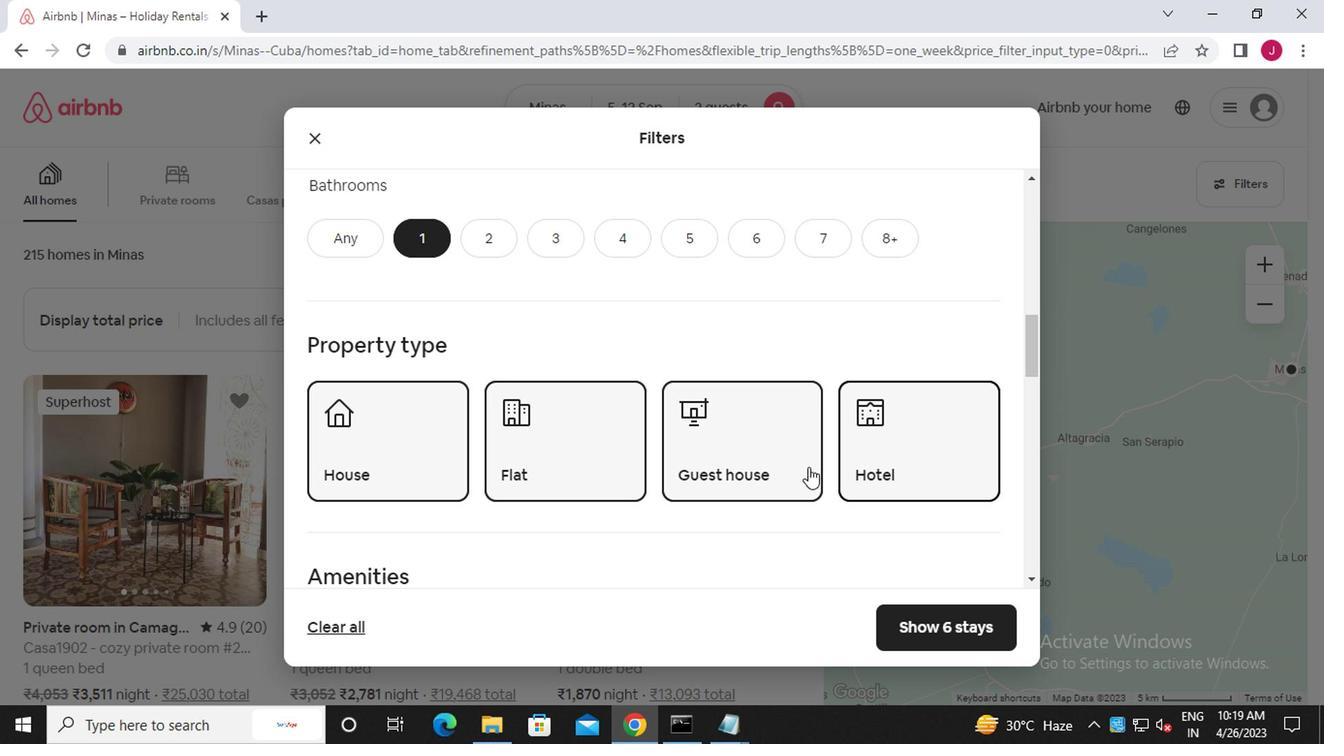 
Action: Mouse scrolled (751, 473) with delta (0, -1)
Screenshot: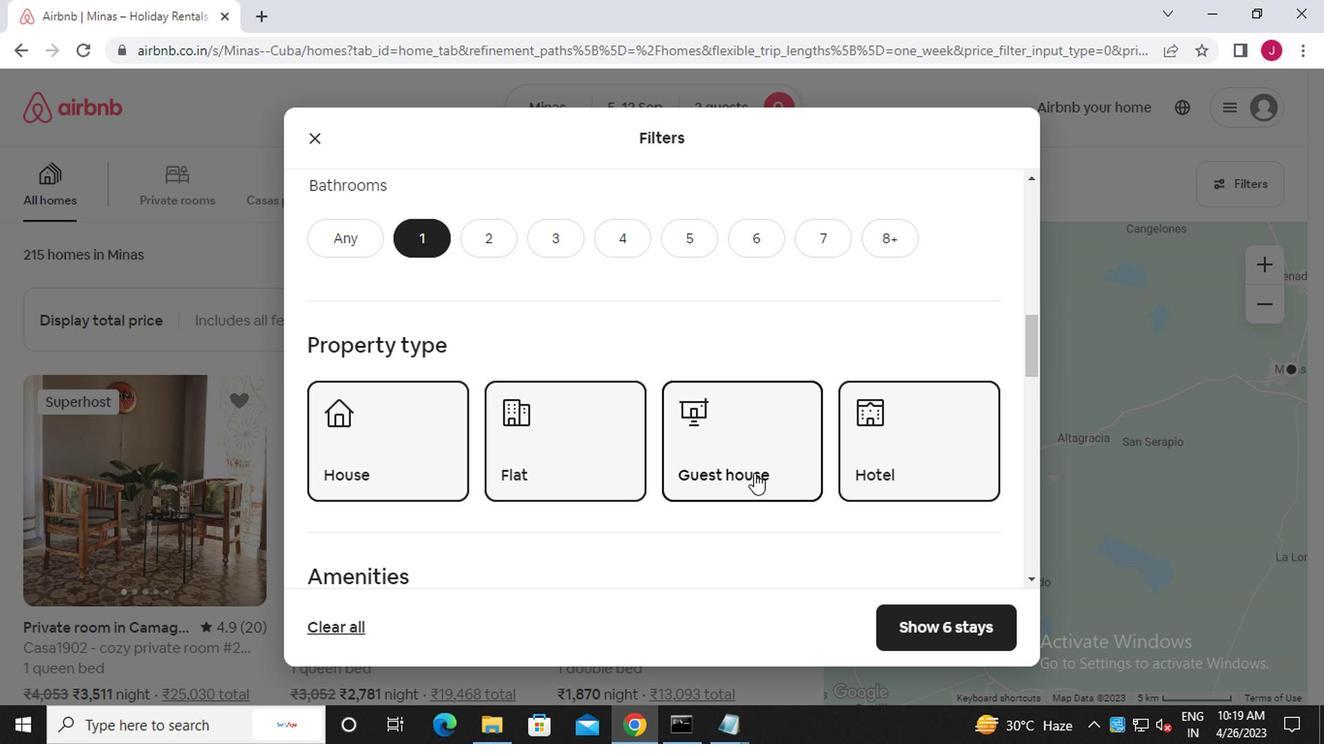 
Action: Mouse scrolled (751, 473) with delta (0, -1)
Screenshot: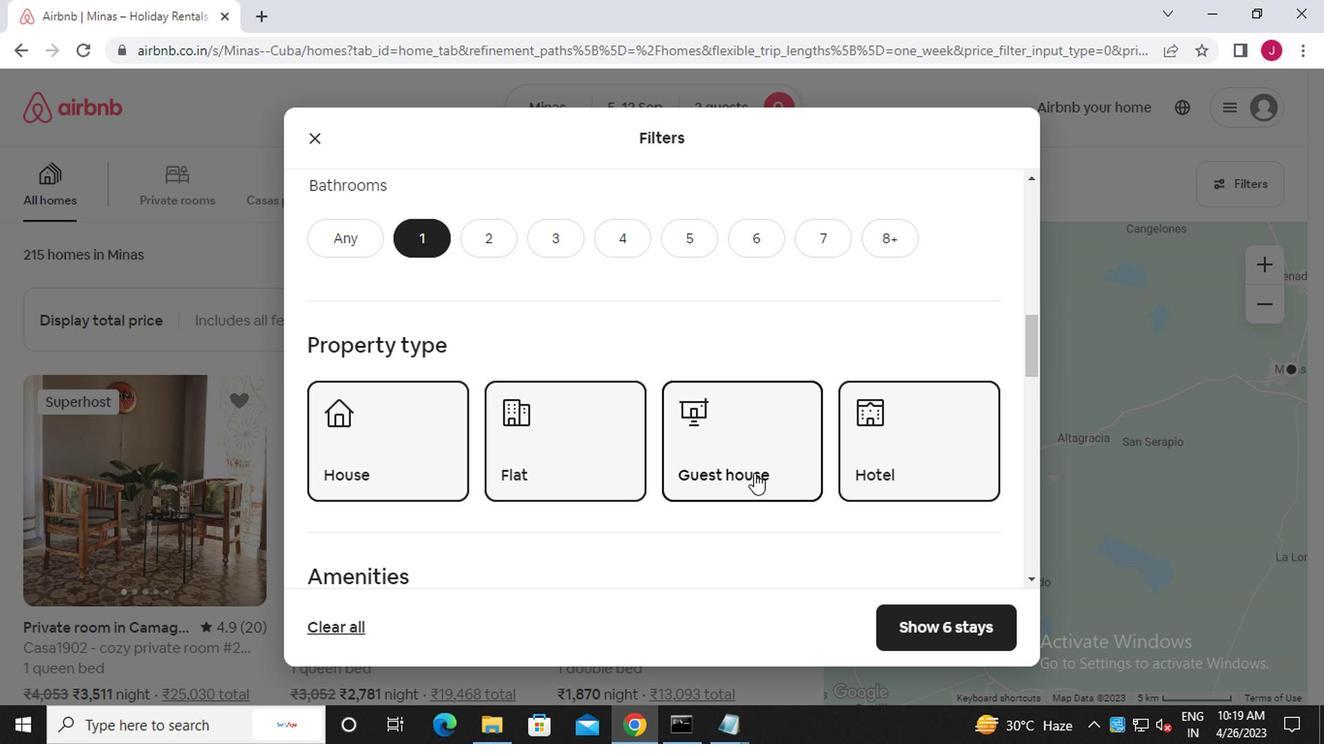 
Action: Mouse scrolled (751, 473) with delta (0, -1)
Screenshot: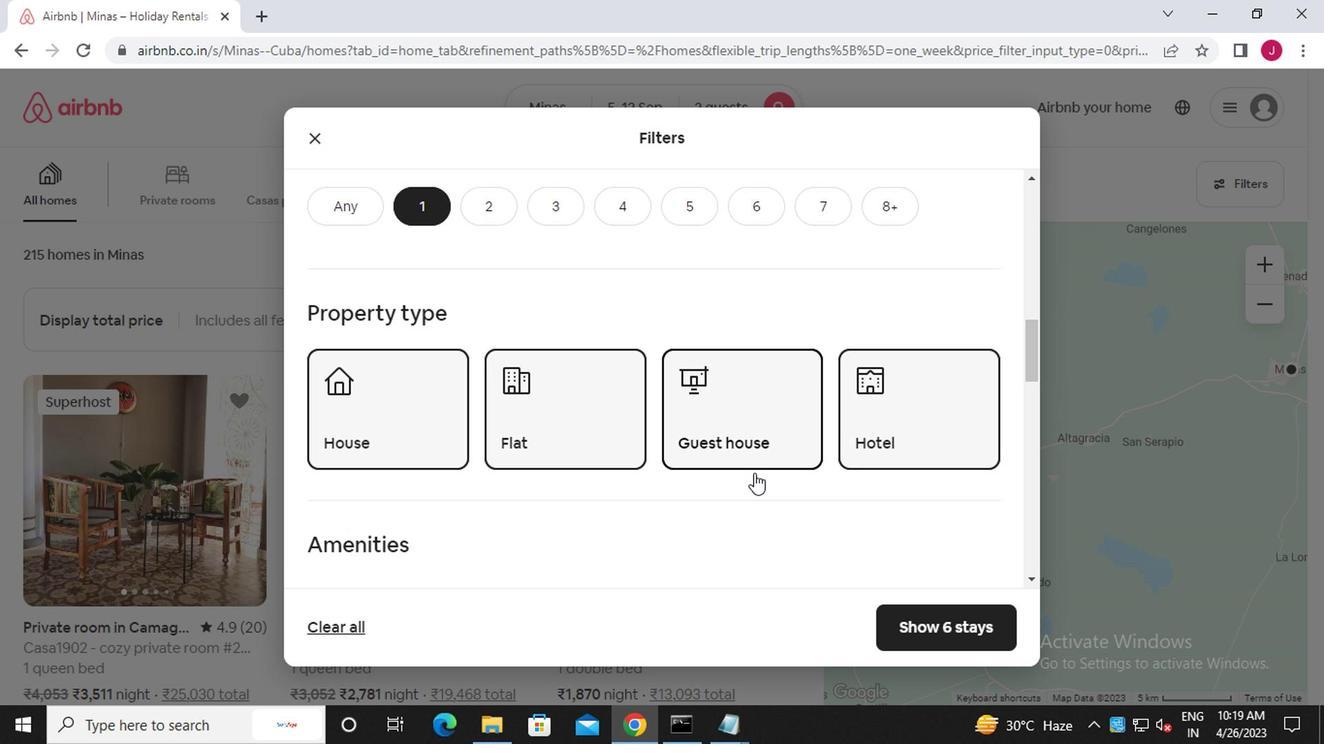 
Action: Mouse moved to (737, 468)
Screenshot: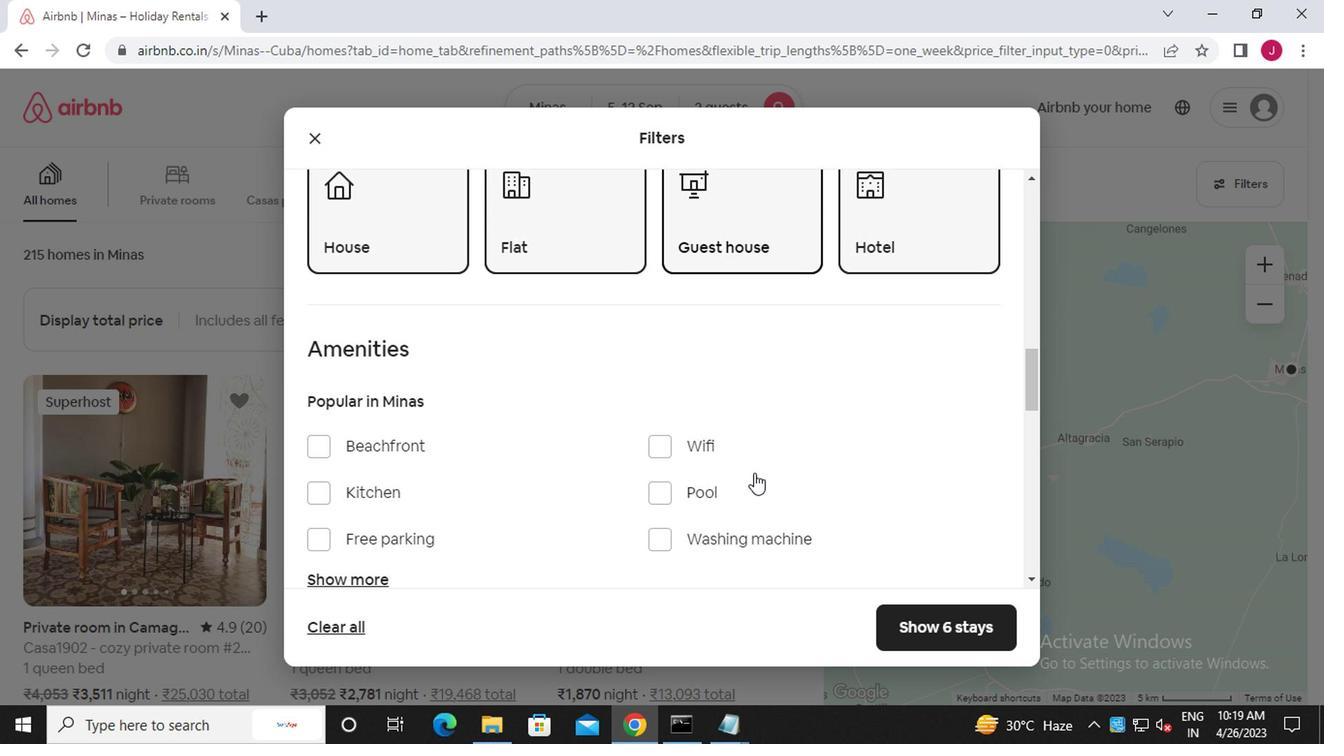 
Action: Mouse scrolled (737, 466) with delta (0, -1)
Screenshot: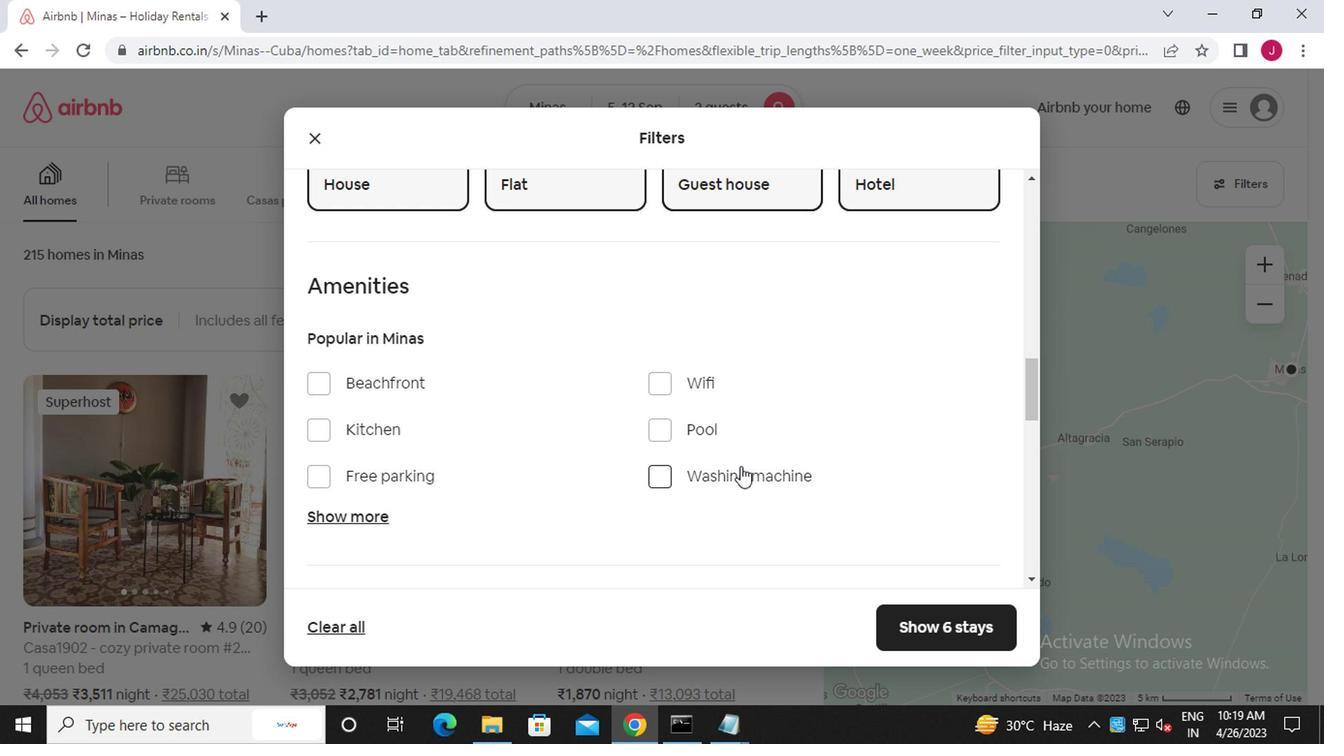 
Action: Mouse scrolled (737, 466) with delta (0, -1)
Screenshot: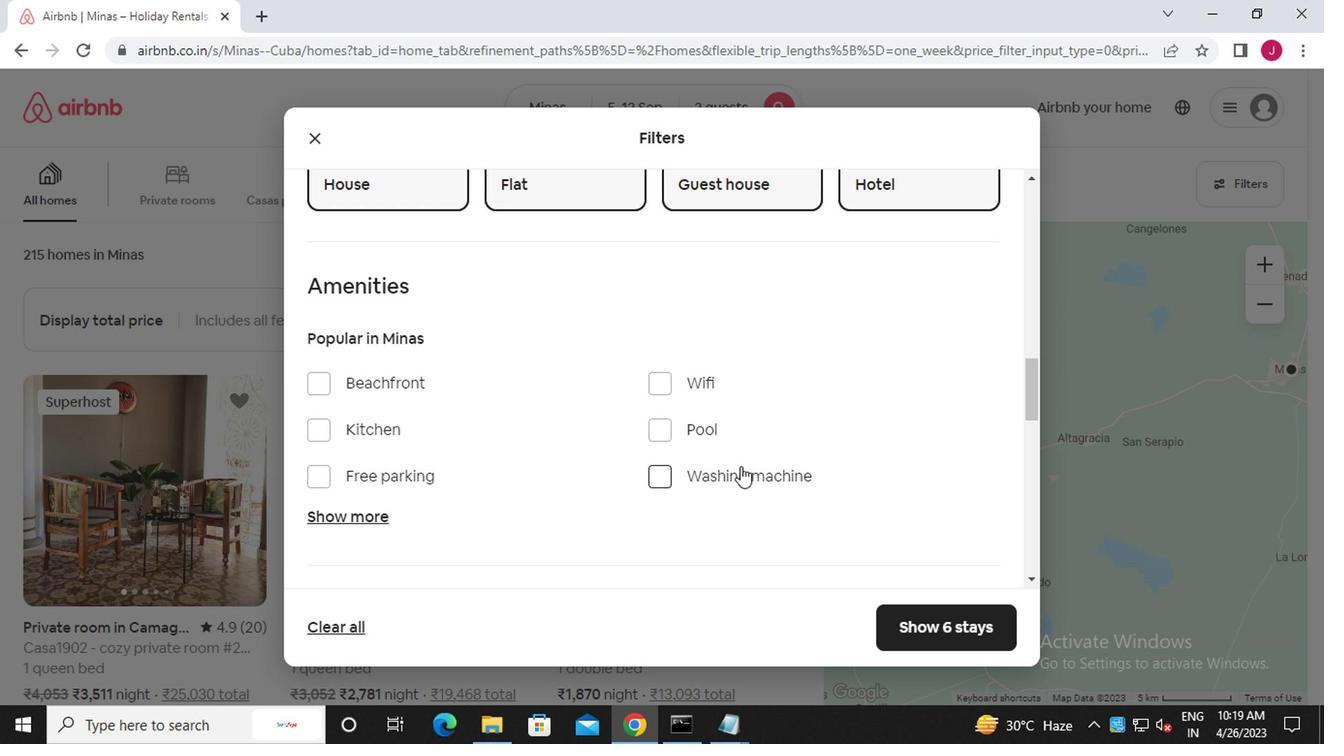
Action: Mouse scrolled (737, 466) with delta (0, -1)
Screenshot: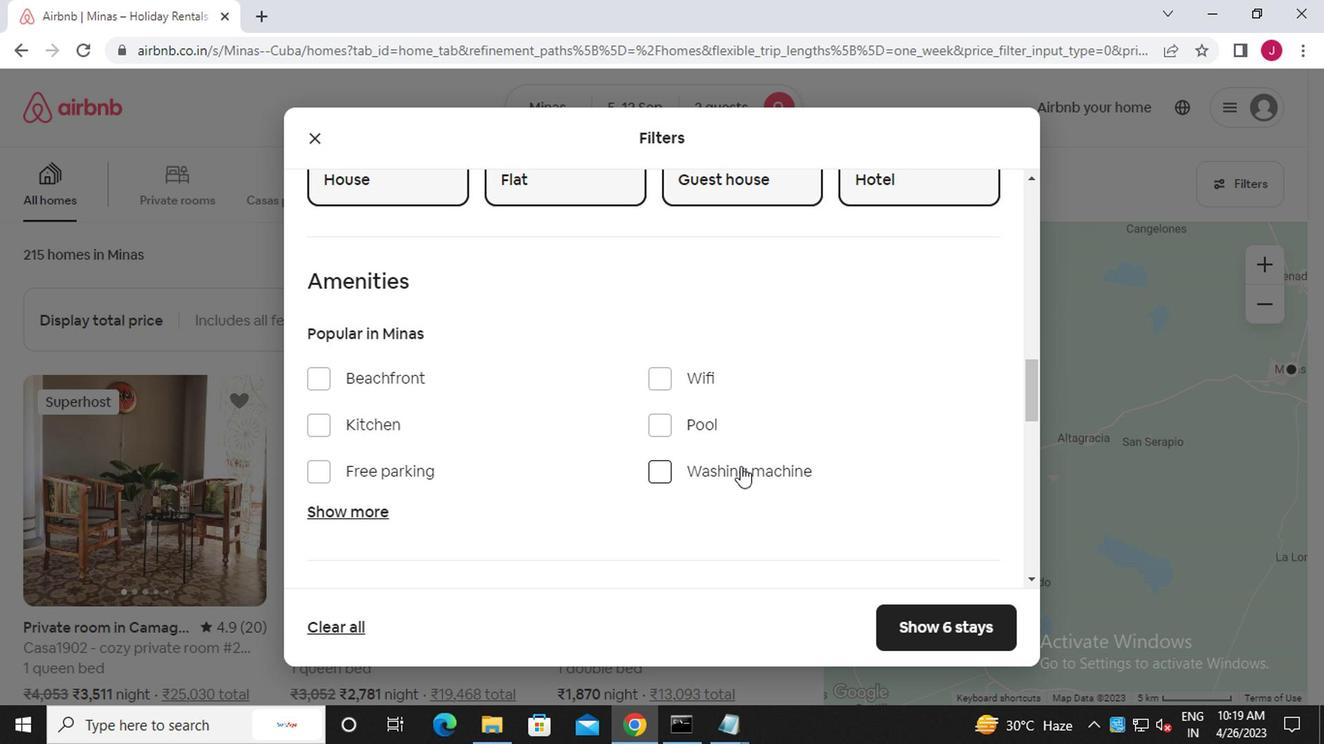 
Action: Mouse scrolled (737, 466) with delta (0, -1)
Screenshot: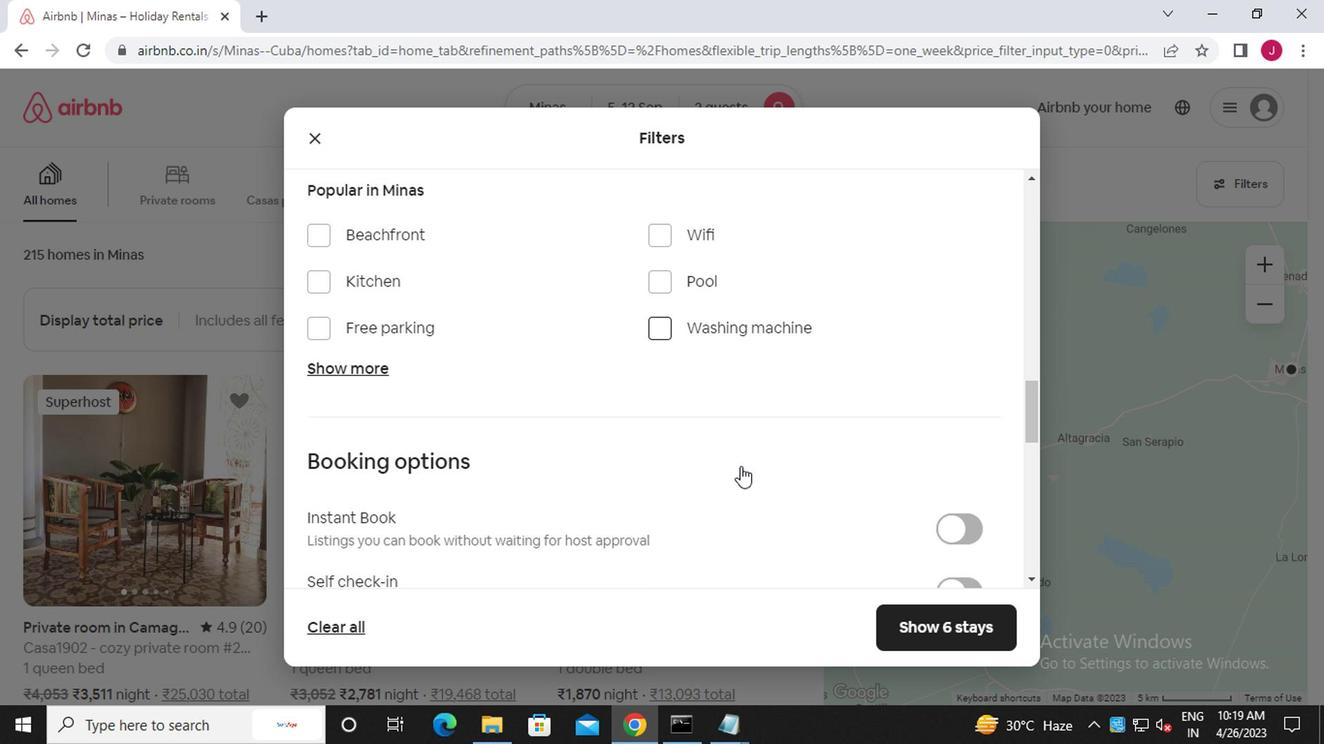 
Action: Mouse moved to (955, 357)
Screenshot: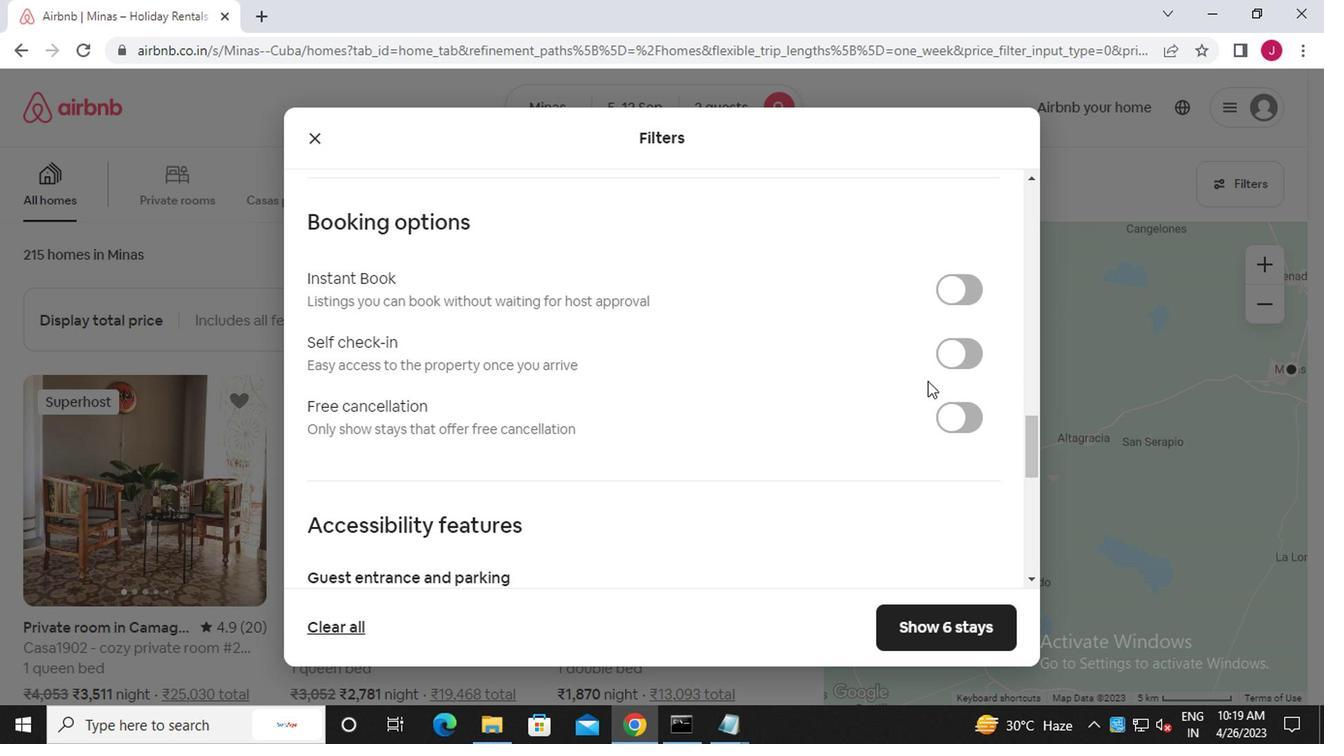 
Action: Mouse pressed left at (955, 357)
Screenshot: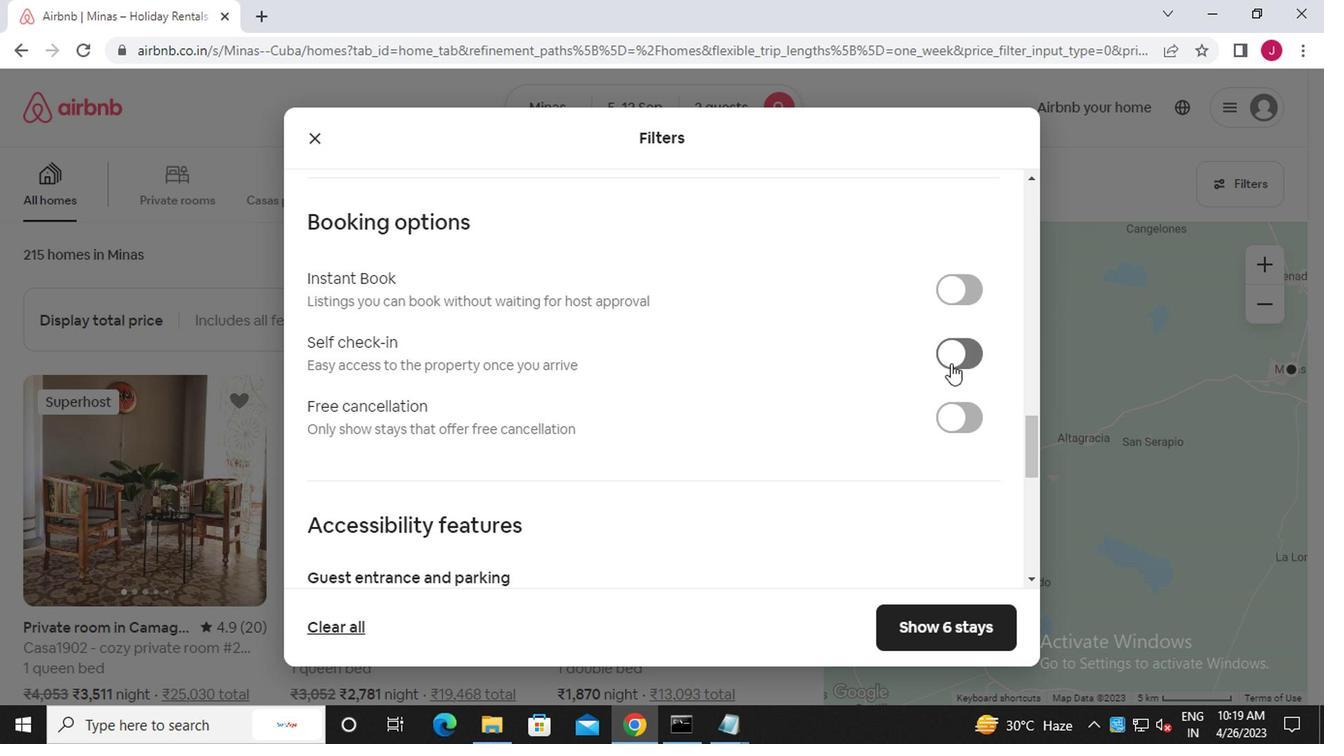 
Action: Mouse moved to (828, 398)
Screenshot: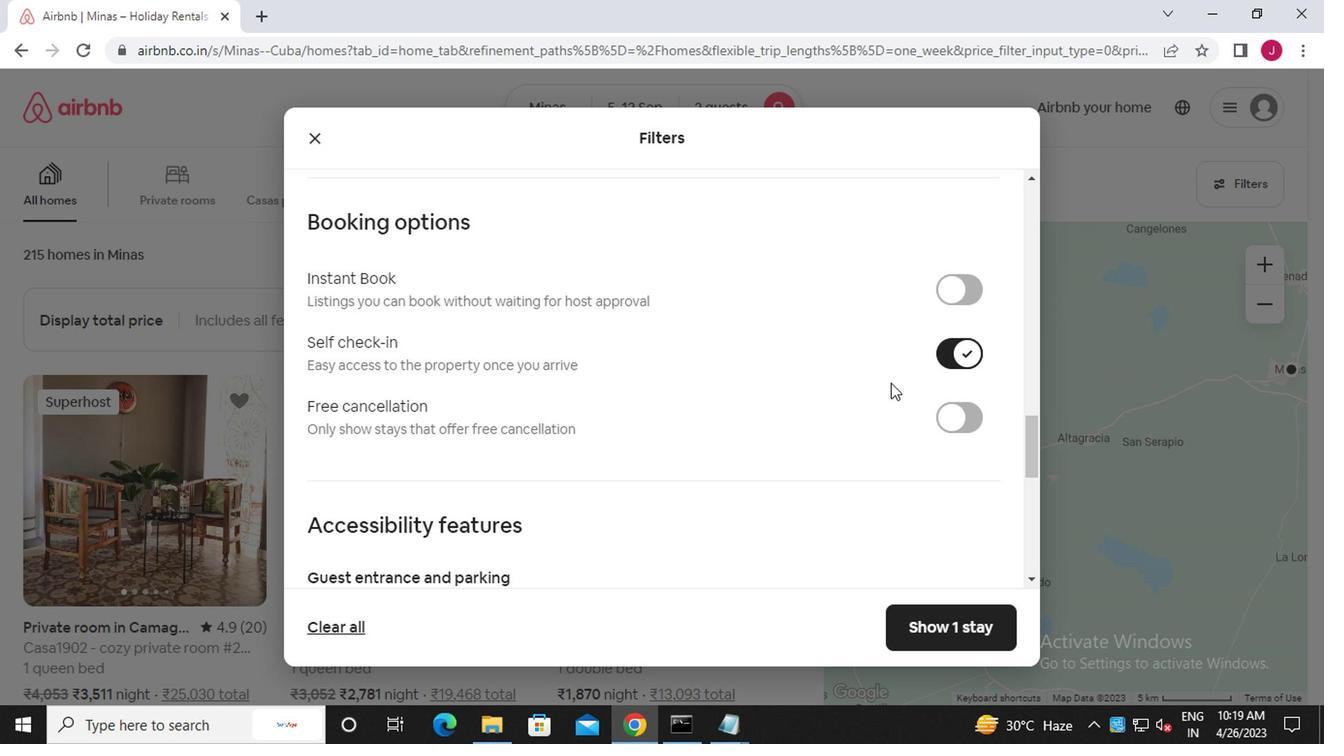 
Action: Mouse scrolled (828, 397) with delta (0, 0)
Screenshot: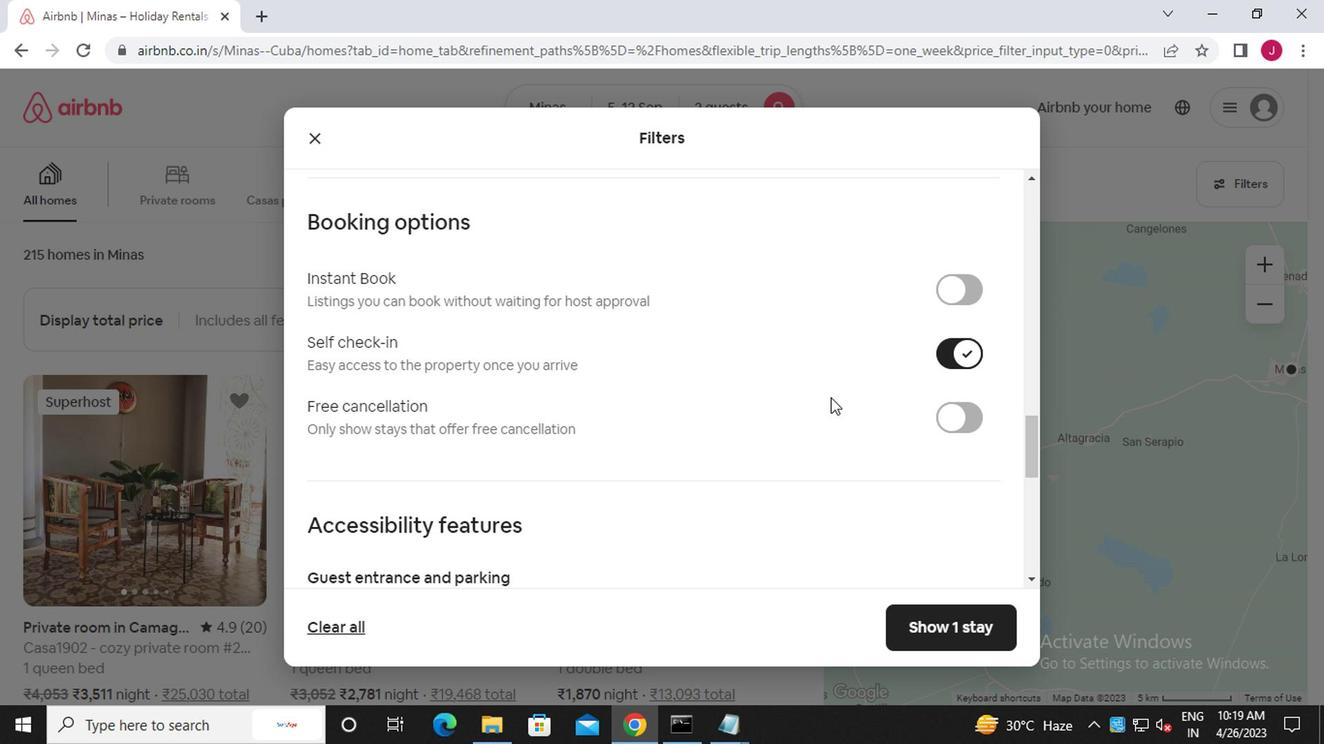 
Action: Mouse scrolled (828, 397) with delta (0, 0)
Screenshot: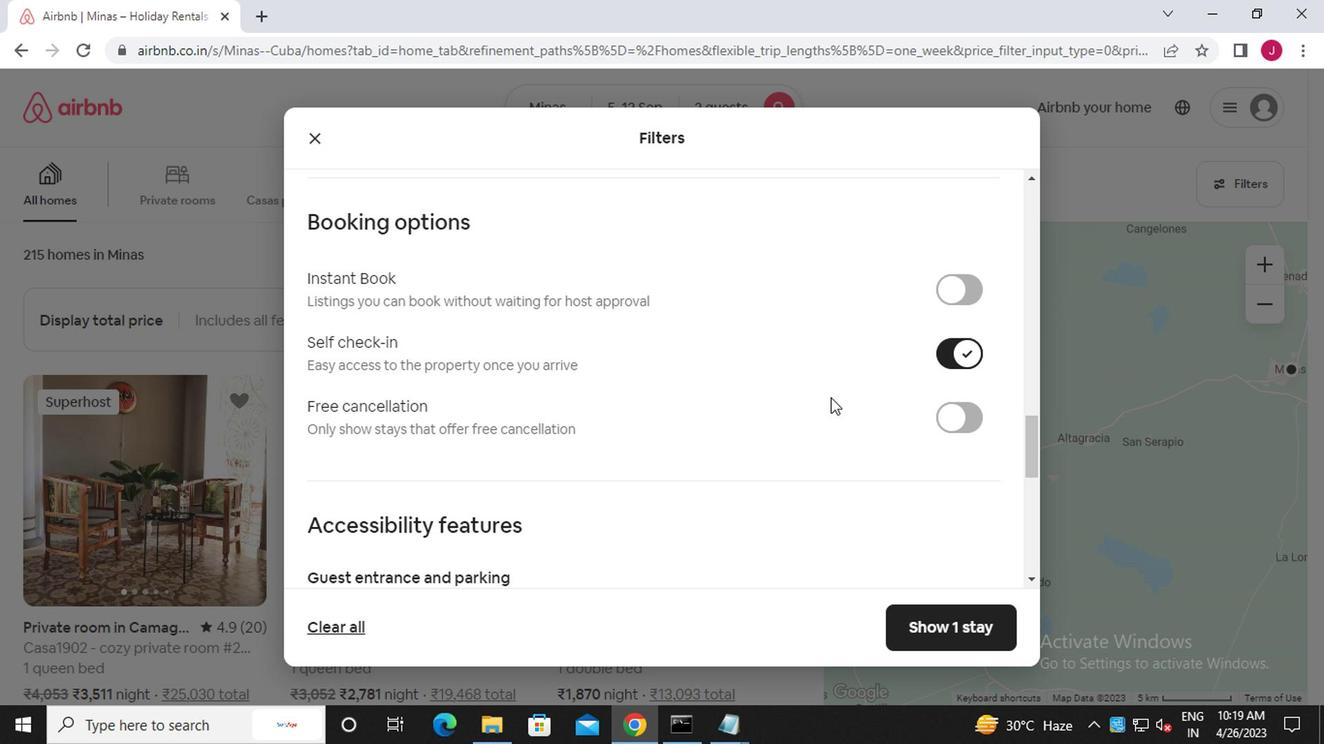 
Action: Mouse scrolled (828, 397) with delta (0, 0)
Screenshot: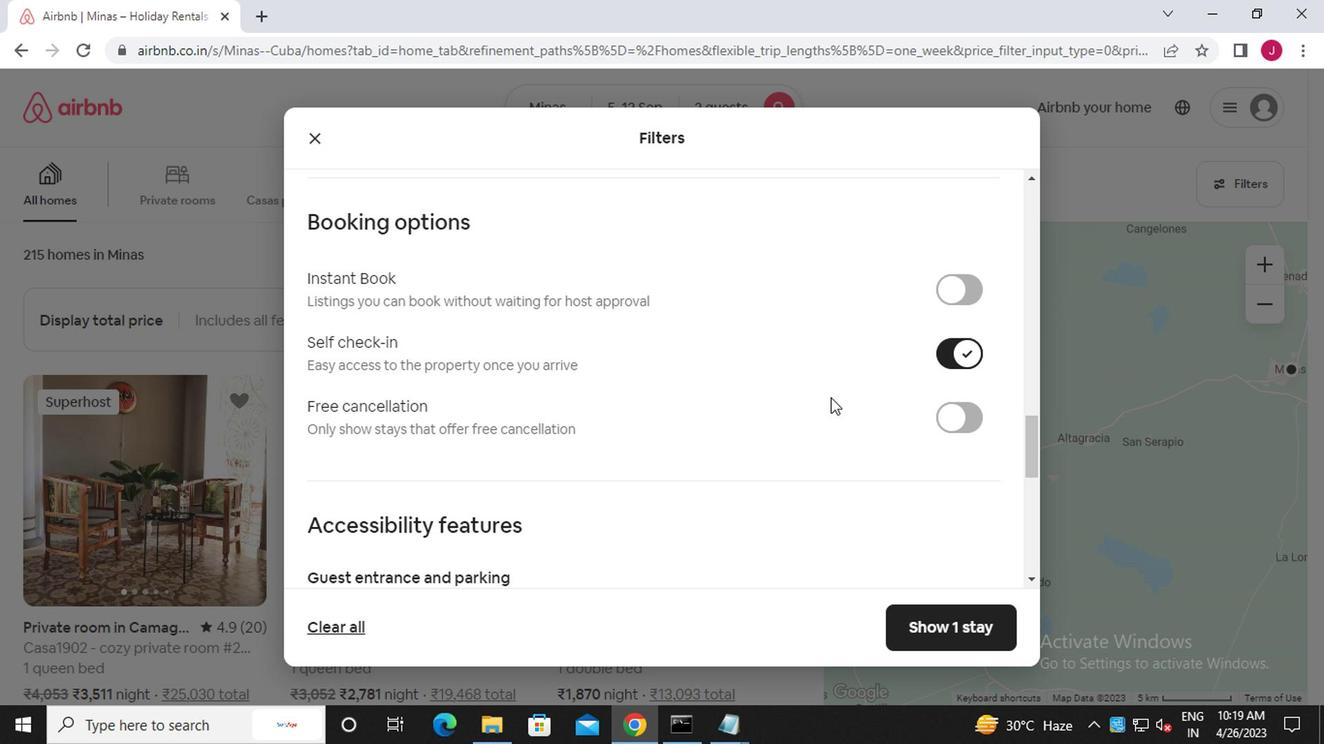 
Action: Mouse scrolled (828, 397) with delta (0, 0)
Screenshot: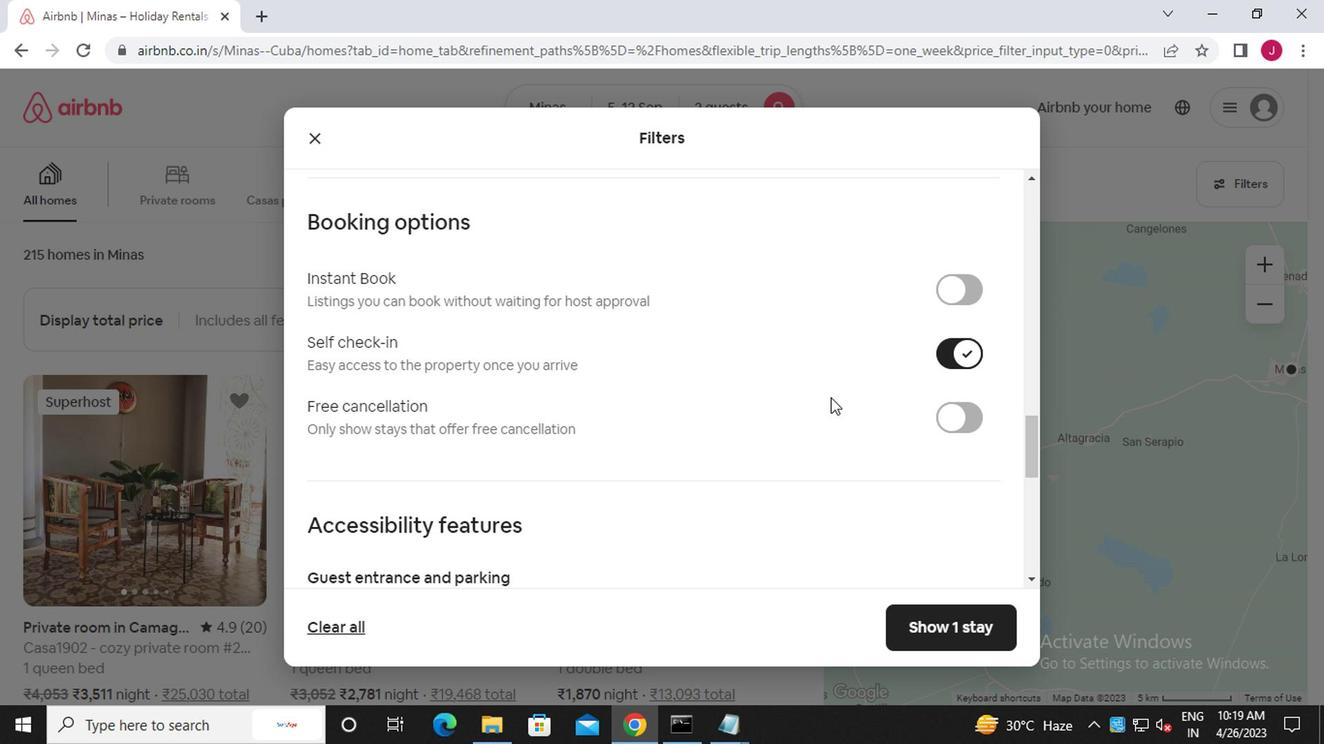
Action: Mouse scrolled (828, 397) with delta (0, 0)
Screenshot: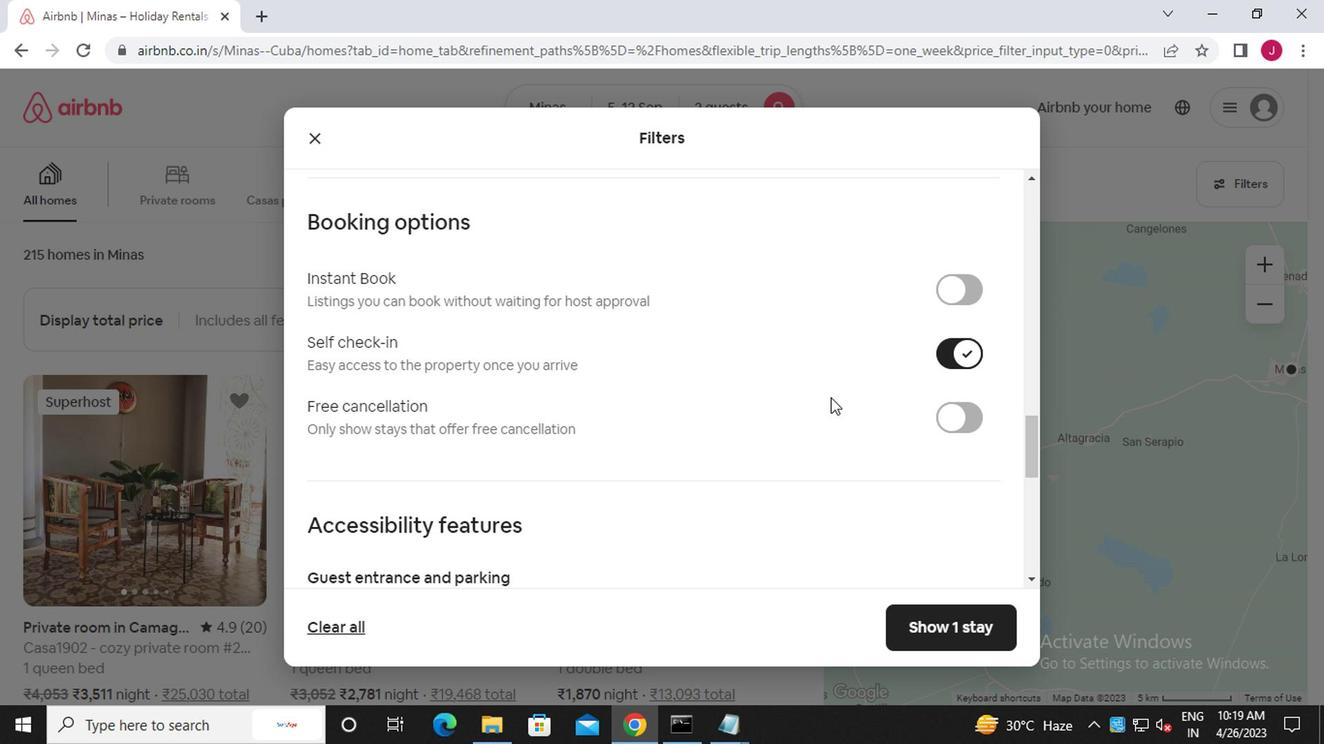 
Action: Mouse moved to (930, 627)
Screenshot: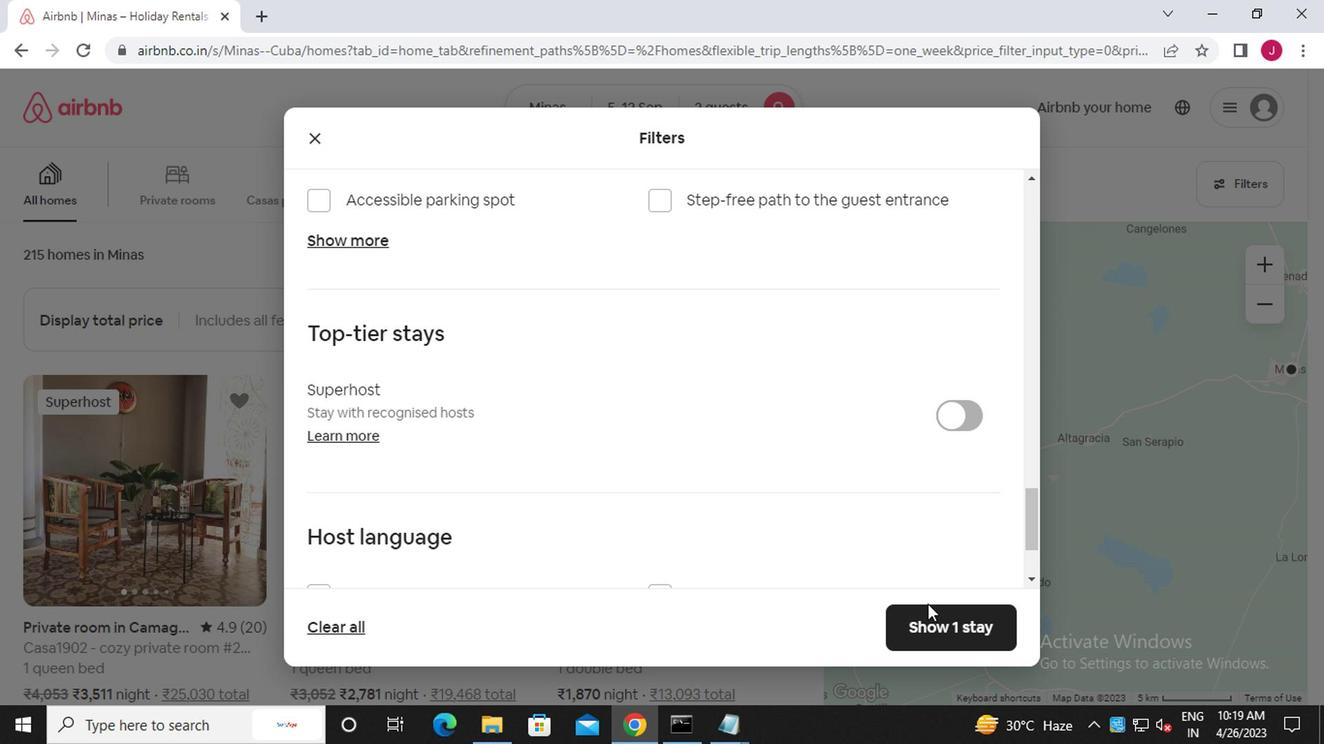 
Action: Mouse pressed left at (930, 627)
Screenshot: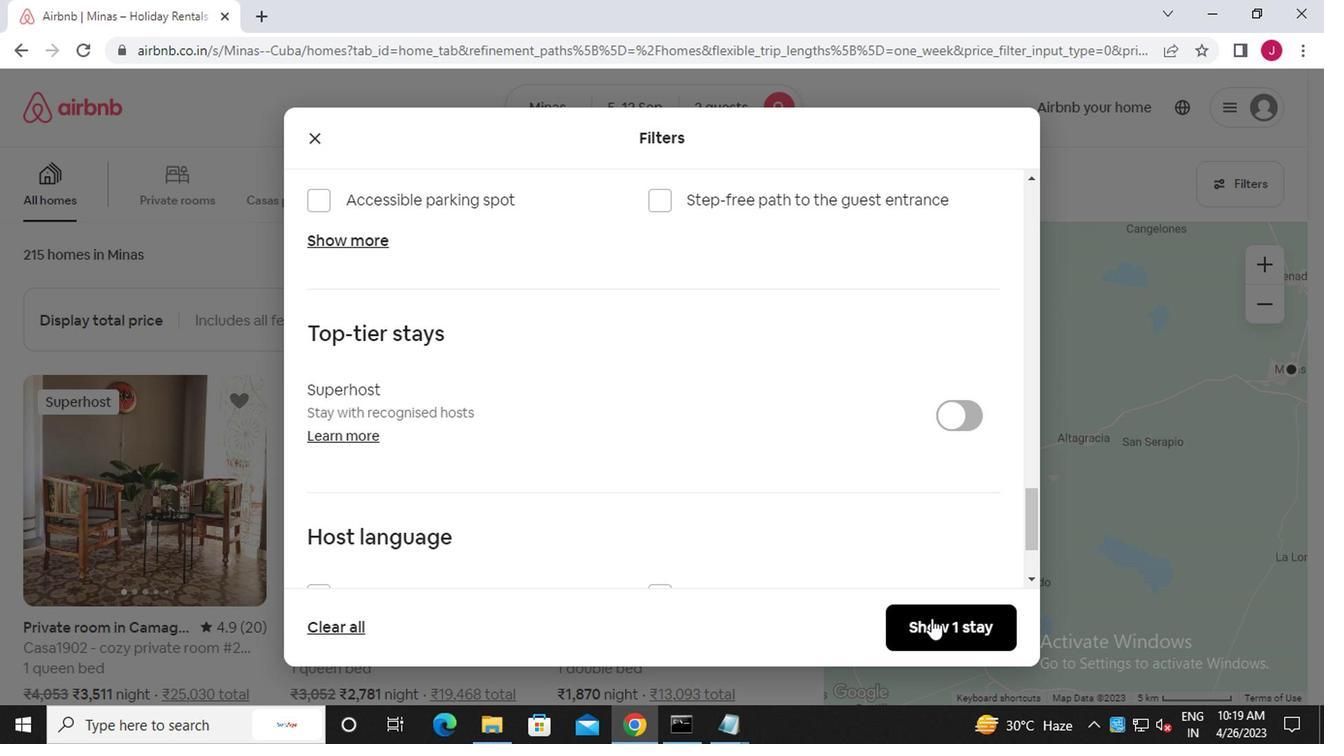 
Action: Mouse moved to (930, 626)
Screenshot: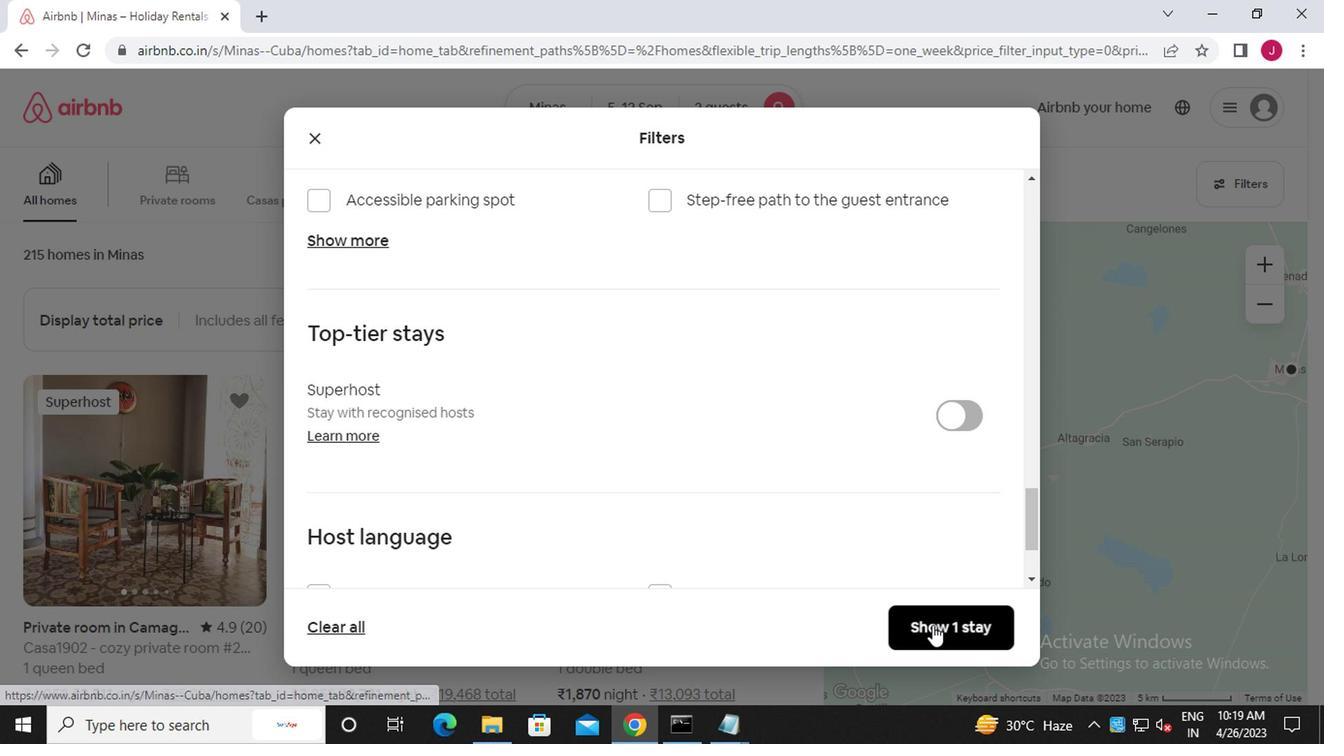
